 Task: Look for space in São João del Rei, Brazil from 12th  August, 2023 to 15th August, 2023 for 3 adults in price range Rs.12000 to Rs.16000. Place can be entire place with 2 bedrooms having 3 beds and 1 bathroom. Property type can be house, flat, guest house. Amenities needed are: washing machine. Booking option can be shelf check-in. Required host language is Spanish.
Action: Mouse moved to (252, 140)
Screenshot: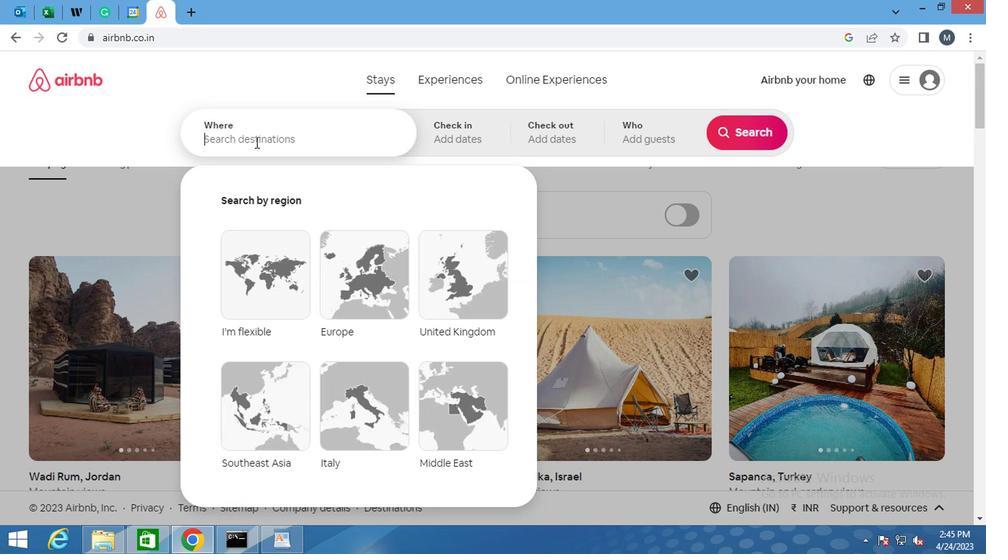 
Action: Mouse pressed left at (252, 140)
Screenshot: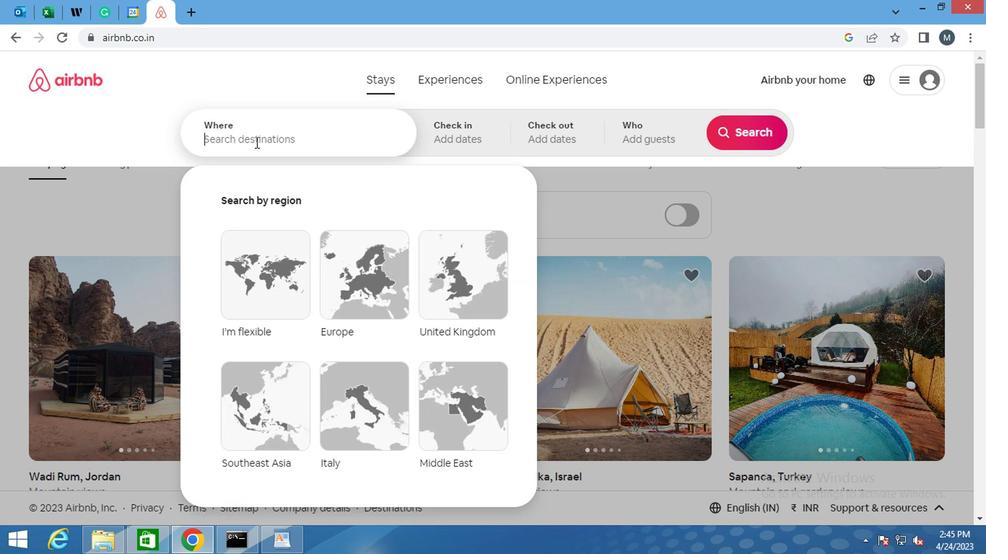 
Action: Mouse moved to (250, 140)
Screenshot: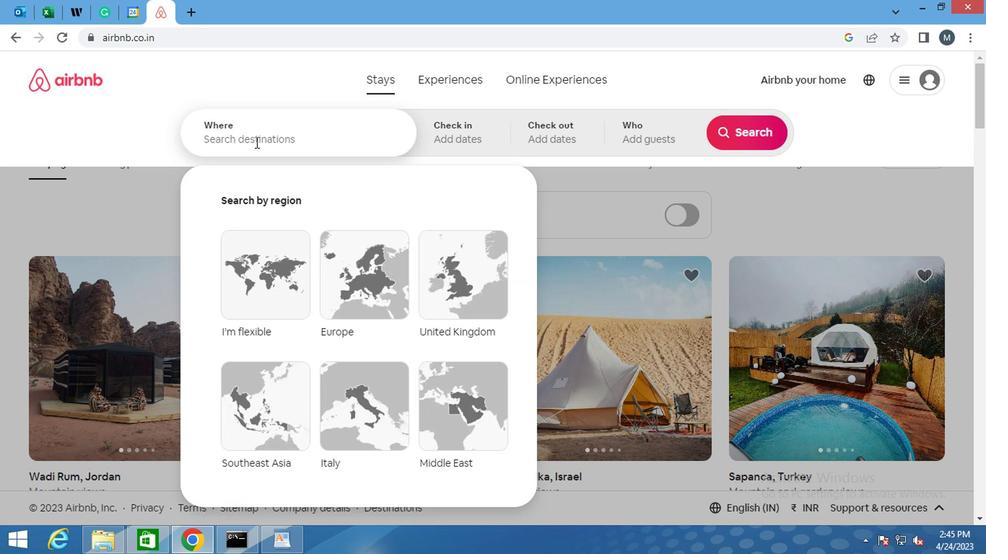 
Action: Key pressed <Key.shift>SAO<Key.space><Key.shift>JOAO<Key.space>DEL<Key.space><Key.shift>REI,<Key.space><Key.shift>BRAZIL<Key.enter>
Screenshot: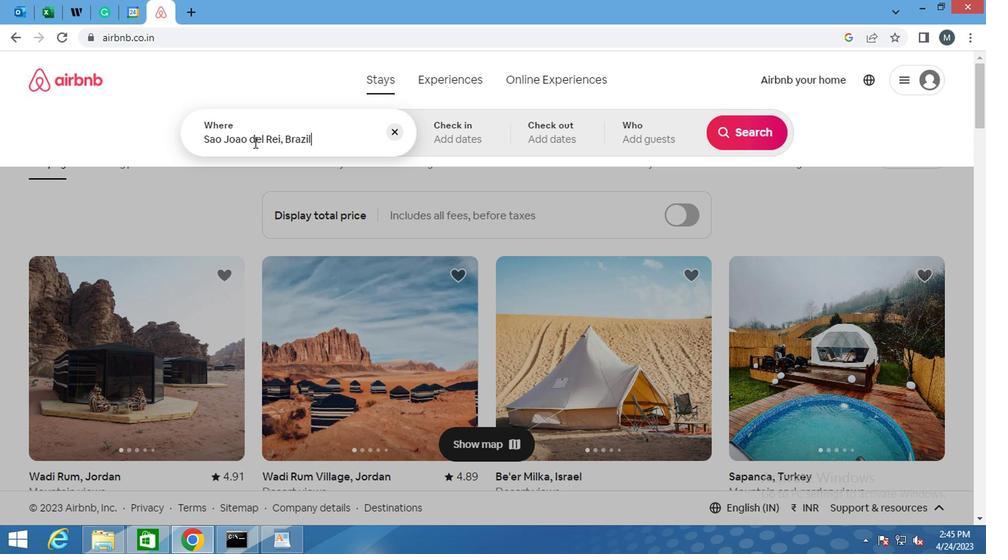 
Action: Mouse moved to (520, 225)
Screenshot: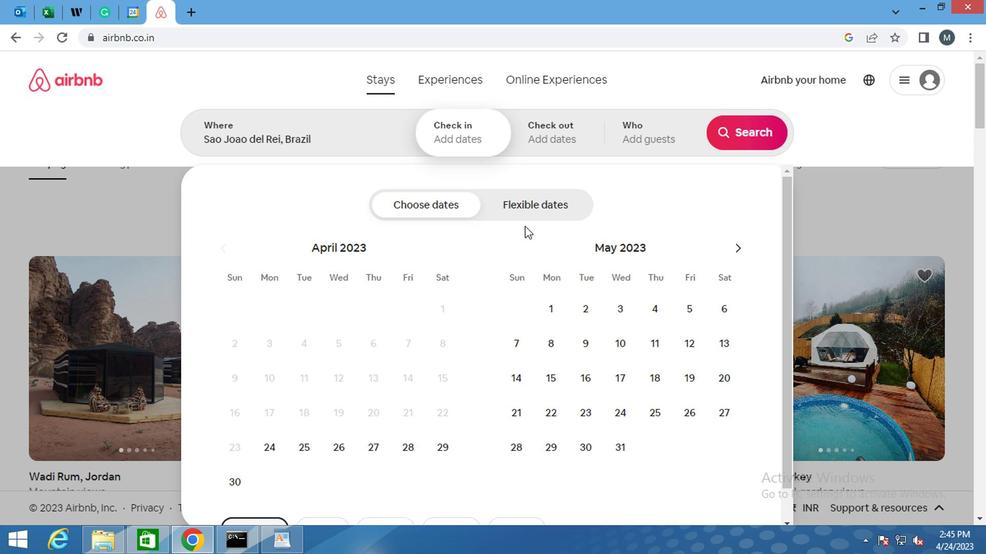 
Action: Mouse scrolled (520, 223) with delta (0, -1)
Screenshot: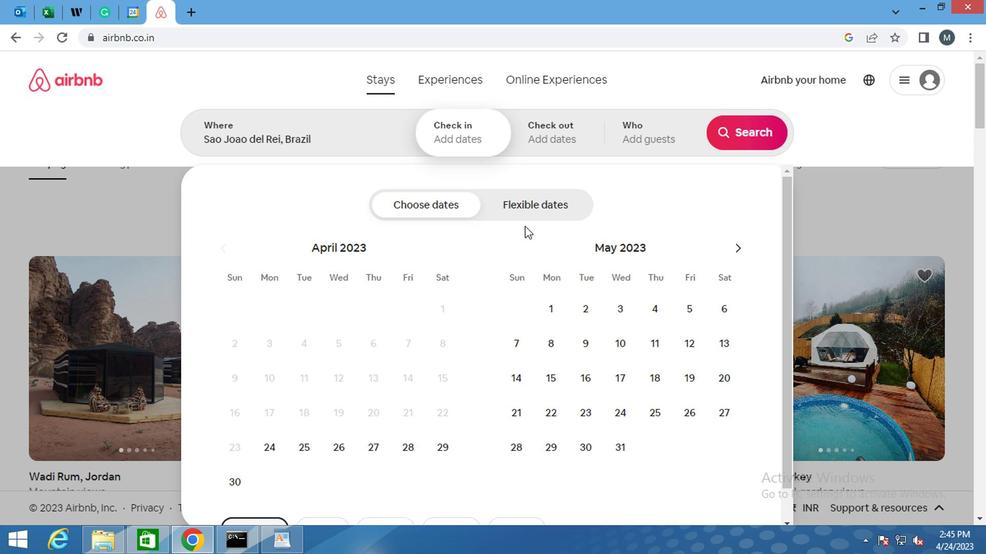 
Action: Mouse moved to (523, 233)
Screenshot: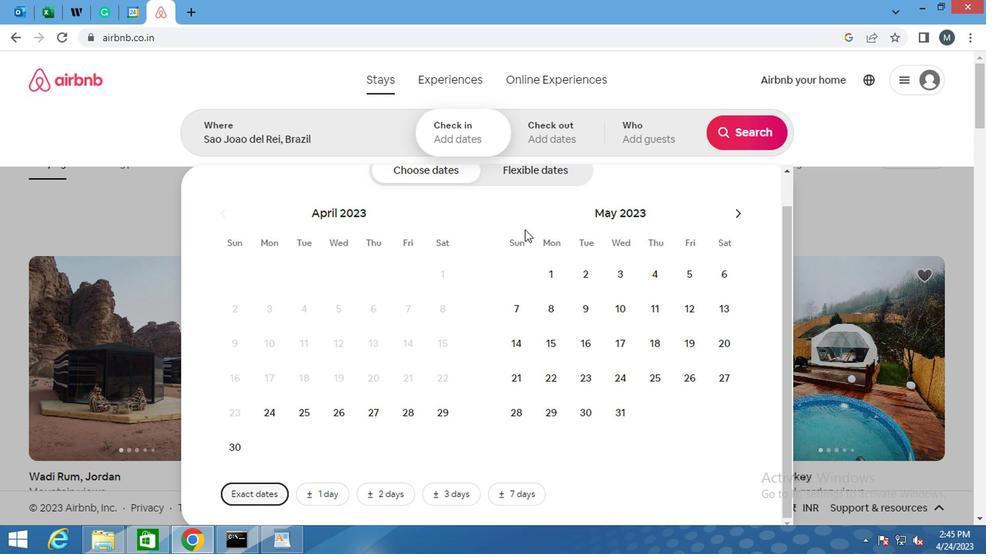 
Action: Mouse scrolled (523, 234) with delta (0, 0)
Screenshot: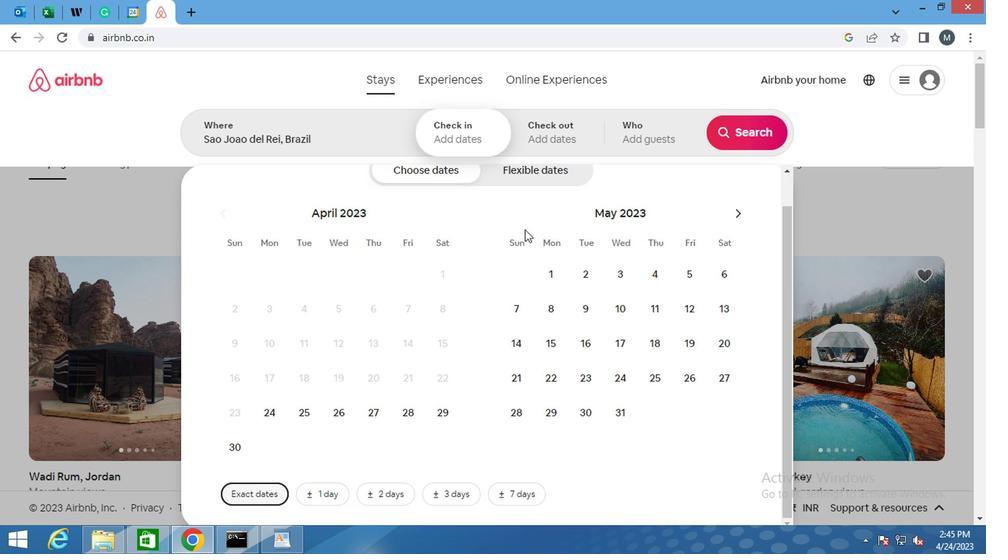 
Action: Mouse moved to (739, 250)
Screenshot: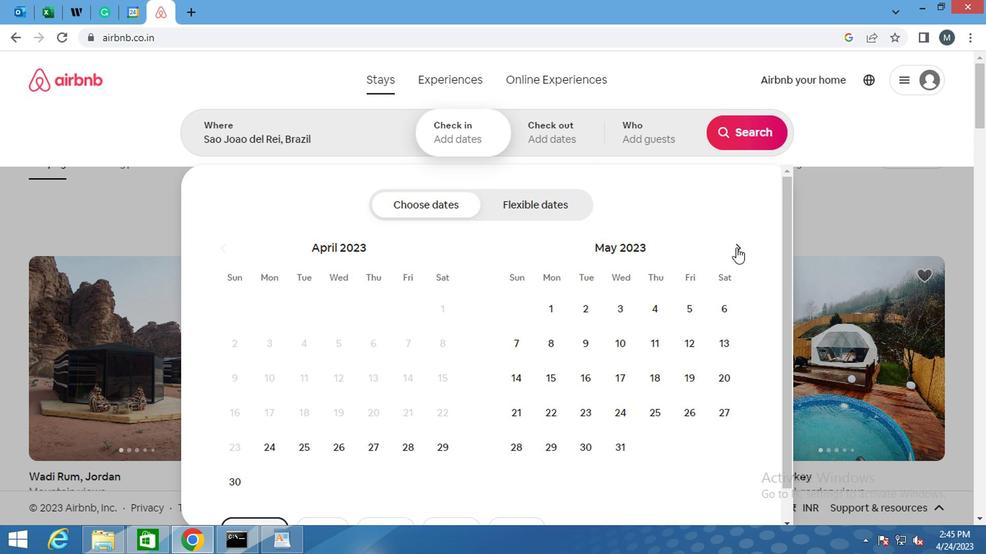 
Action: Mouse pressed left at (739, 250)
Screenshot: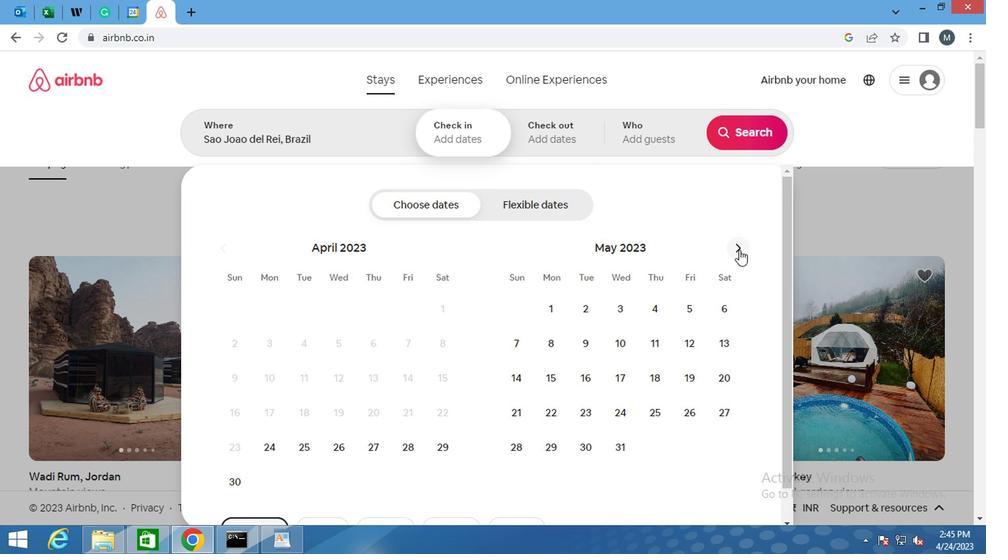 
Action: Mouse pressed left at (739, 250)
Screenshot: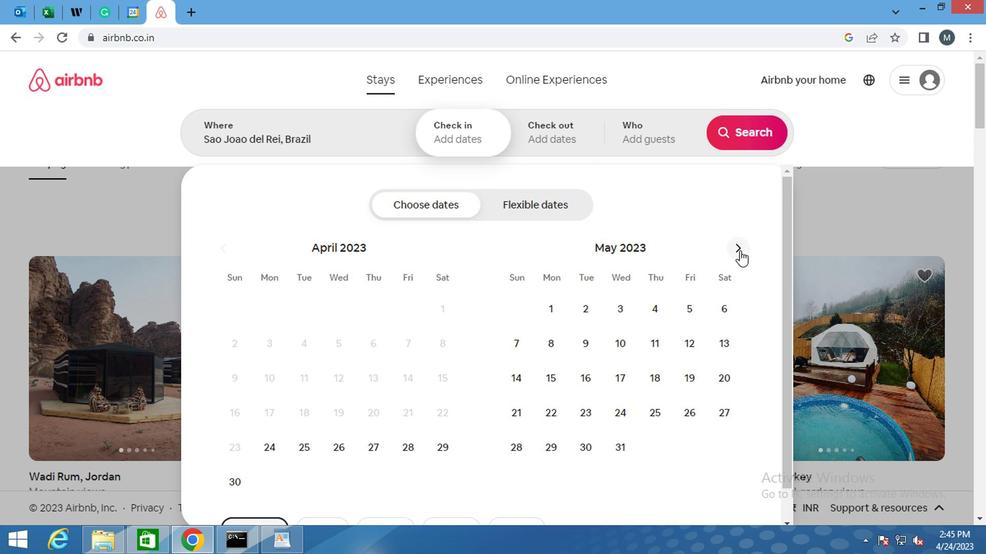 
Action: Mouse pressed left at (739, 250)
Screenshot: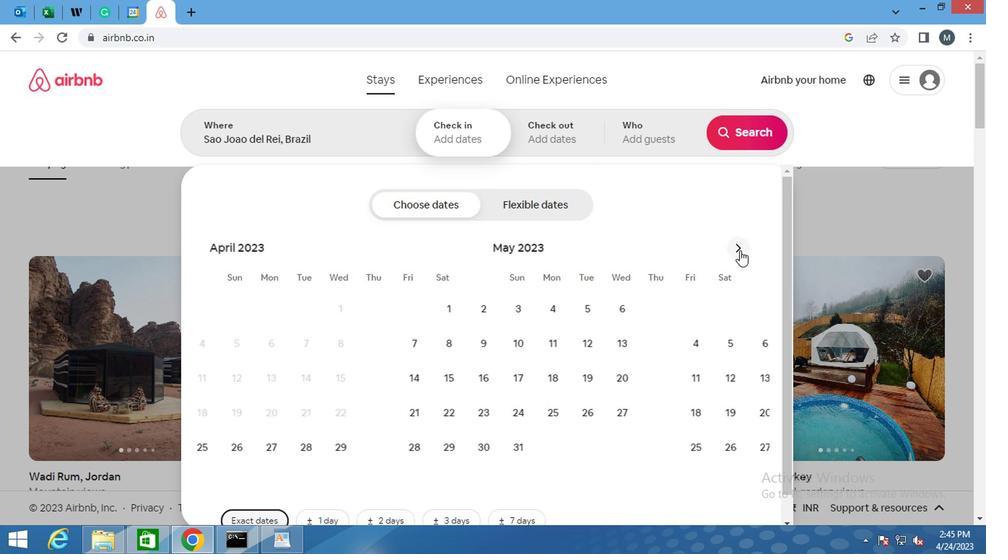 
Action: Mouse moved to (733, 251)
Screenshot: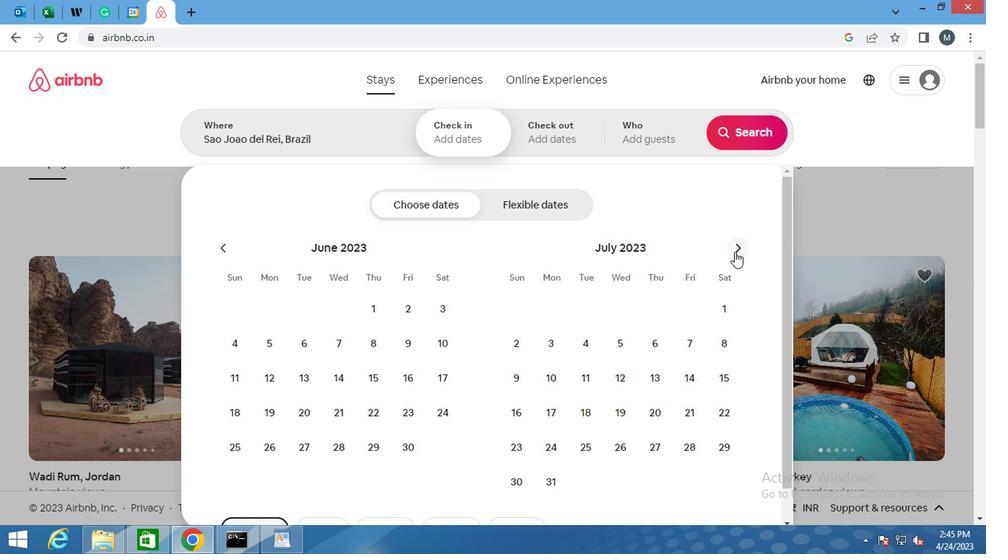 
Action: Mouse pressed left at (733, 251)
Screenshot: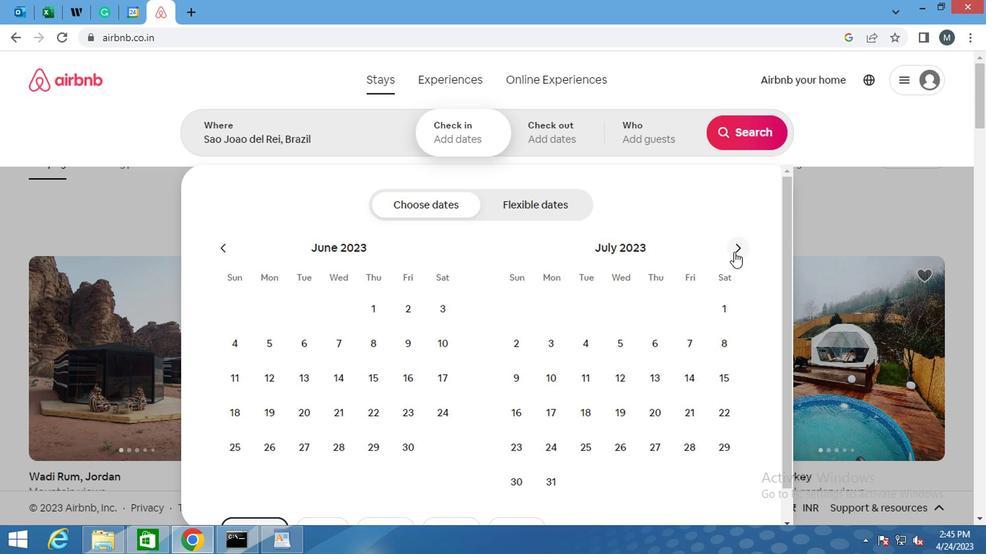 
Action: Mouse moved to (733, 249)
Screenshot: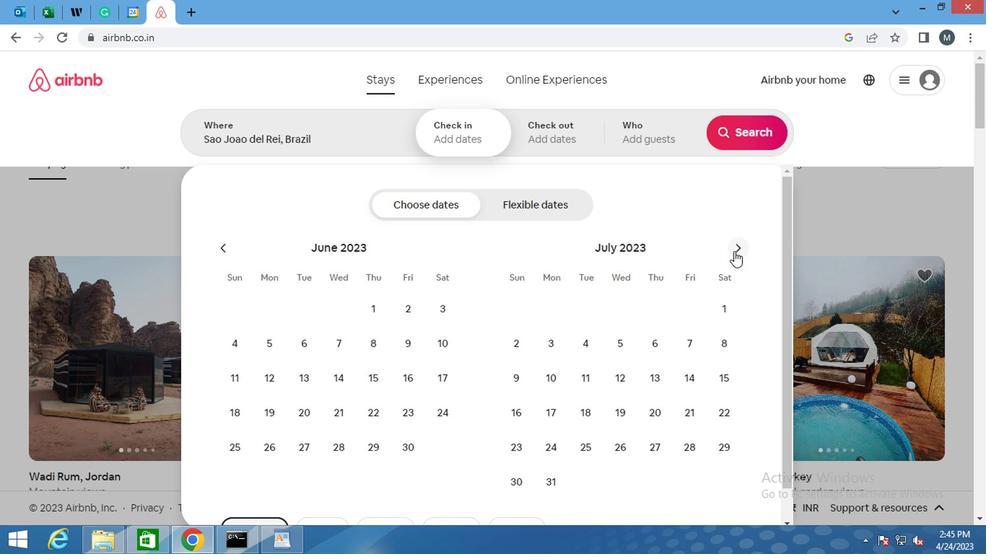 
Action: Mouse pressed left at (733, 249)
Screenshot: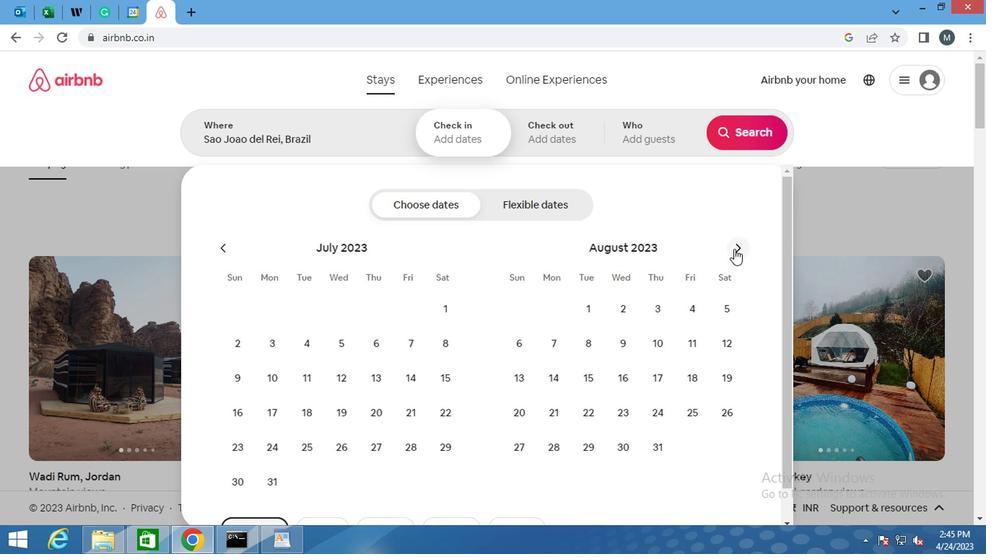 
Action: Mouse moved to (441, 354)
Screenshot: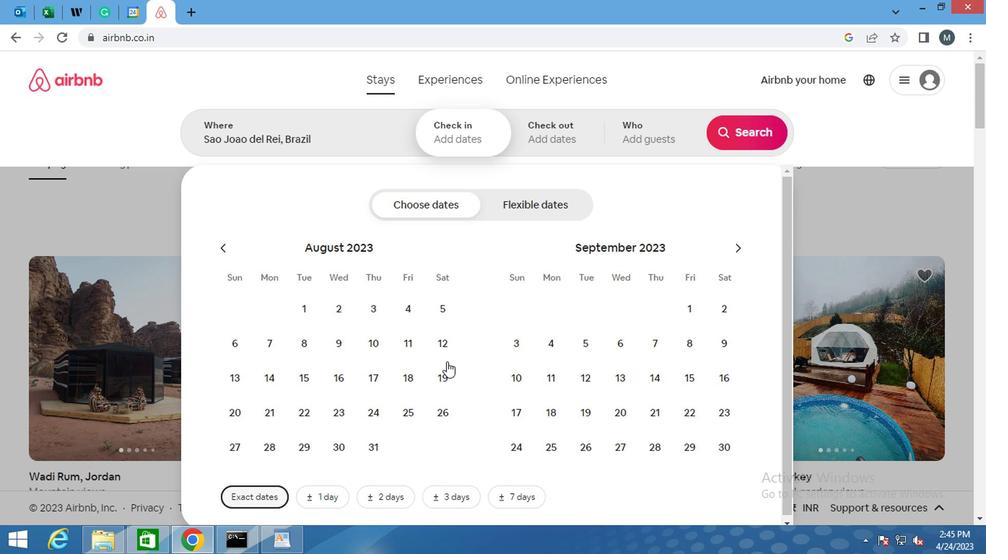 
Action: Mouse pressed left at (441, 354)
Screenshot: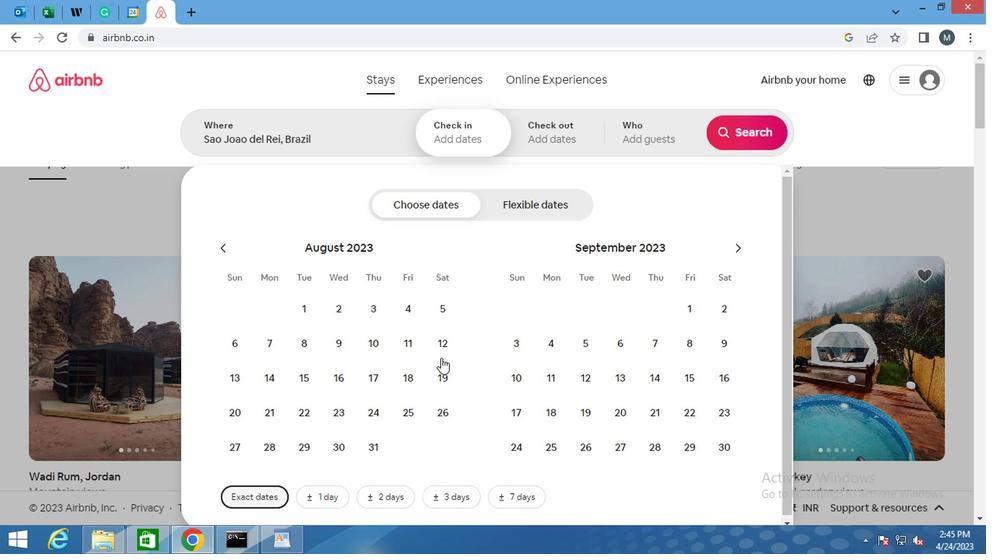 
Action: Mouse moved to (311, 371)
Screenshot: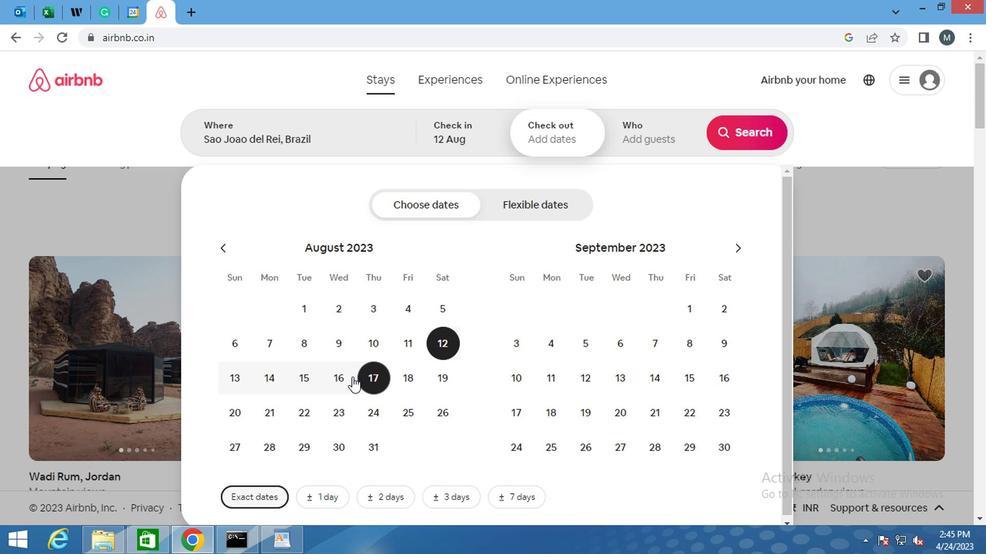 
Action: Mouse pressed left at (311, 371)
Screenshot: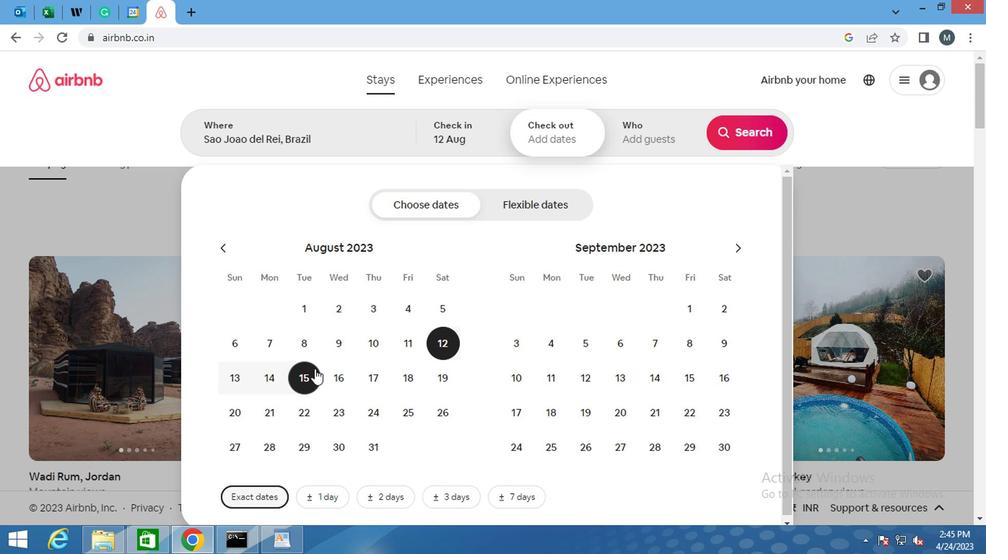 
Action: Mouse moved to (639, 136)
Screenshot: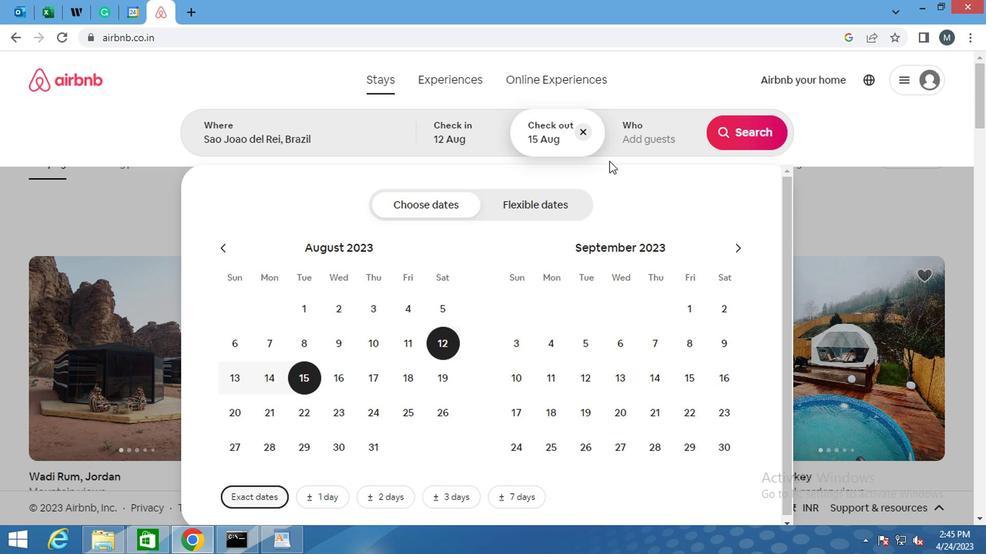 
Action: Mouse pressed left at (639, 136)
Screenshot: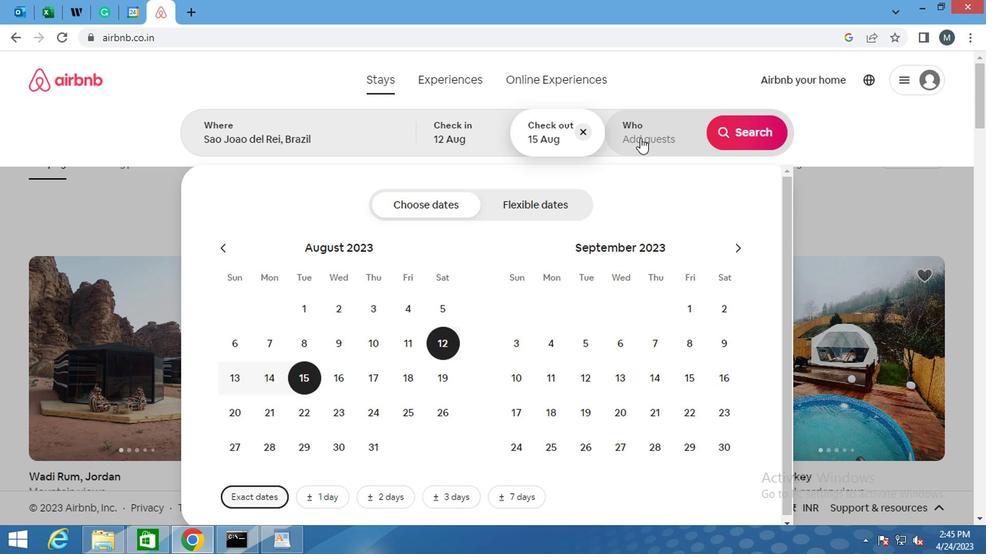 
Action: Mouse moved to (658, 237)
Screenshot: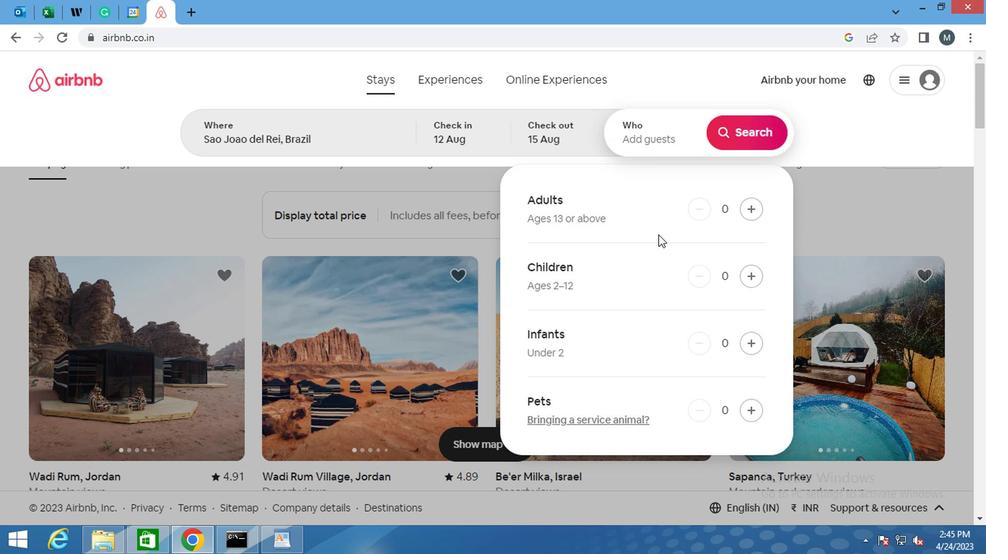 
Action: Mouse scrolled (658, 236) with delta (0, -1)
Screenshot: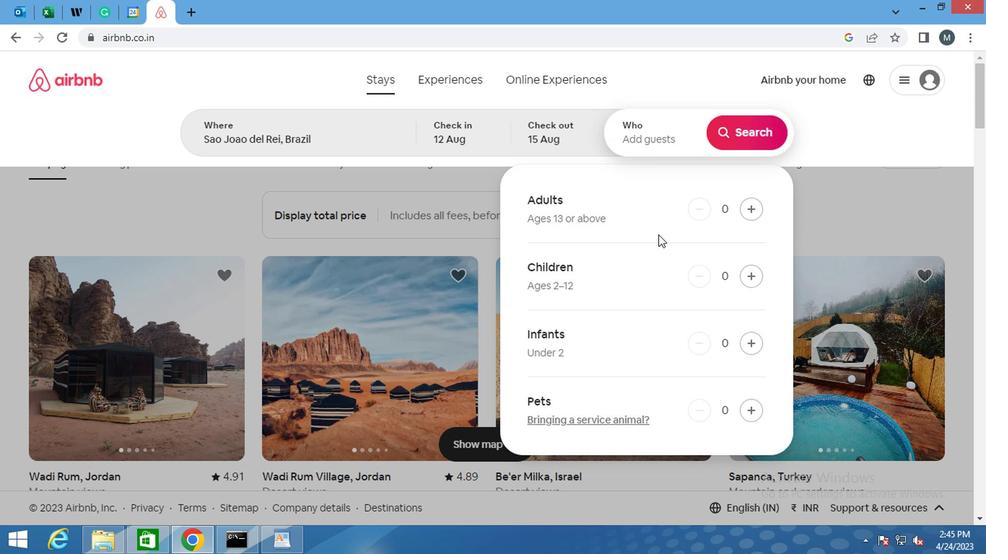
Action: Mouse moved to (586, 192)
Screenshot: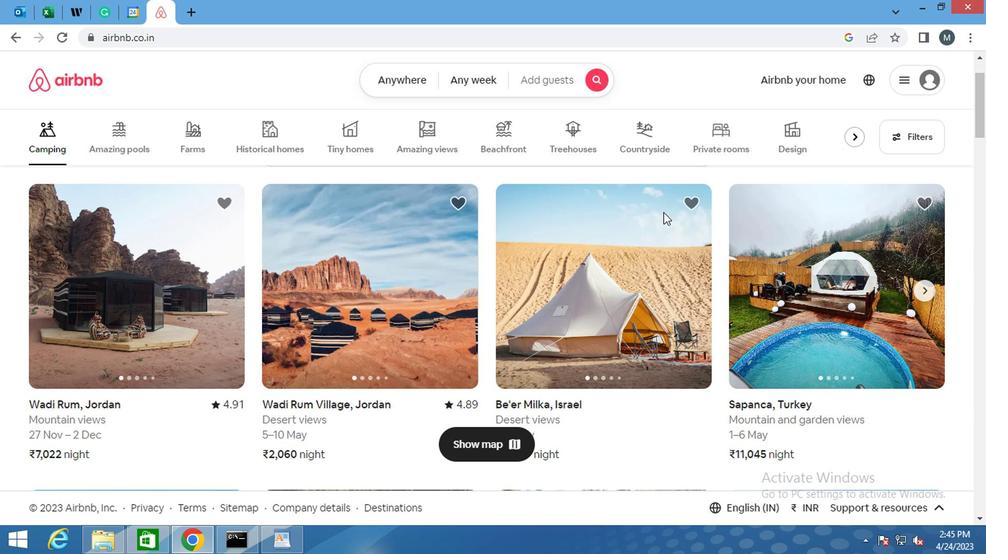 
Action: Mouse scrolled (586, 193) with delta (0, 0)
Screenshot: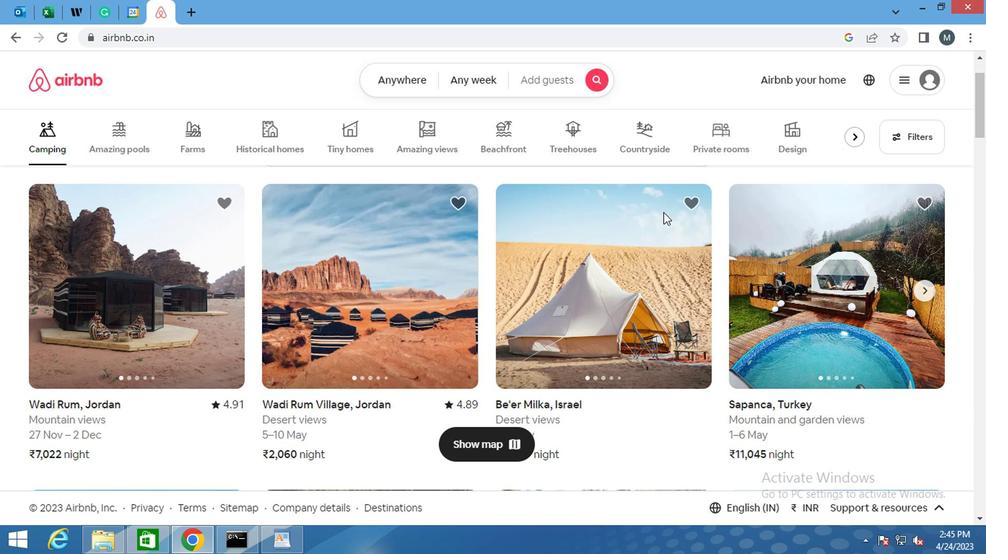 
Action: Mouse moved to (577, 189)
Screenshot: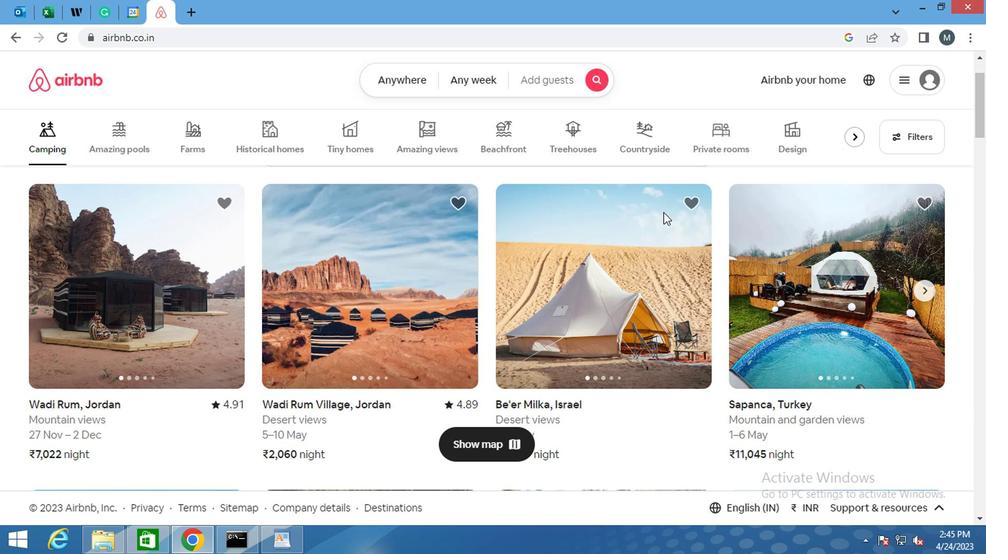 
Action: Mouse scrolled (577, 189) with delta (0, 0)
Screenshot: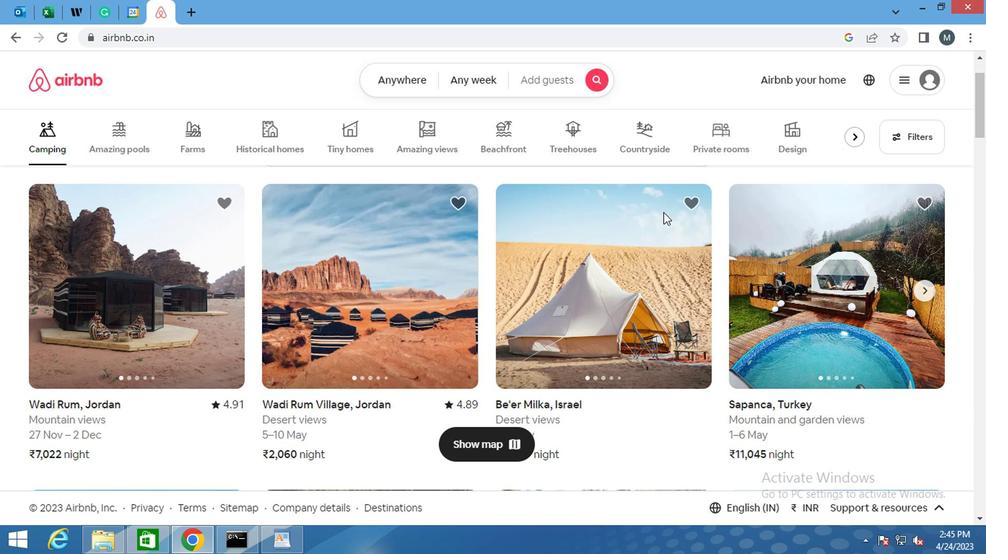 
Action: Mouse moved to (571, 185)
Screenshot: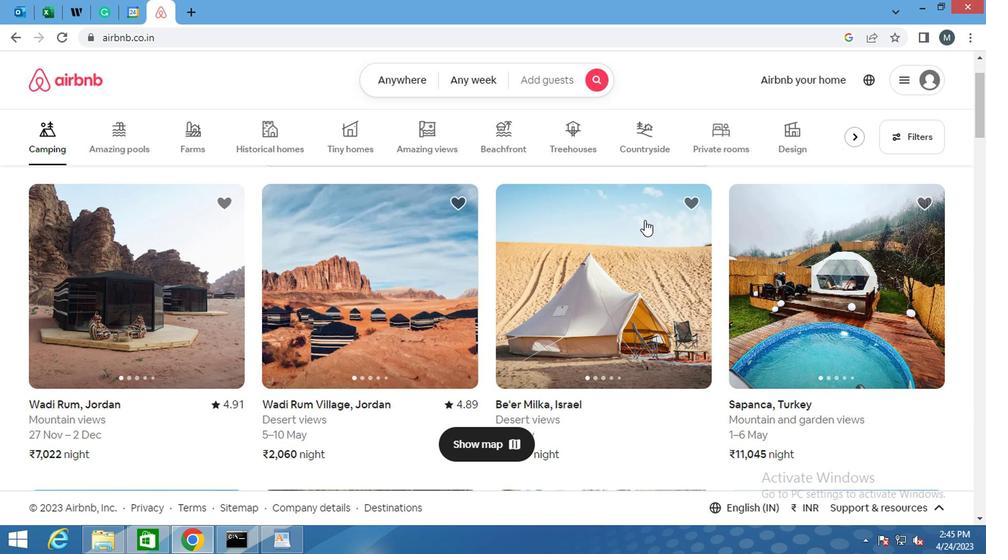
Action: Mouse scrolled (571, 185) with delta (0, 0)
Screenshot: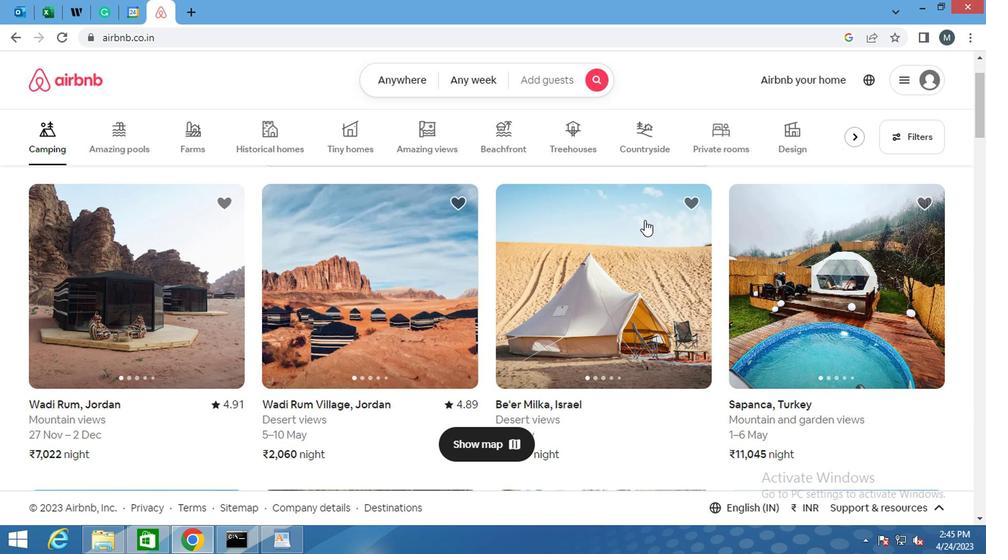 
Action: Mouse moved to (565, 180)
Screenshot: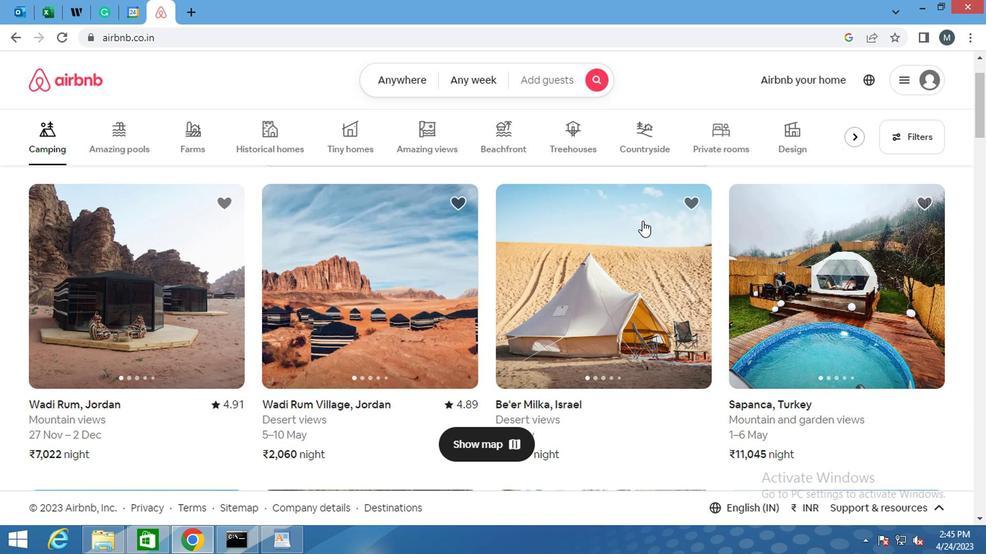 
Action: Mouse scrolled (565, 181) with delta (0, 1)
Screenshot: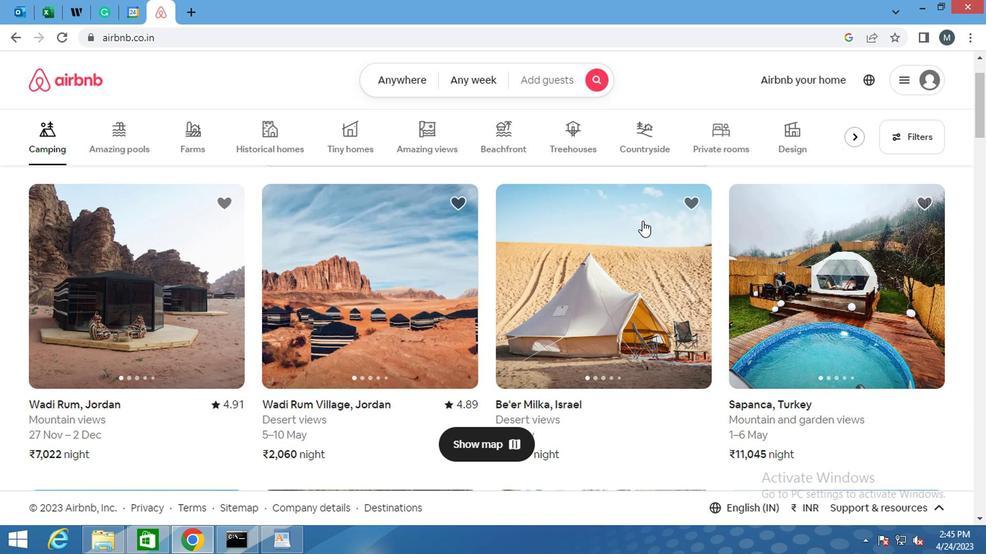 
Action: Mouse moved to (556, 80)
Screenshot: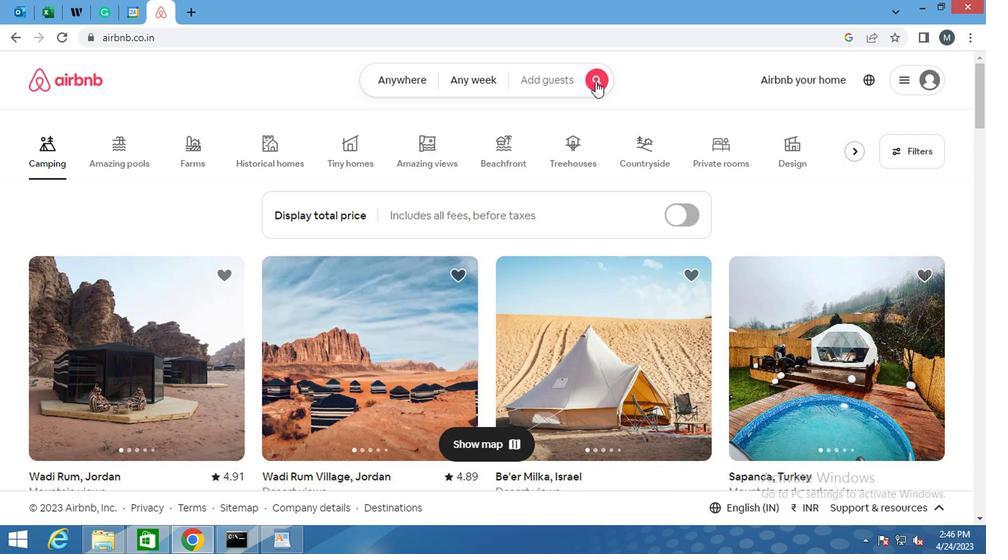 
Action: Mouse pressed left at (556, 80)
Screenshot: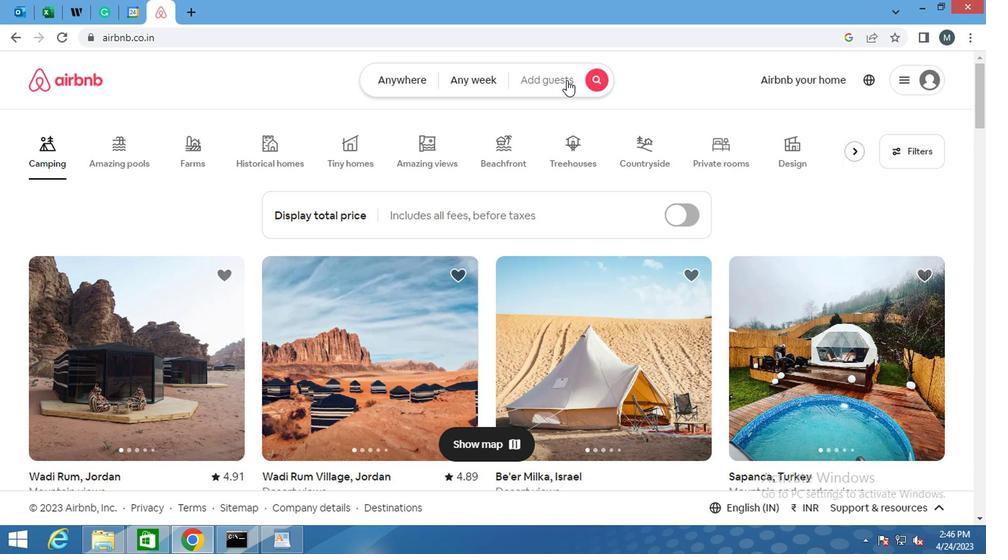 
Action: Mouse moved to (751, 208)
Screenshot: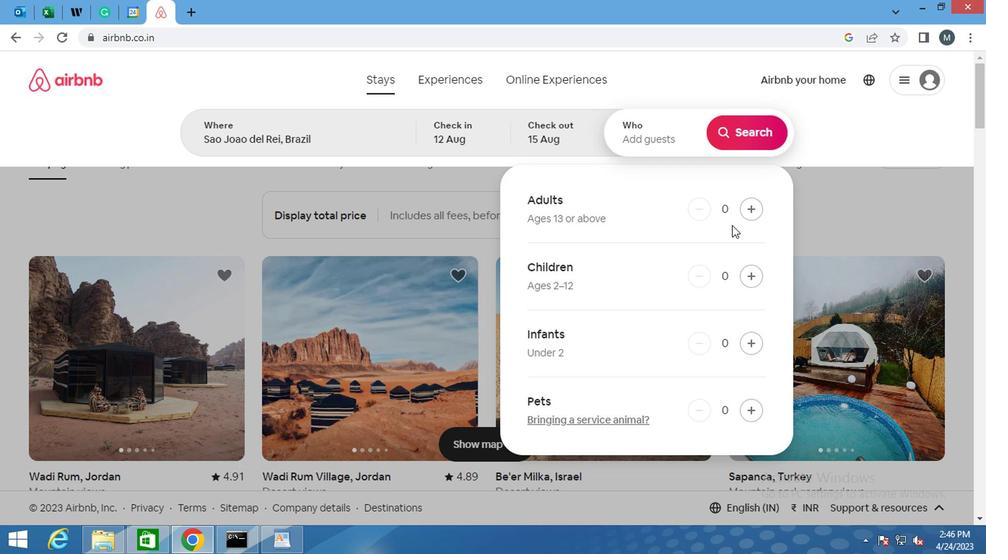 
Action: Mouse pressed left at (751, 208)
Screenshot: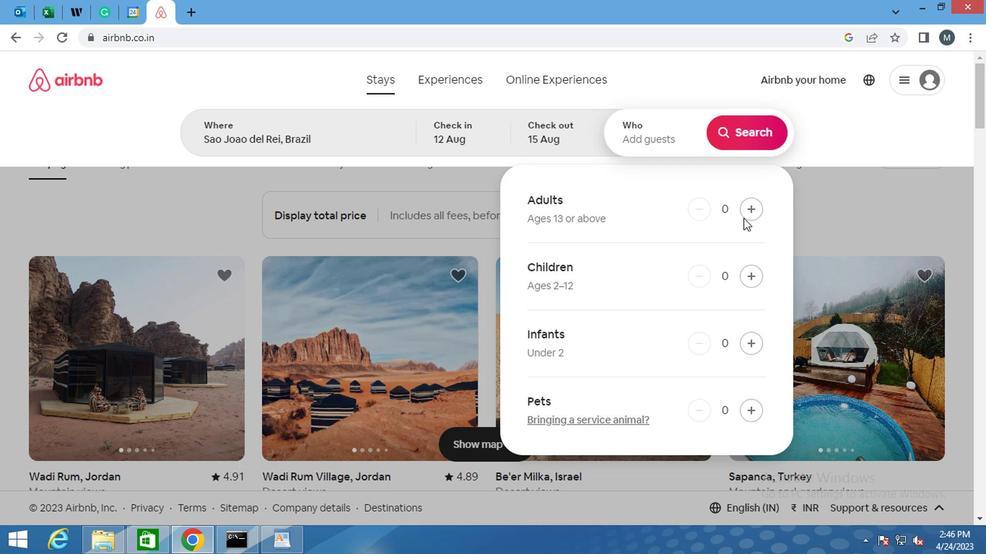 
Action: Mouse moved to (753, 207)
Screenshot: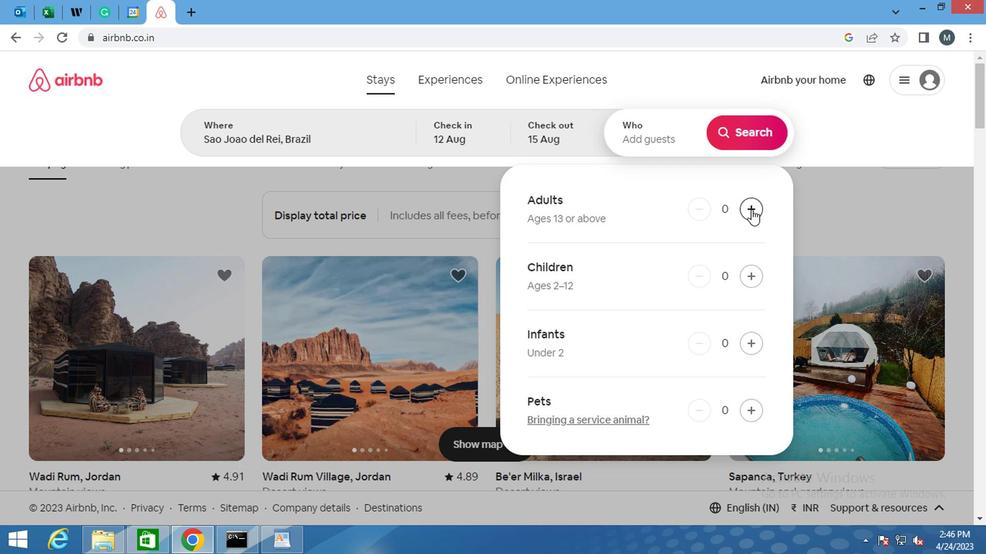
Action: Mouse pressed left at (753, 207)
Screenshot: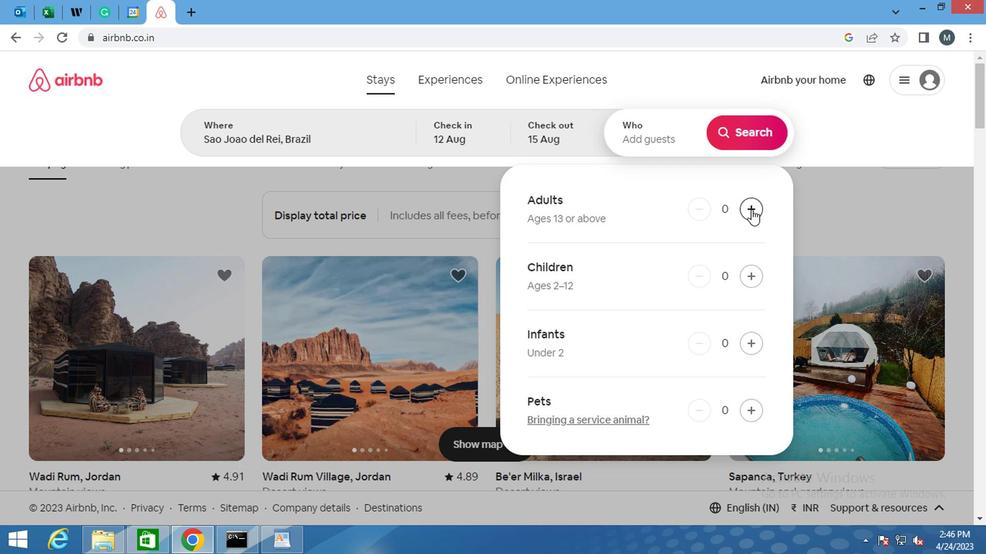 
Action: Mouse pressed left at (753, 207)
Screenshot: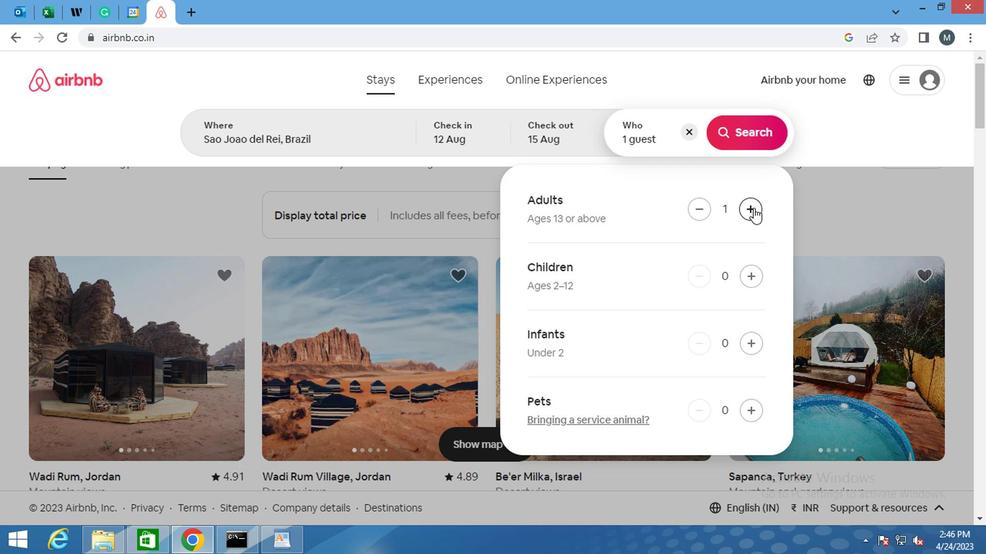 
Action: Mouse moved to (830, 140)
Screenshot: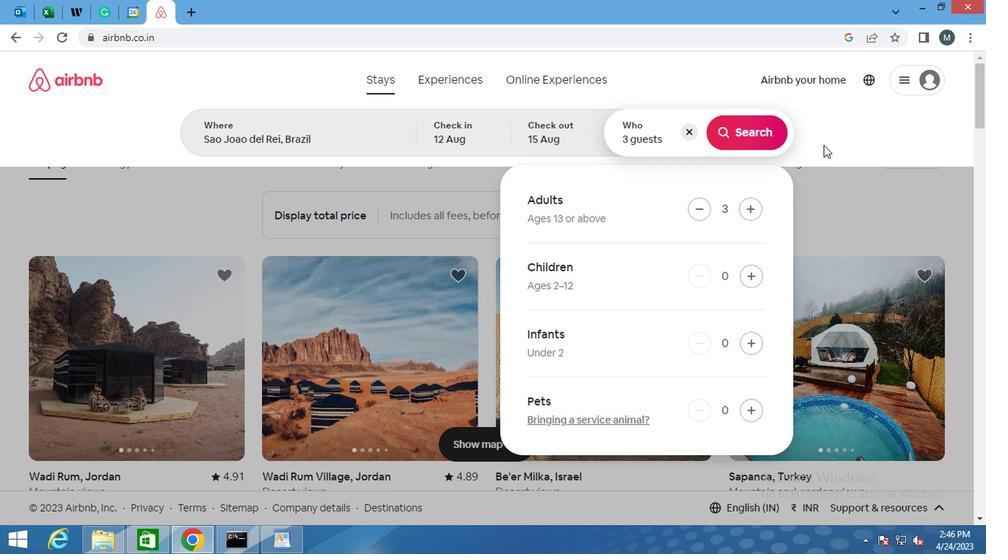 
Action: Mouse scrolled (830, 141) with delta (0, 0)
Screenshot: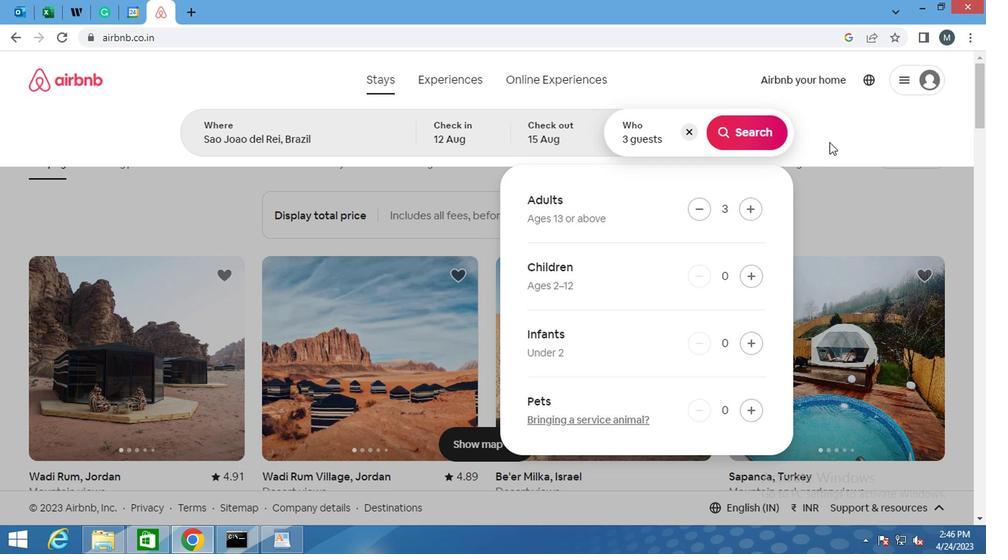 
Action: Mouse scrolled (830, 141) with delta (0, 0)
Screenshot: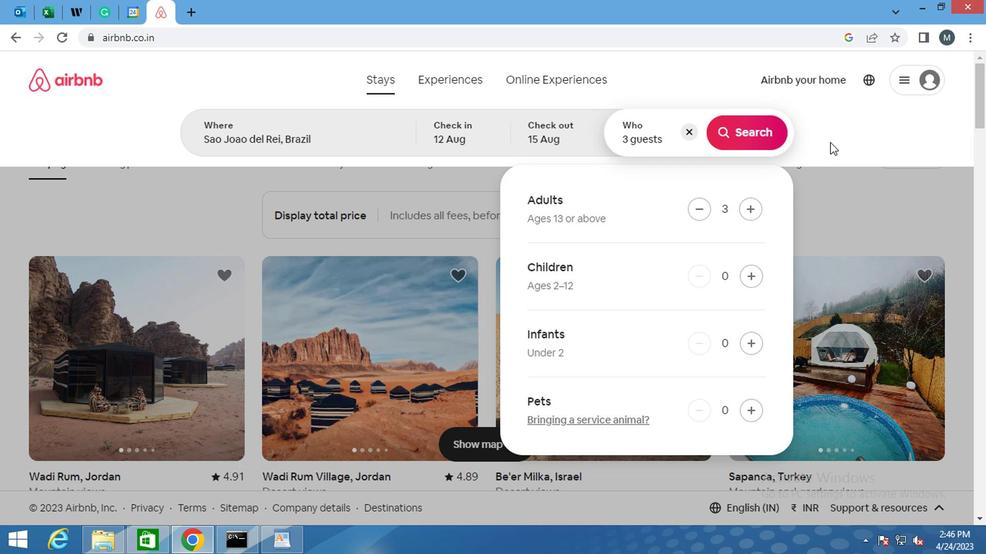 
Action: Mouse moved to (831, 139)
Screenshot: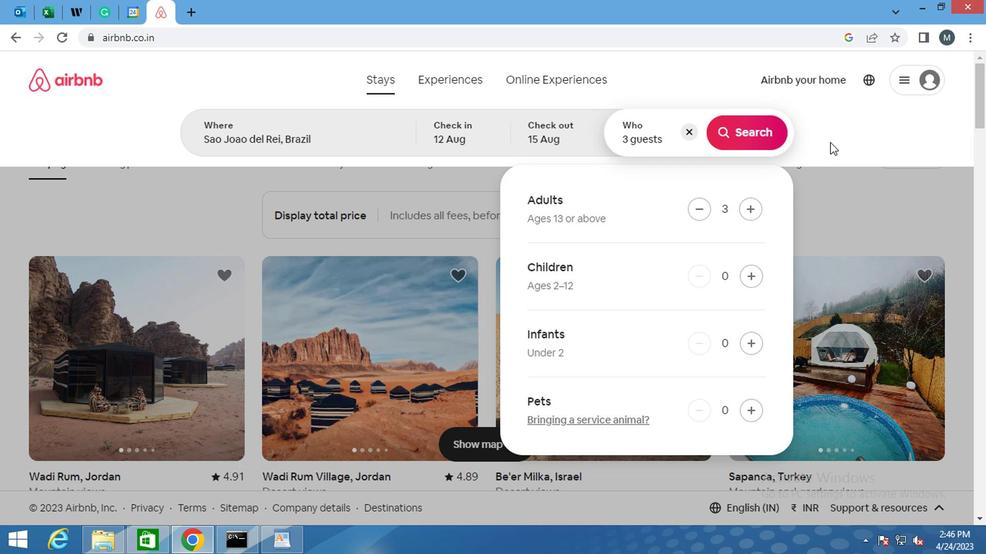 
Action: Mouse scrolled (831, 140) with delta (0, 1)
Screenshot: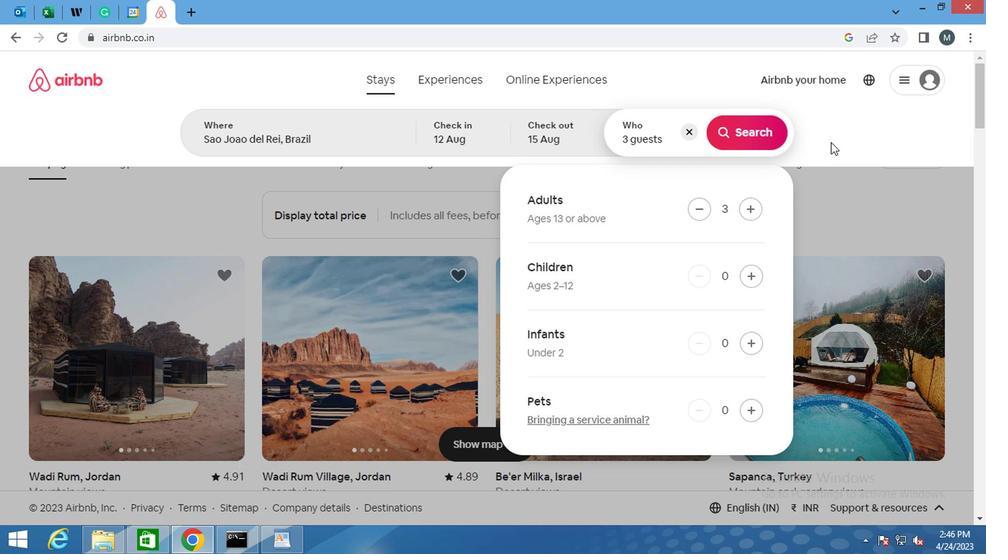 
Action: Mouse moved to (831, 139)
Screenshot: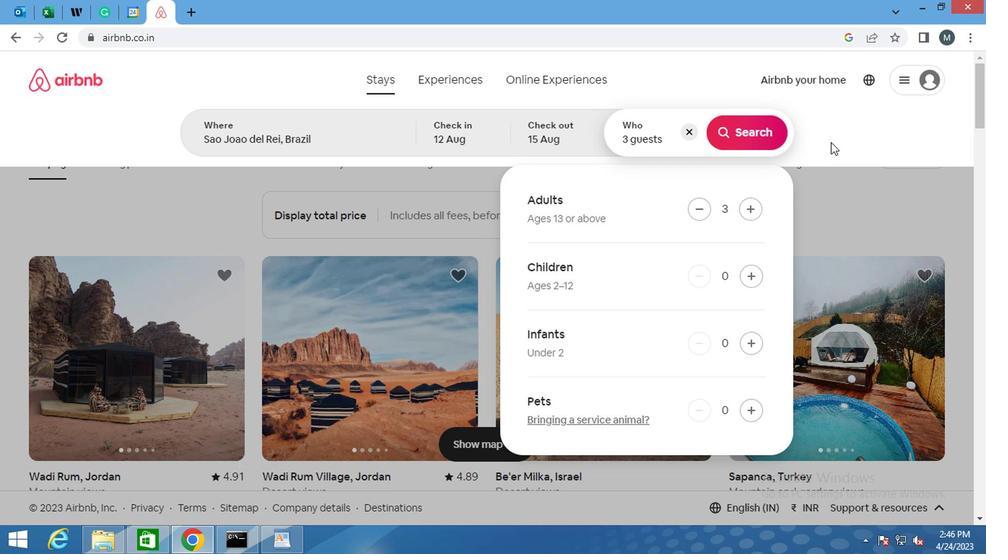 
Action: Mouse scrolled (831, 139) with delta (0, 0)
Screenshot: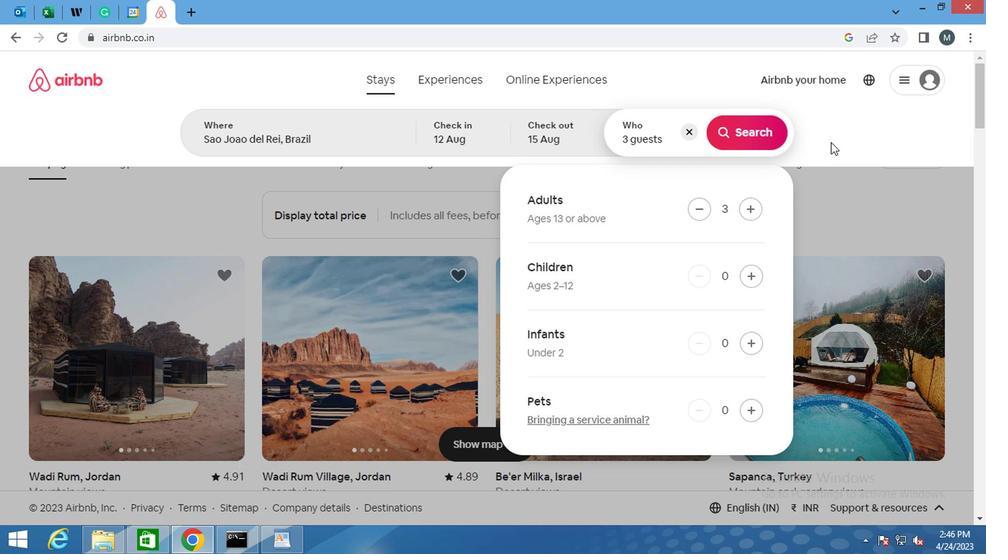 
Action: Mouse moved to (831, 144)
Screenshot: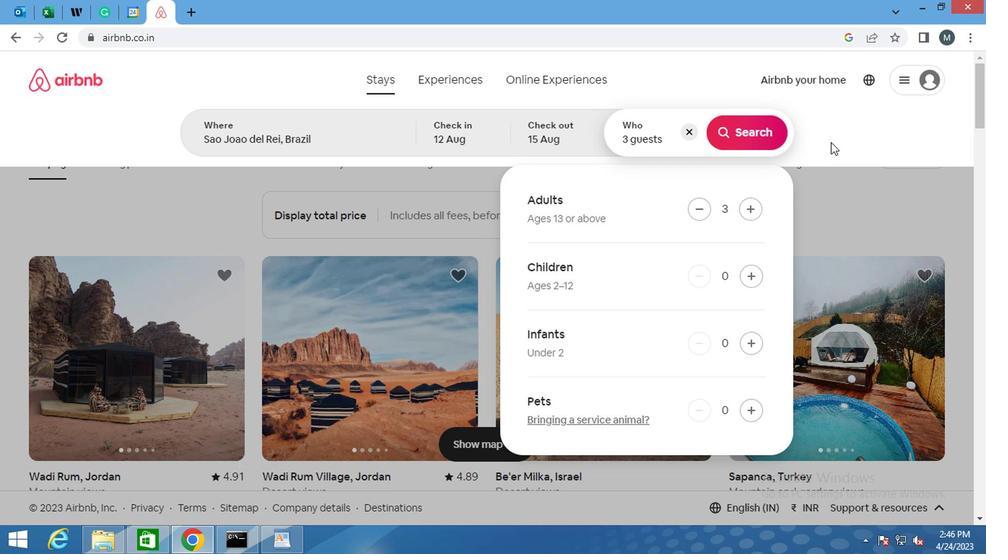 
Action: Mouse scrolled (831, 144) with delta (0, 0)
Screenshot: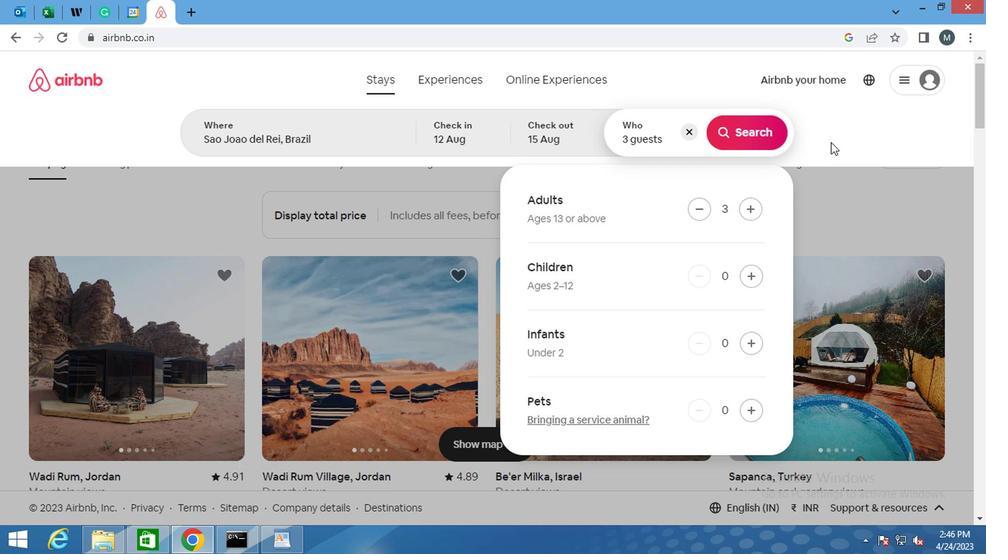 
Action: Mouse moved to (834, 152)
Screenshot: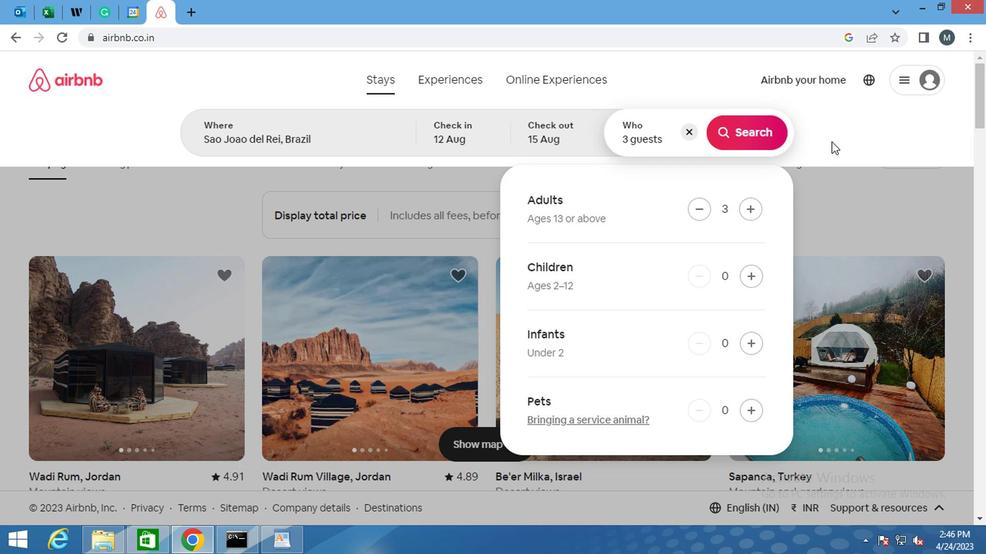 
Action: Mouse scrolled (834, 153) with delta (0, 0)
Screenshot: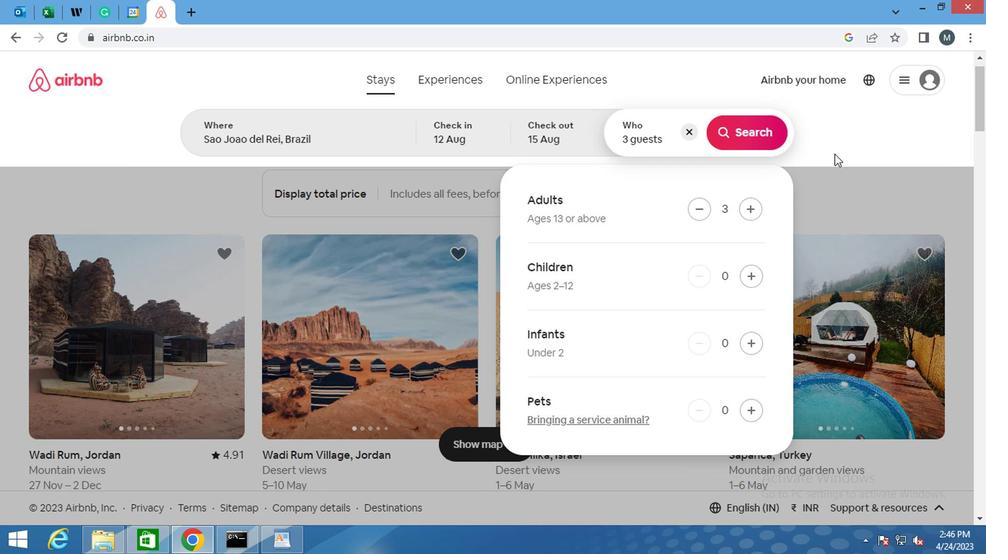 
Action: Mouse moved to (914, 141)
Screenshot: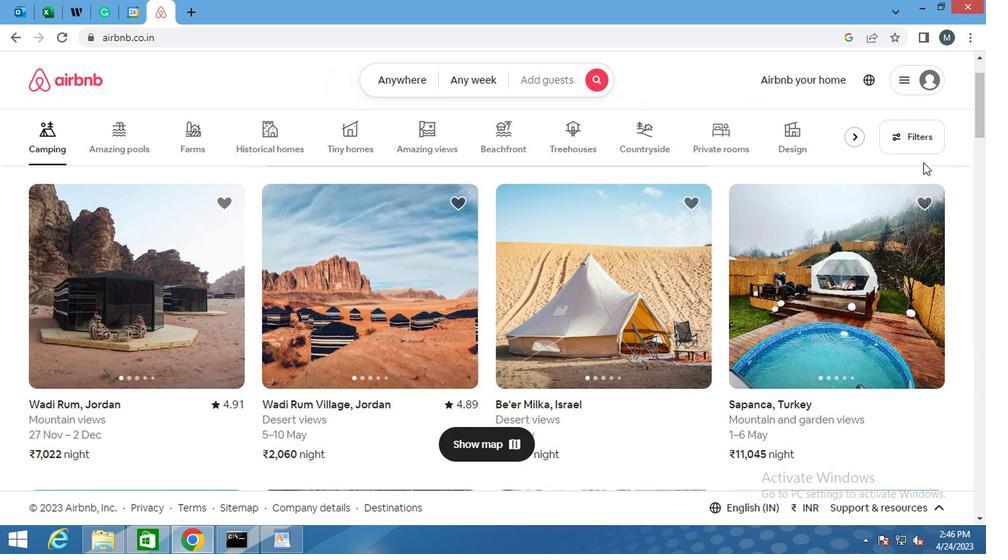 
Action: Mouse pressed left at (914, 141)
Screenshot: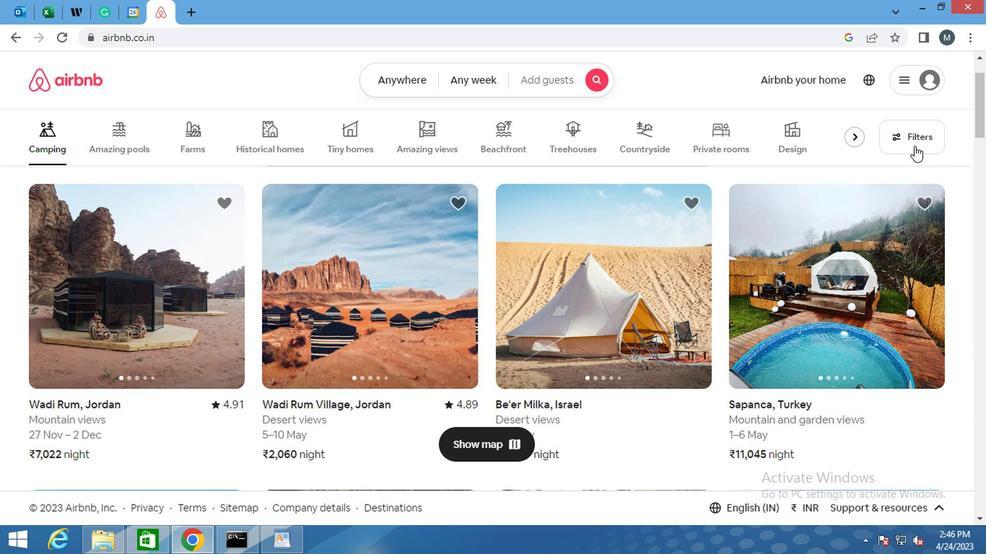 
Action: Mouse moved to (735, 162)
Screenshot: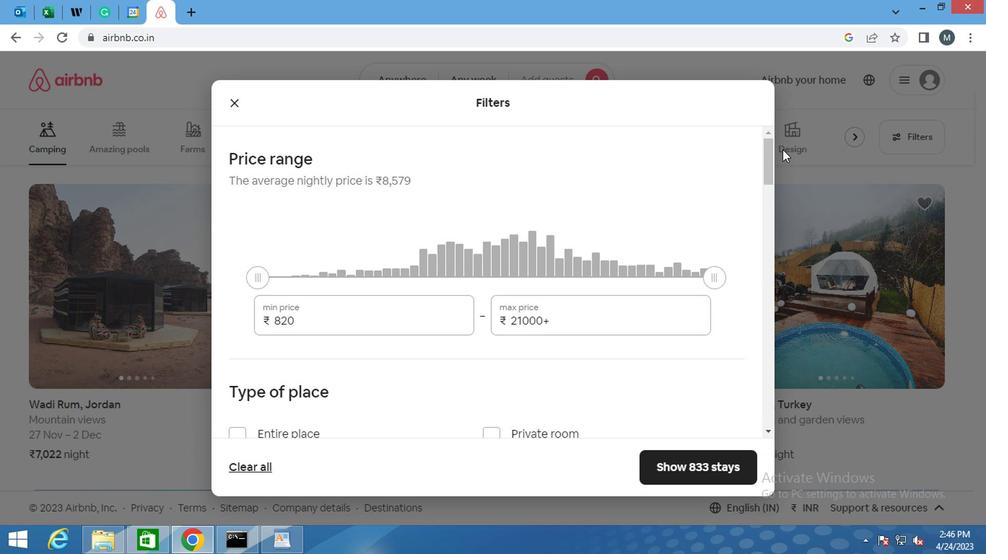 
Action: Mouse scrolled (735, 161) with delta (0, -1)
Screenshot: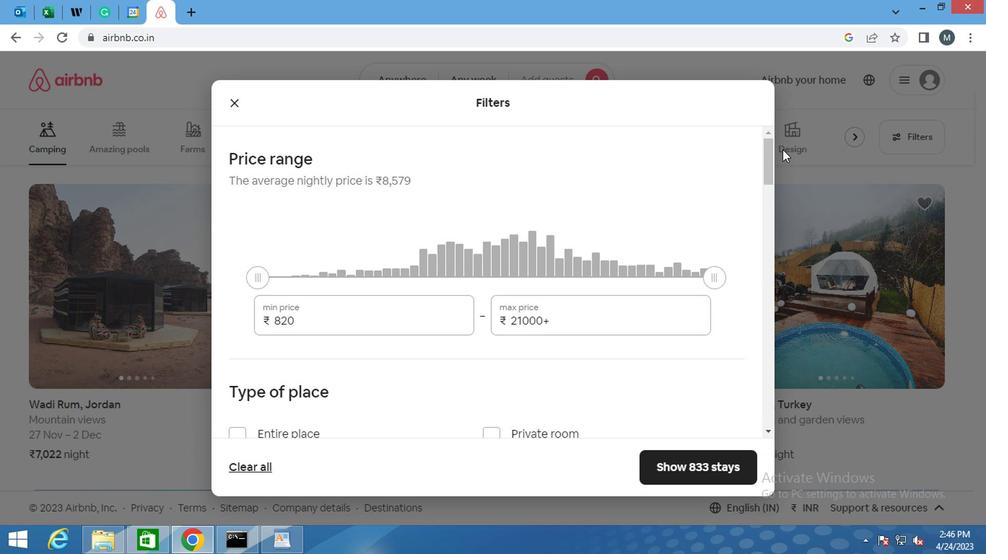 
Action: Mouse moved to (734, 165)
Screenshot: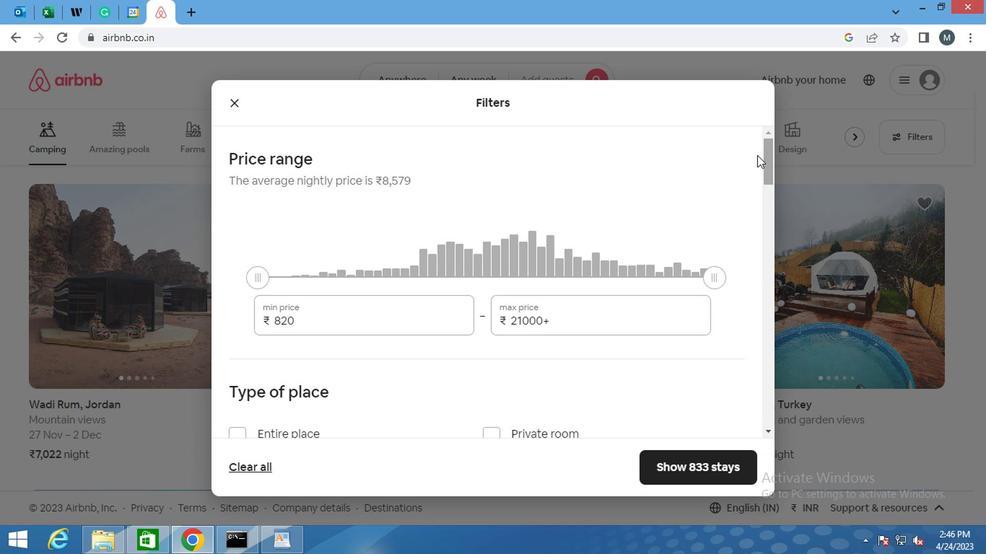 
Action: Mouse scrolled (734, 164) with delta (0, 0)
Screenshot: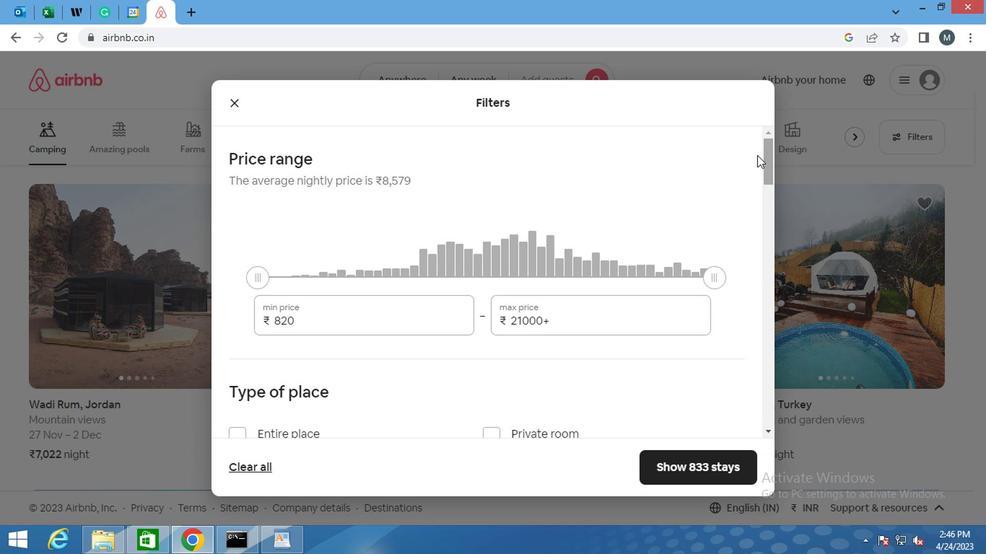 
Action: Mouse moved to (366, 180)
Screenshot: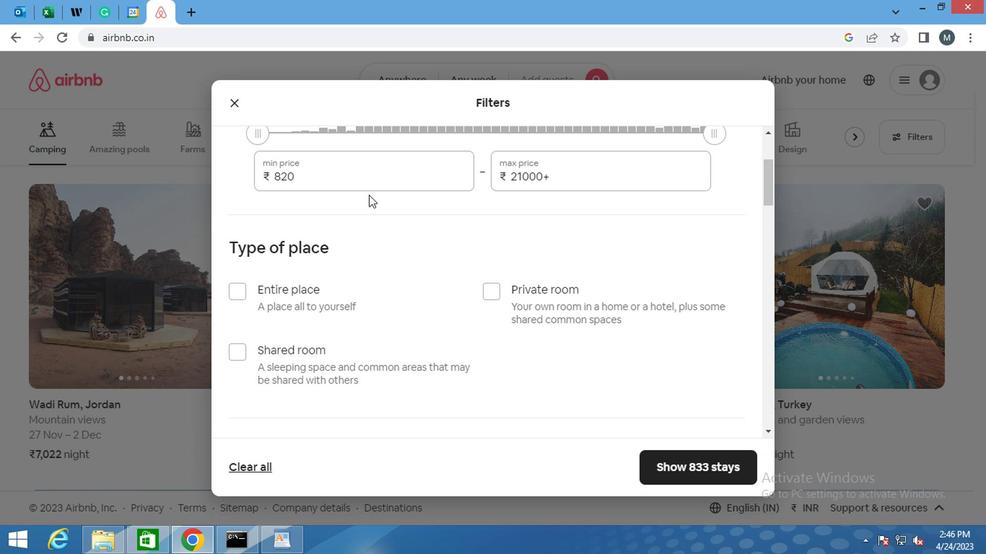 
Action: Mouse pressed left at (366, 180)
Screenshot: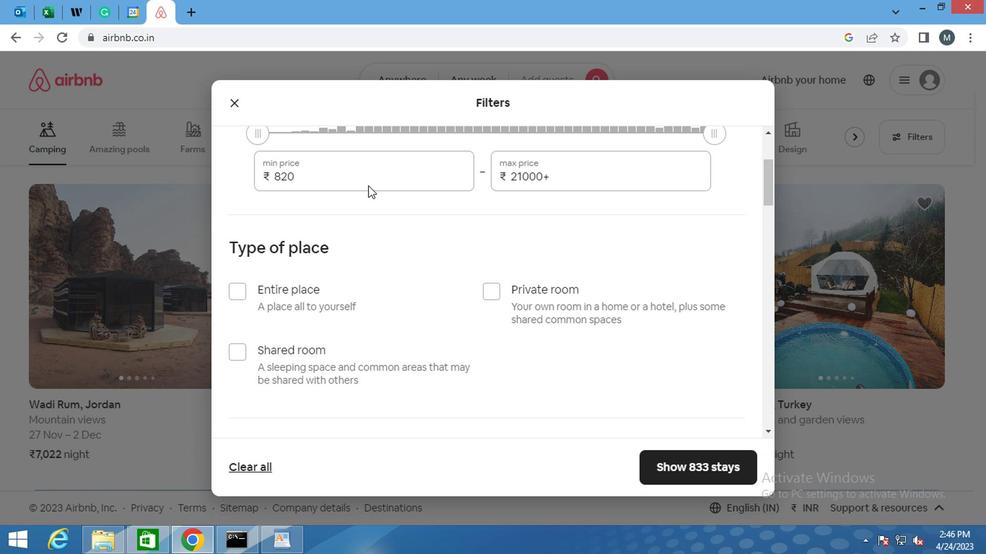 
Action: Mouse pressed left at (366, 180)
Screenshot: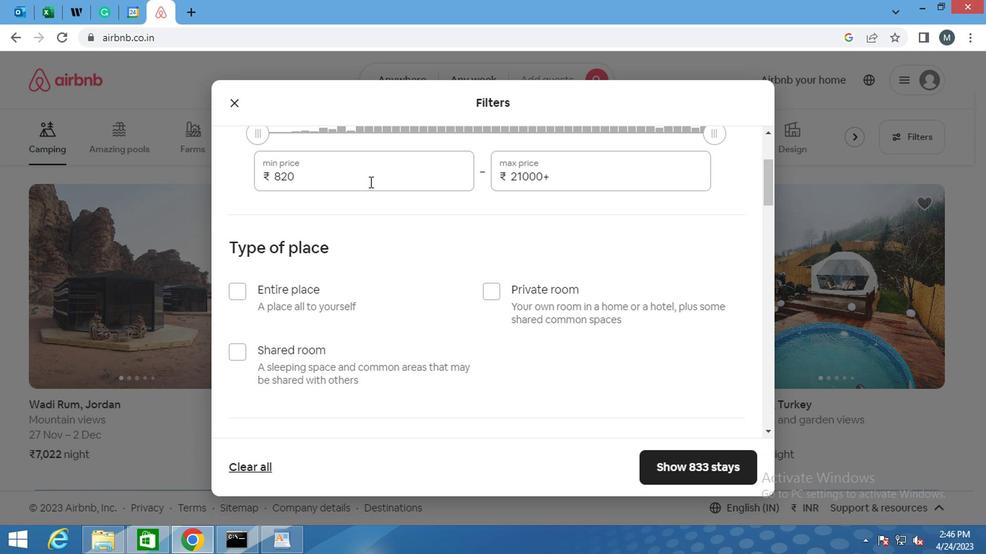 
Action: Mouse moved to (366, 182)
Screenshot: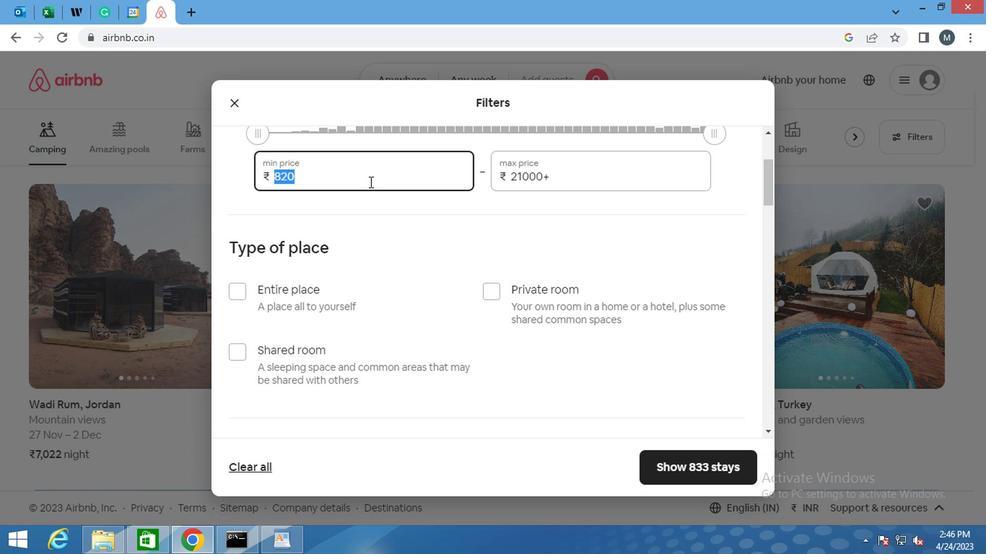 
Action: Key pressed 12000
Screenshot: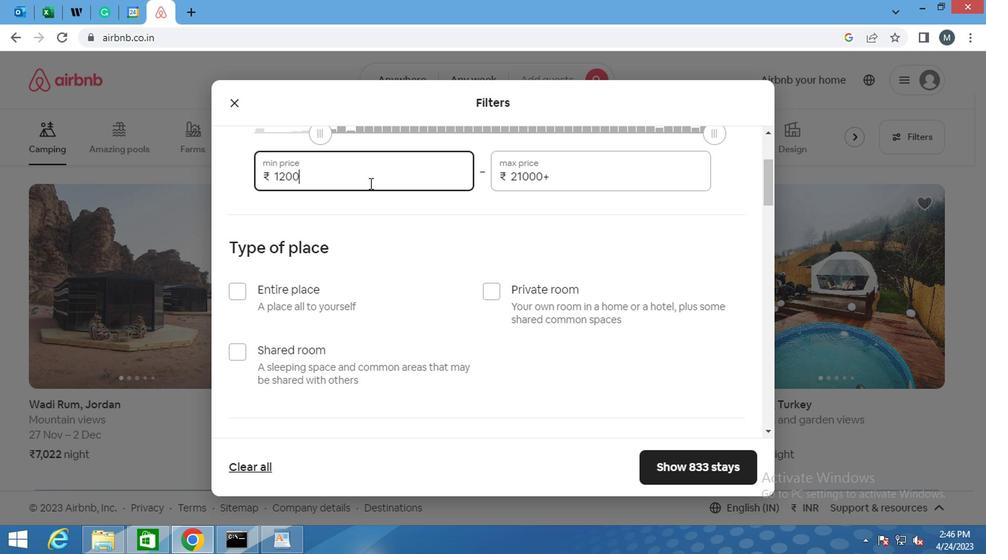 
Action: Mouse moved to (567, 173)
Screenshot: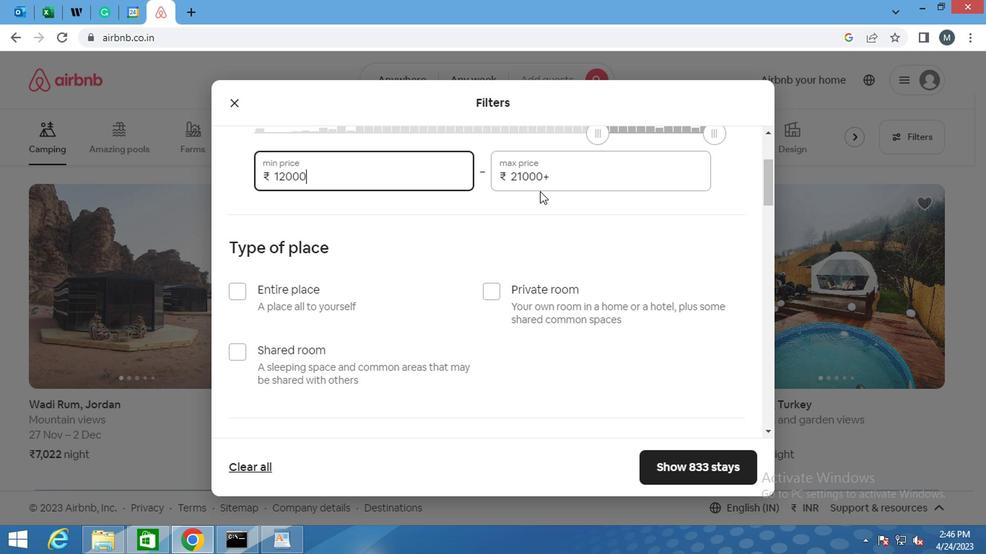 
Action: Mouse pressed left at (567, 173)
Screenshot: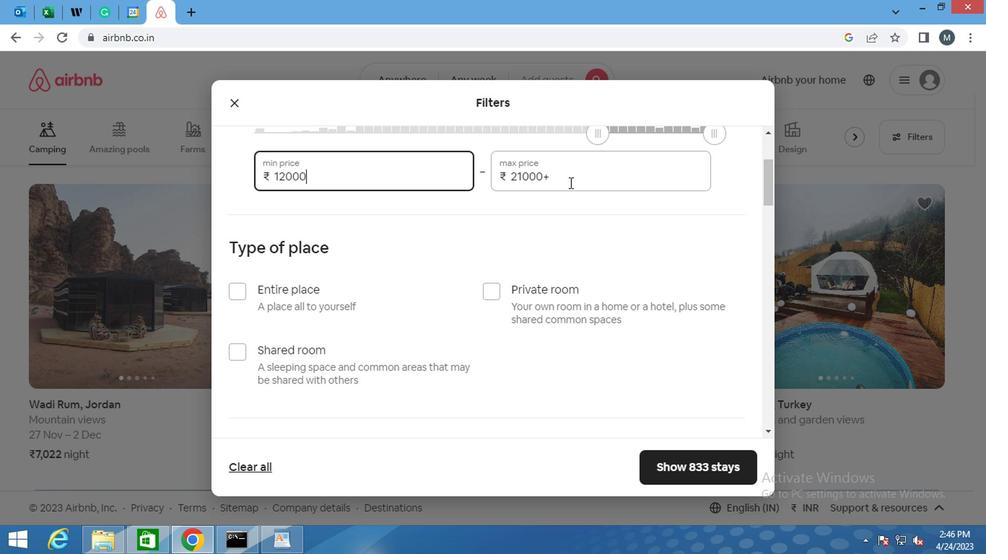 
Action: Mouse pressed left at (567, 173)
Screenshot: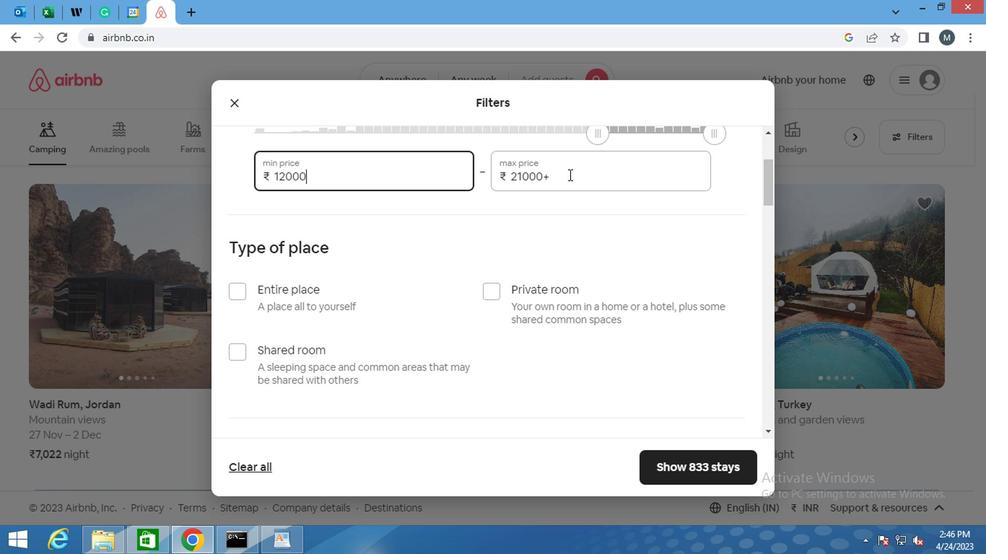 
Action: Mouse moved to (567, 174)
Screenshot: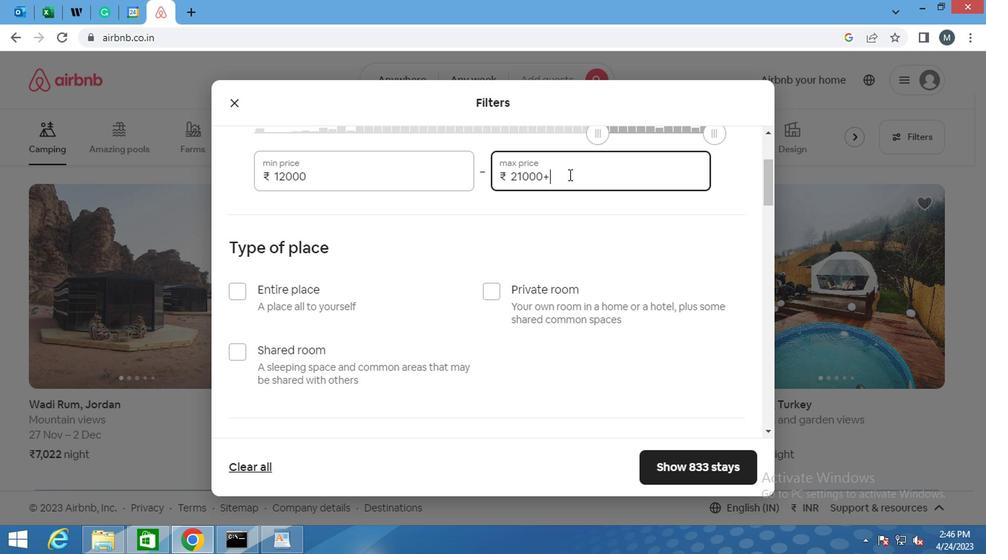 
Action: Mouse pressed left at (567, 174)
Screenshot: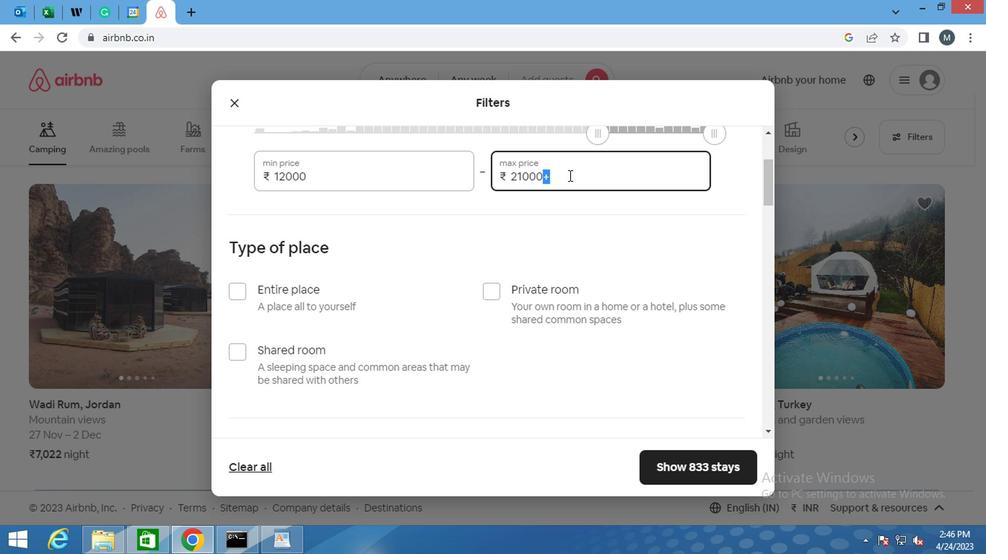 
Action: Mouse moved to (563, 175)
Screenshot: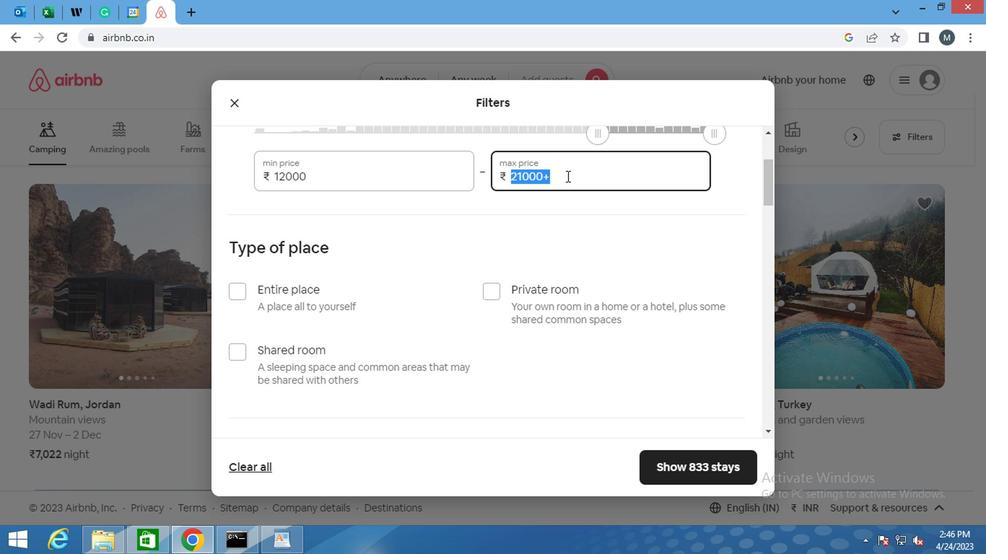 
Action: Key pressed 16
Screenshot: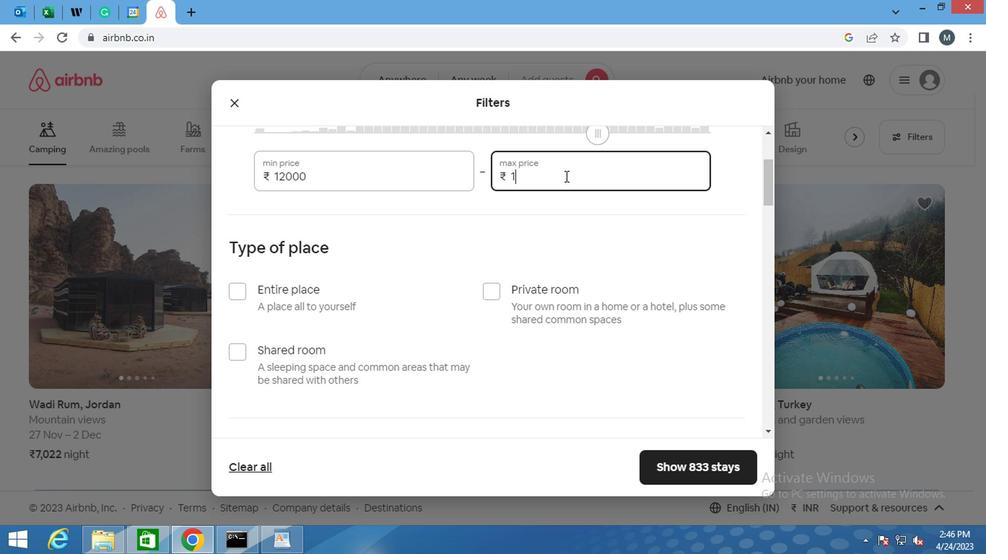 
Action: Mouse moved to (562, 175)
Screenshot: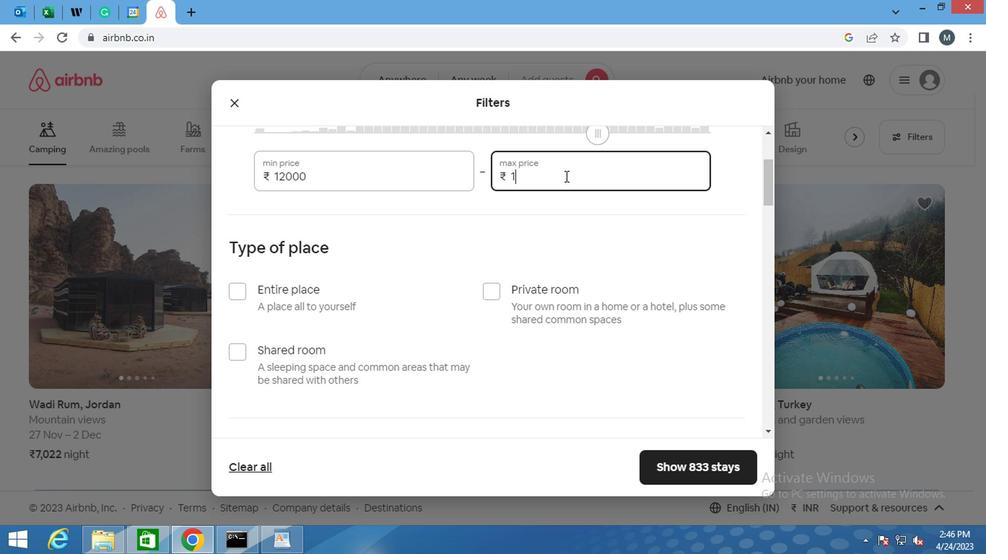 
Action: Key pressed 0
Screenshot: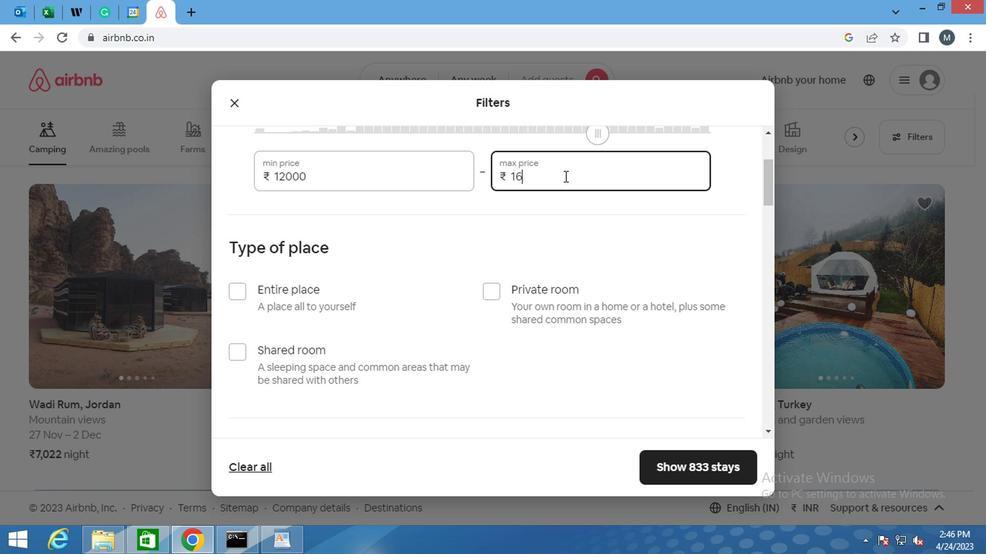 
Action: Mouse moved to (560, 176)
Screenshot: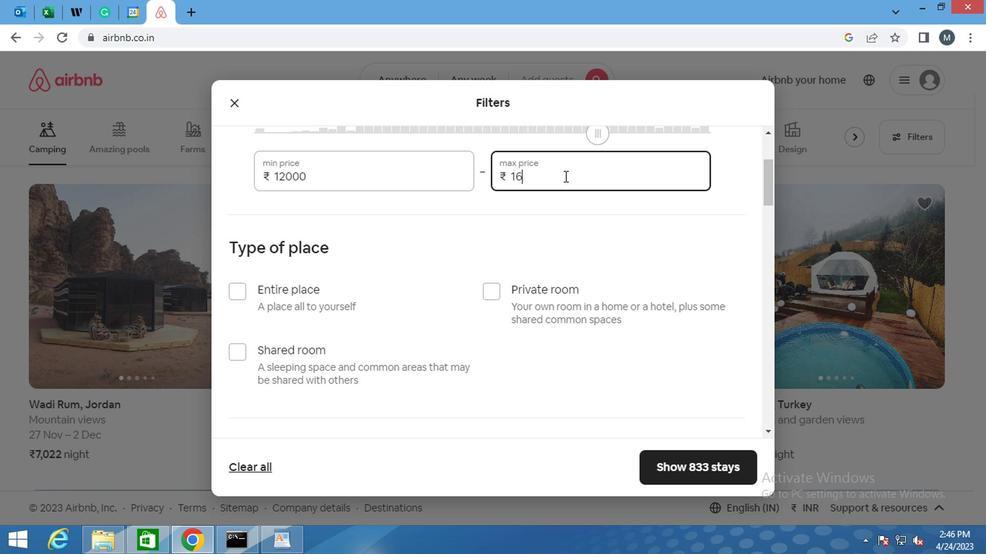 
Action: Key pressed 0
Screenshot: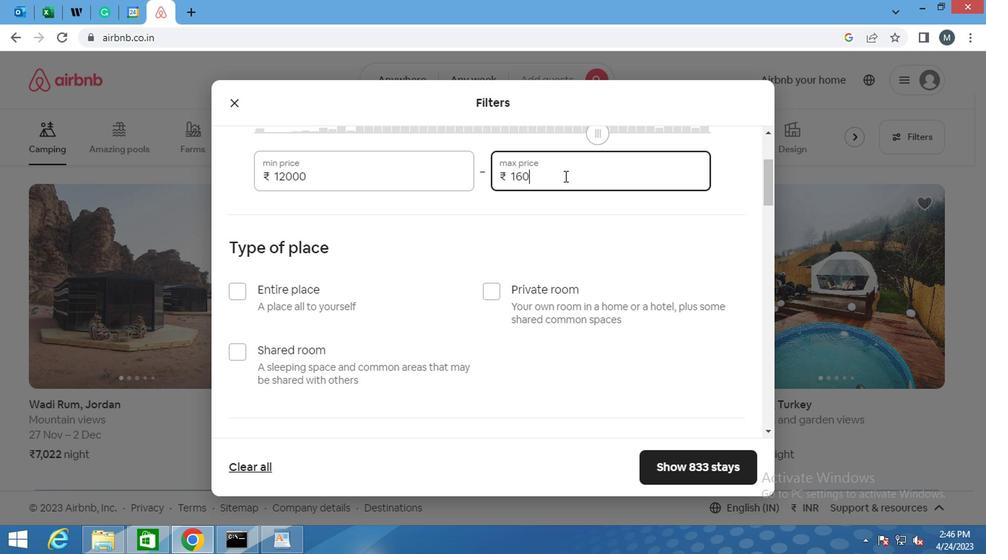 
Action: Mouse moved to (559, 177)
Screenshot: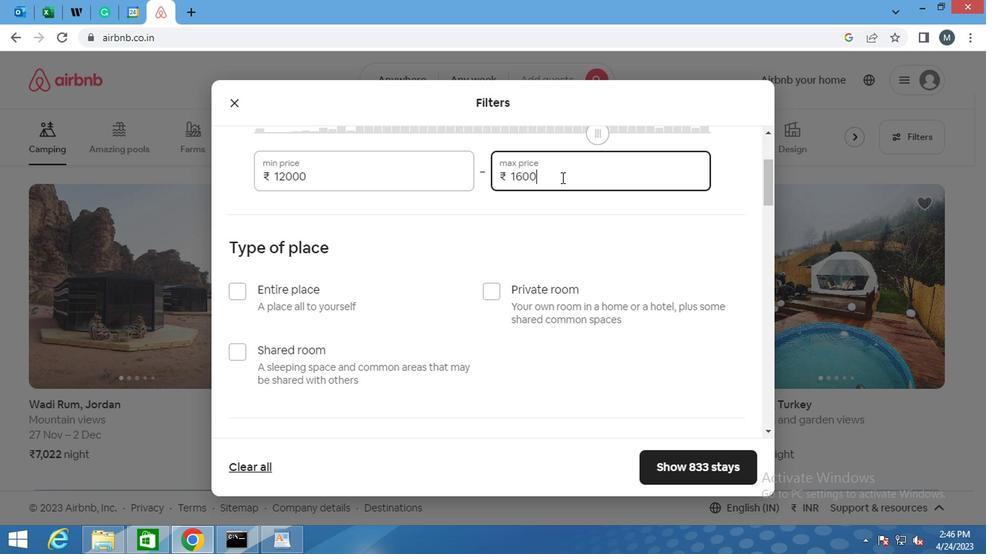 
Action: Key pressed 0
Screenshot: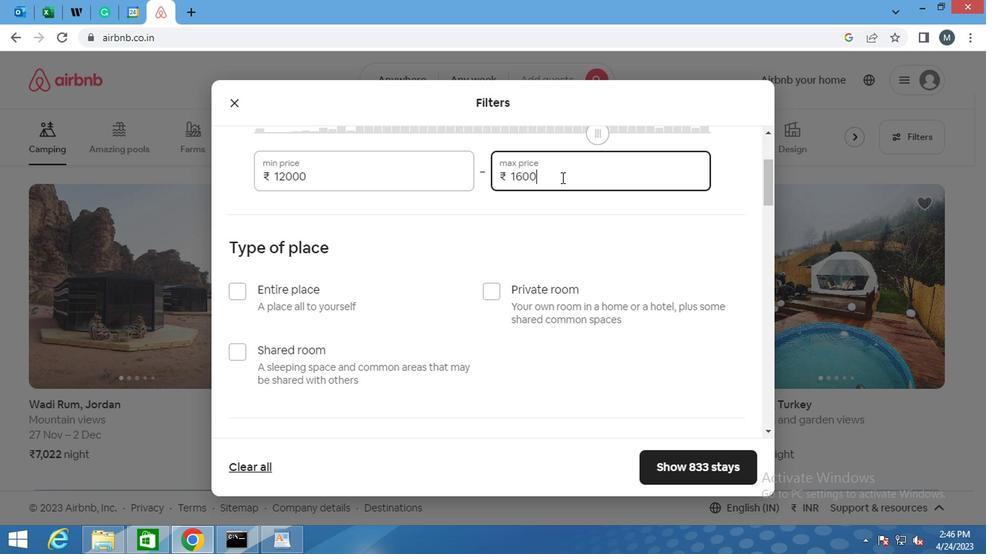 
Action: Mouse moved to (542, 260)
Screenshot: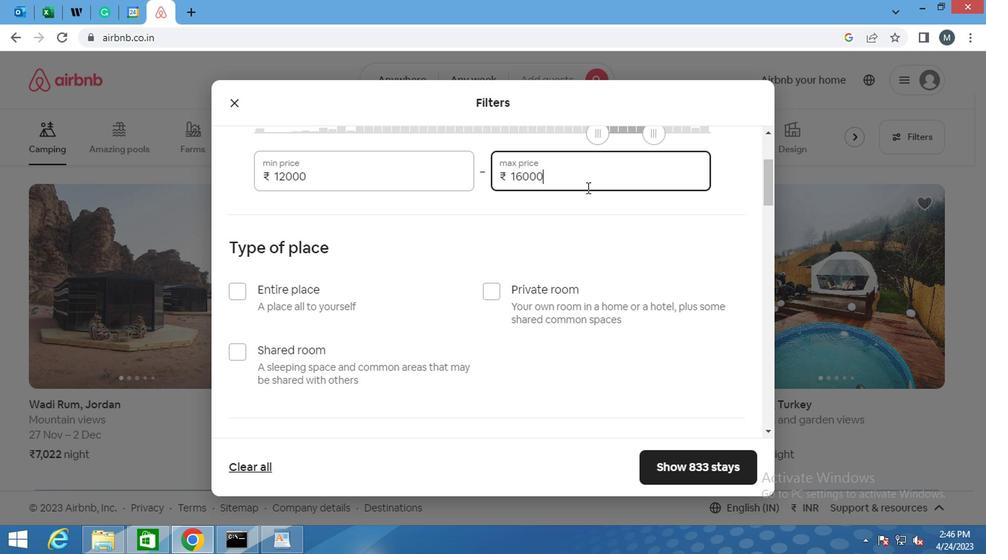 
Action: Mouse scrolled (542, 259) with delta (0, 0)
Screenshot: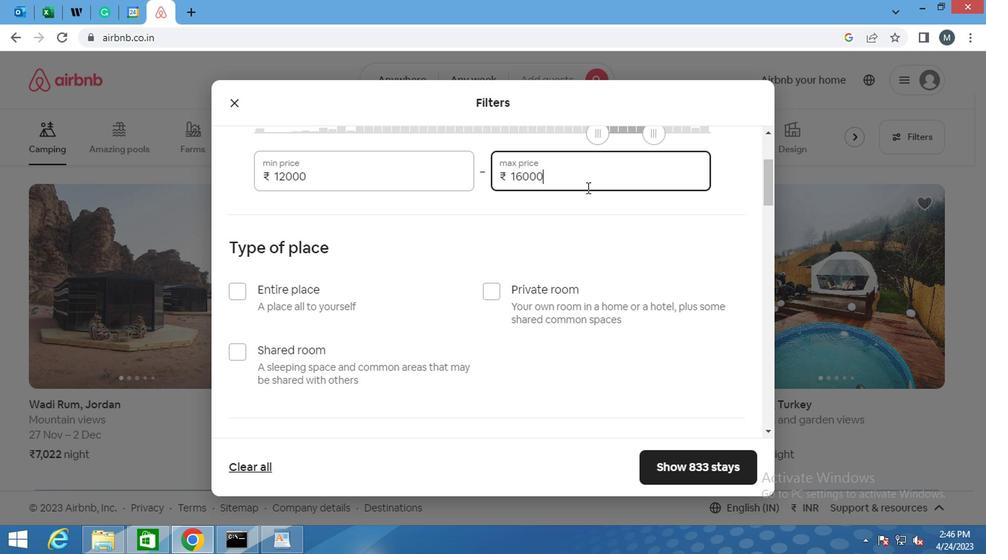 
Action: Mouse moved to (477, 277)
Screenshot: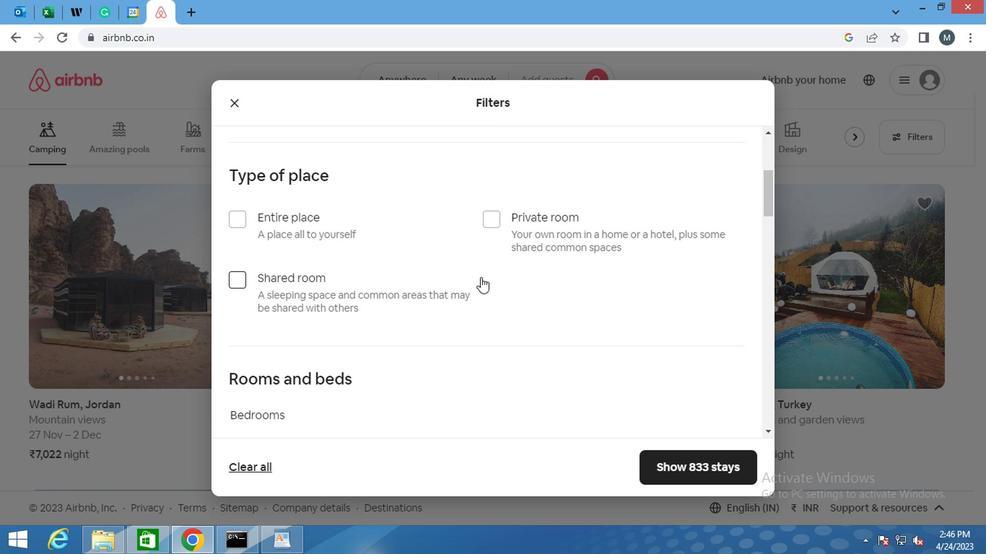 
Action: Mouse scrolled (477, 276) with delta (0, 0)
Screenshot: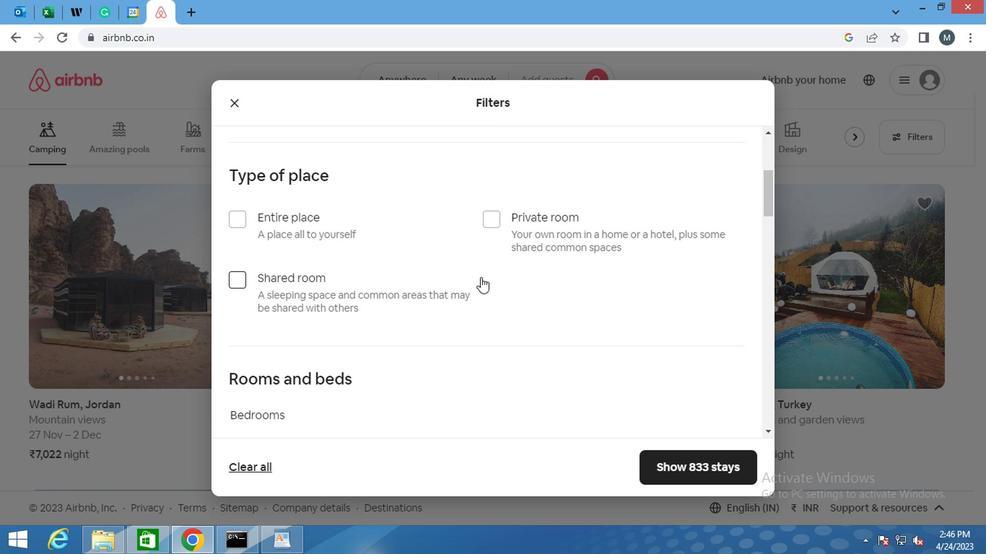 
Action: Mouse moved to (228, 143)
Screenshot: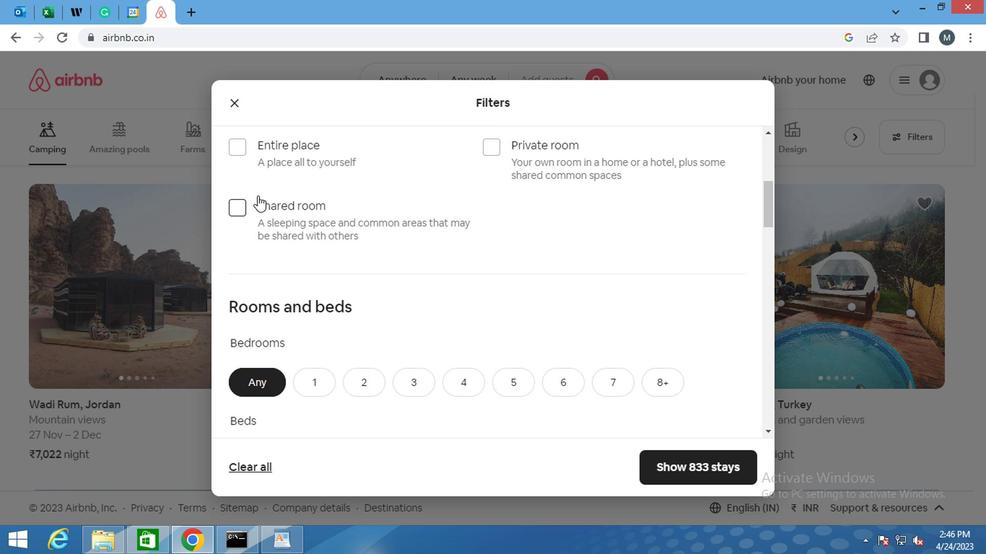 
Action: Mouse pressed left at (228, 143)
Screenshot: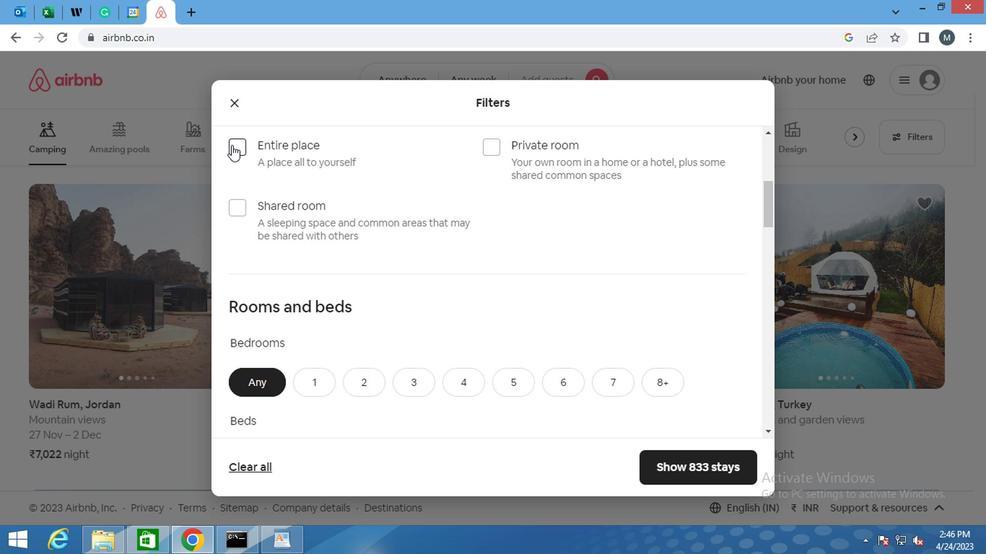 
Action: Mouse moved to (290, 199)
Screenshot: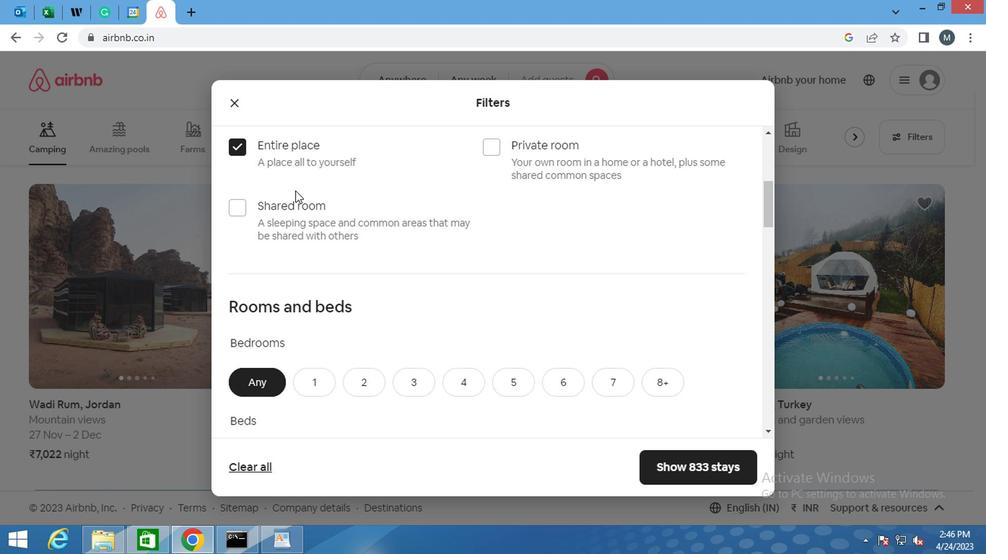 
Action: Mouse scrolled (290, 199) with delta (0, 0)
Screenshot: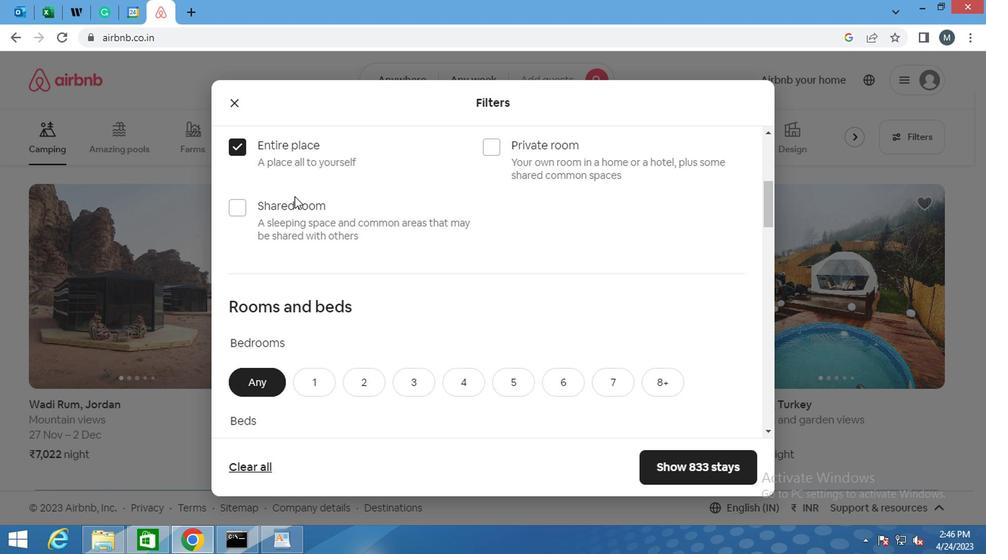 
Action: Mouse moved to (289, 200)
Screenshot: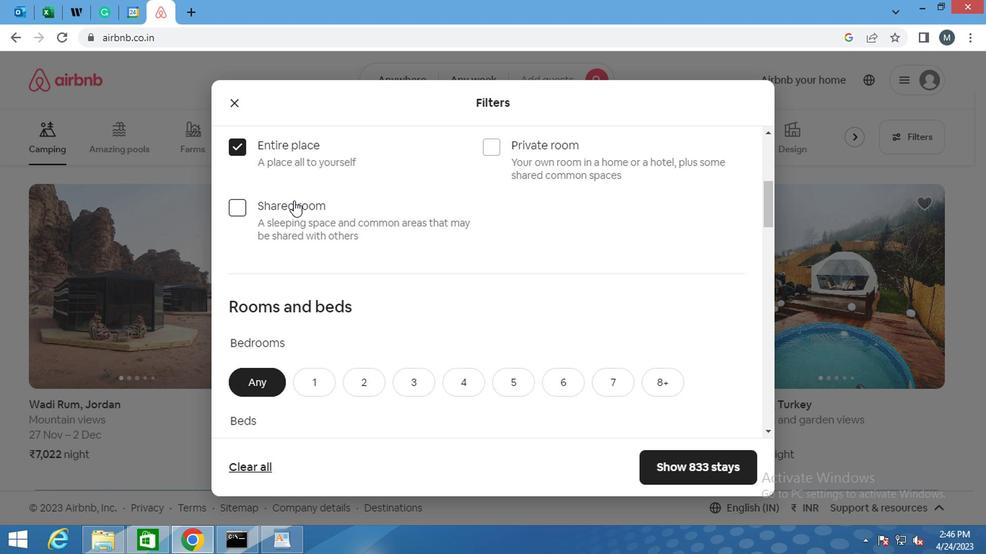 
Action: Mouse scrolled (289, 199) with delta (0, -1)
Screenshot: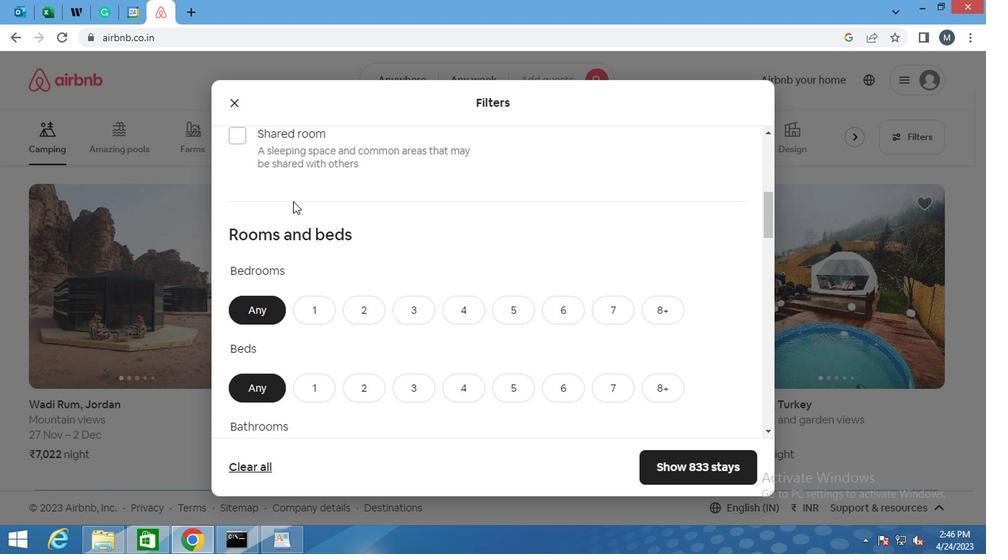 
Action: Mouse moved to (351, 232)
Screenshot: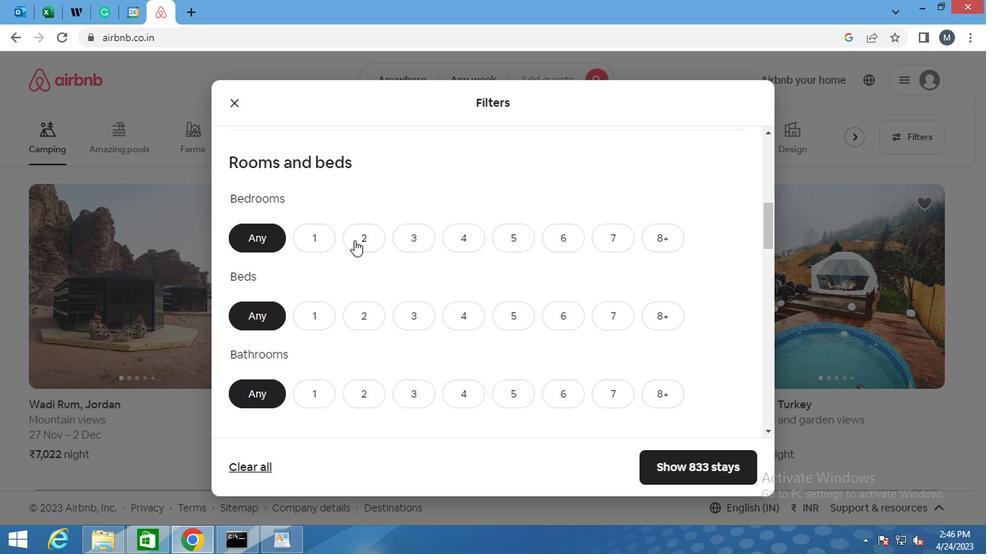 
Action: Mouse pressed left at (351, 232)
Screenshot: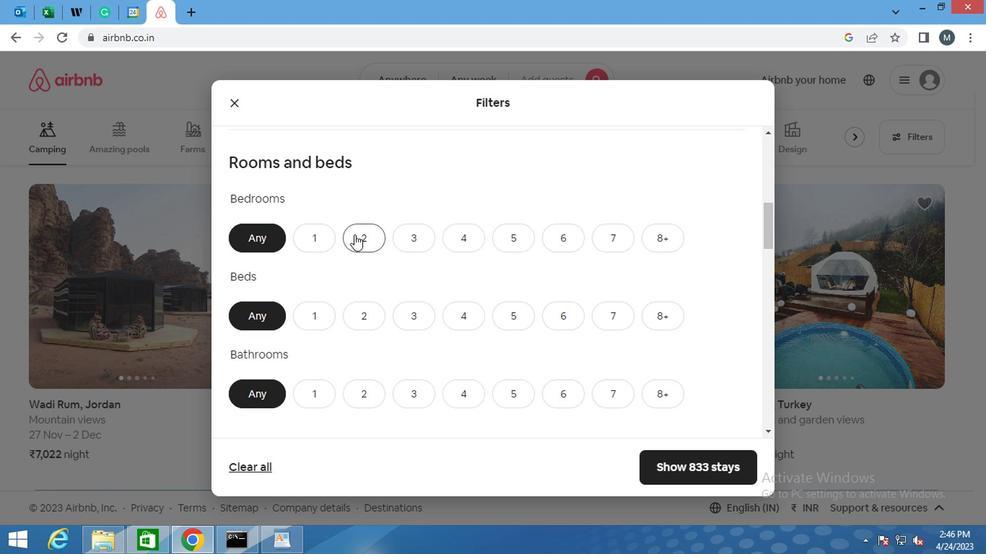 
Action: Mouse moved to (409, 316)
Screenshot: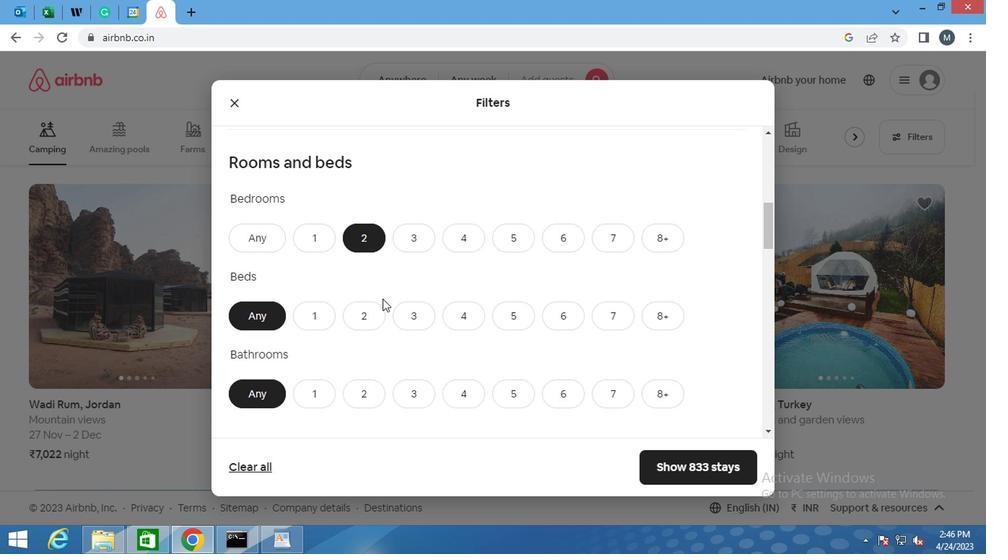 
Action: Mouse pressed left at (409, 316)
Screenshot: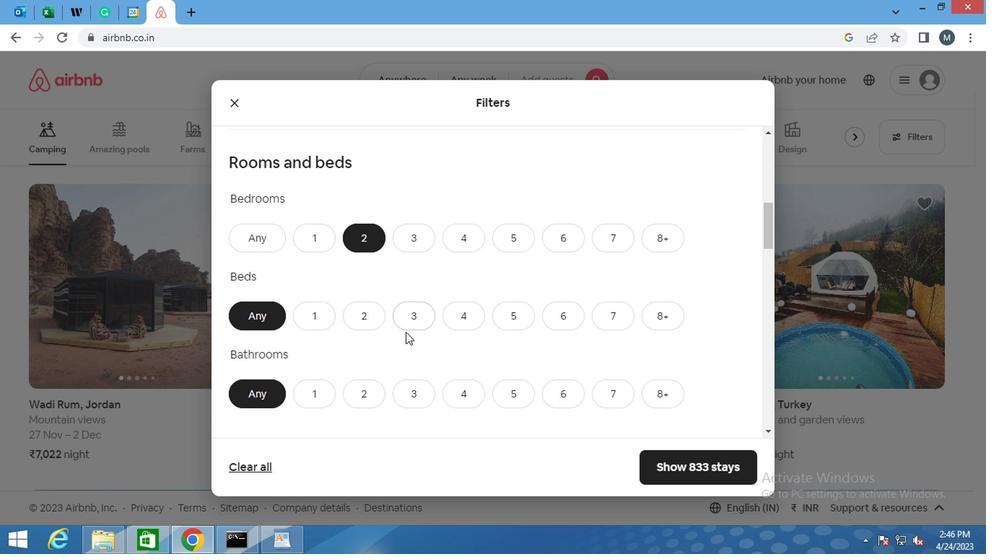 
Action: Mouse moved to (321, 392)
Screenshot: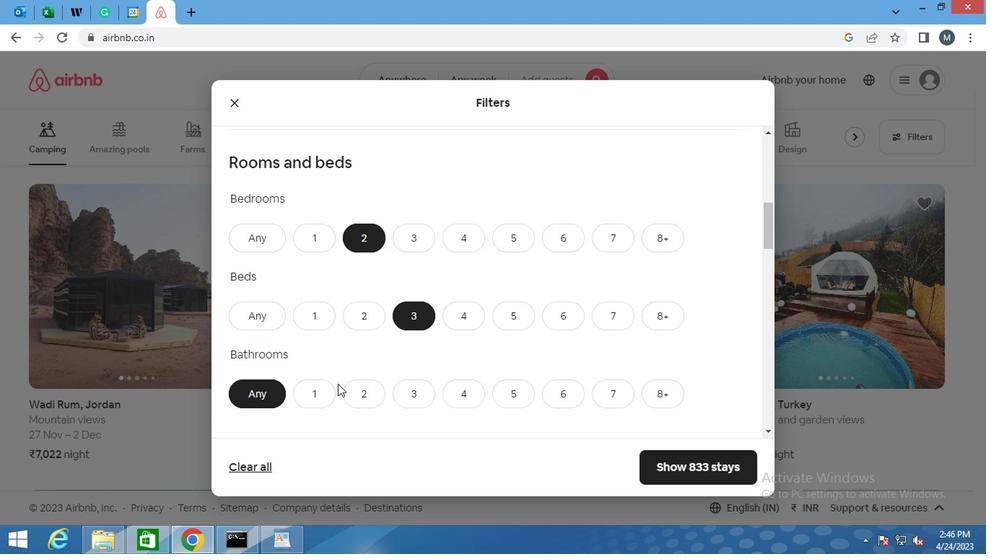
Action: Mouse pressed left at (321, 392)
Screenshot: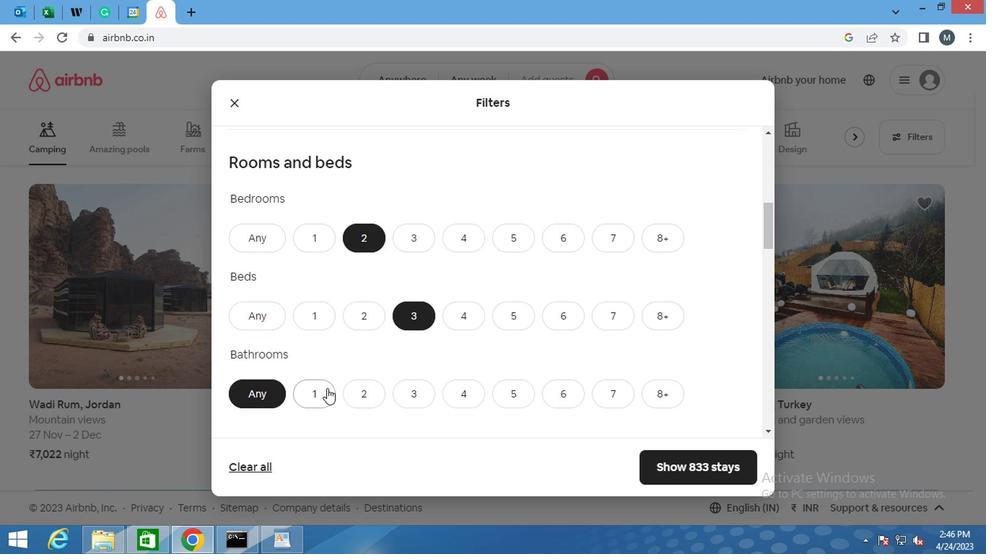 
Action: Mouse moved to (362, 342)
Screenshot: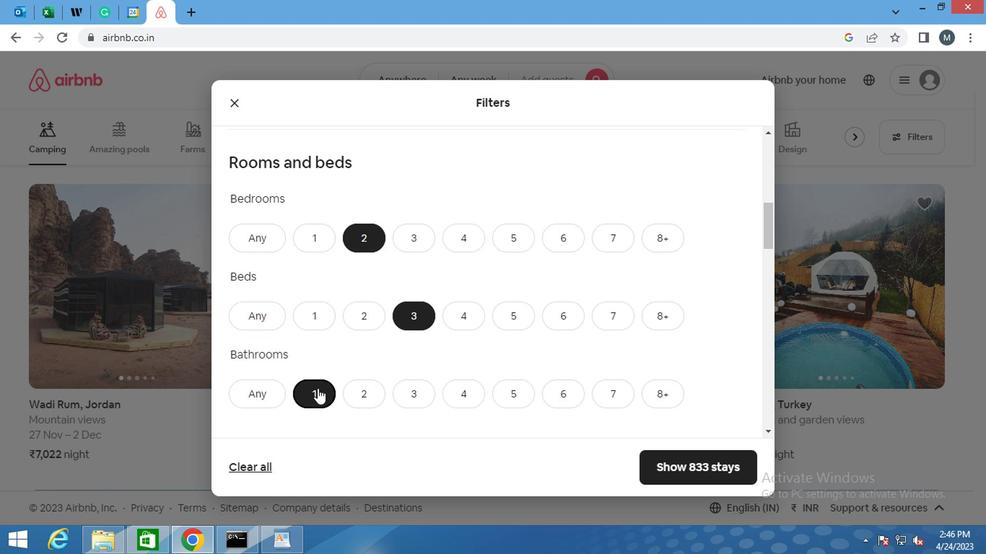 
Action: Mouse scrolled (362, 342) with delta (0, 0)
Screenshot: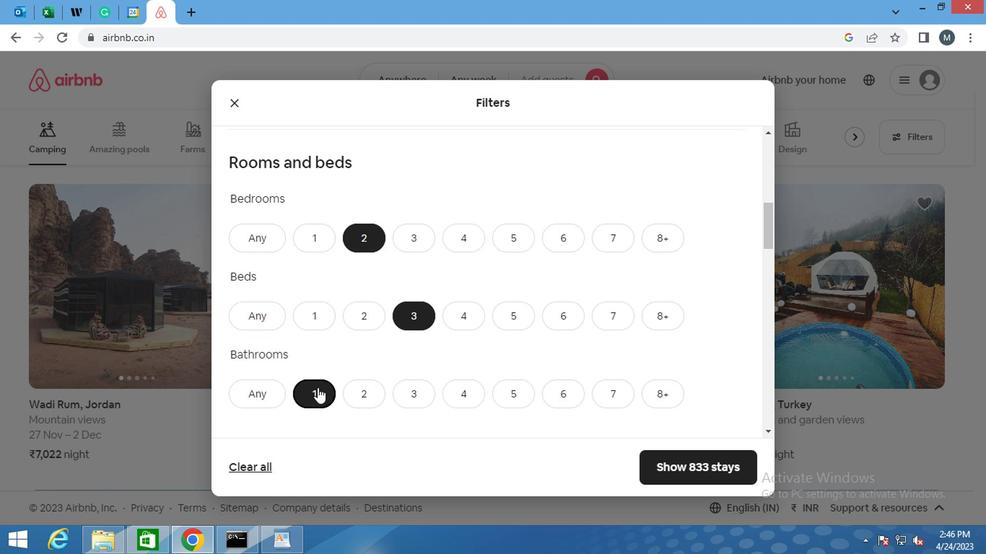 
Action: Mouse scrolled (362, 342) with delta (0, 0)
Screenshot: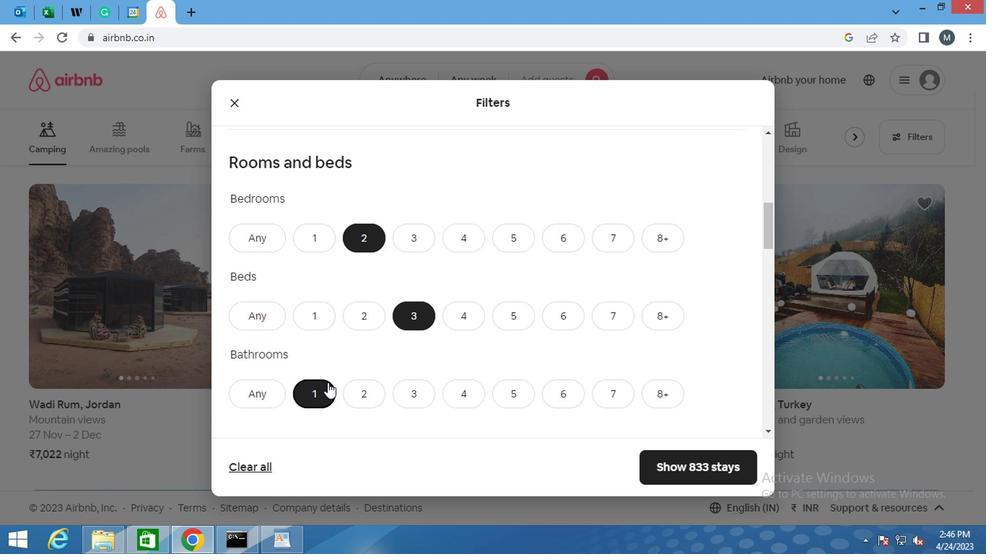 
Action: Mouse moved to (416, 342)
Screenshot: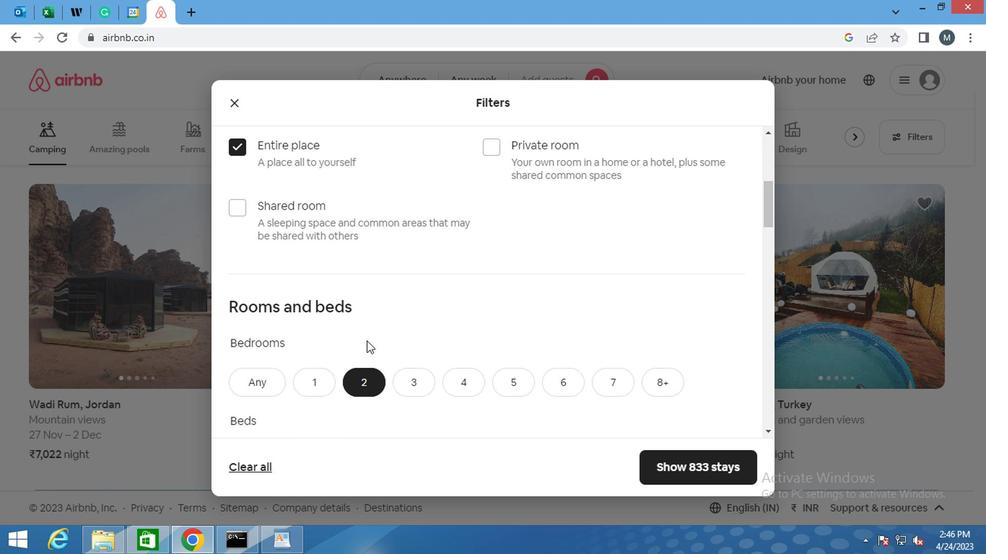 
Action: Mouse scrolled (416, 342) with delta (0, 0)
Screenshot: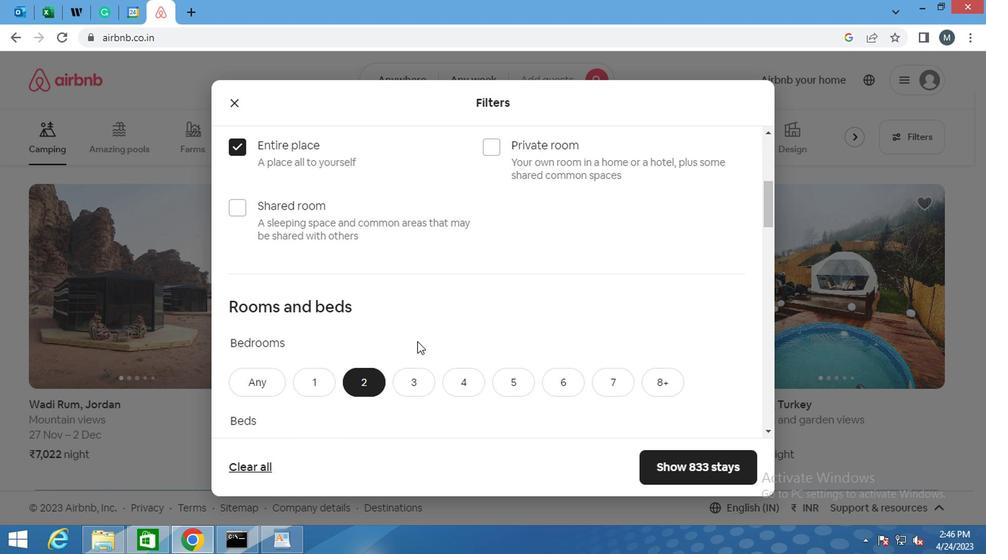 
Action: Mouse scrolled (416, 342) with delta (0, 0)
Screenshot: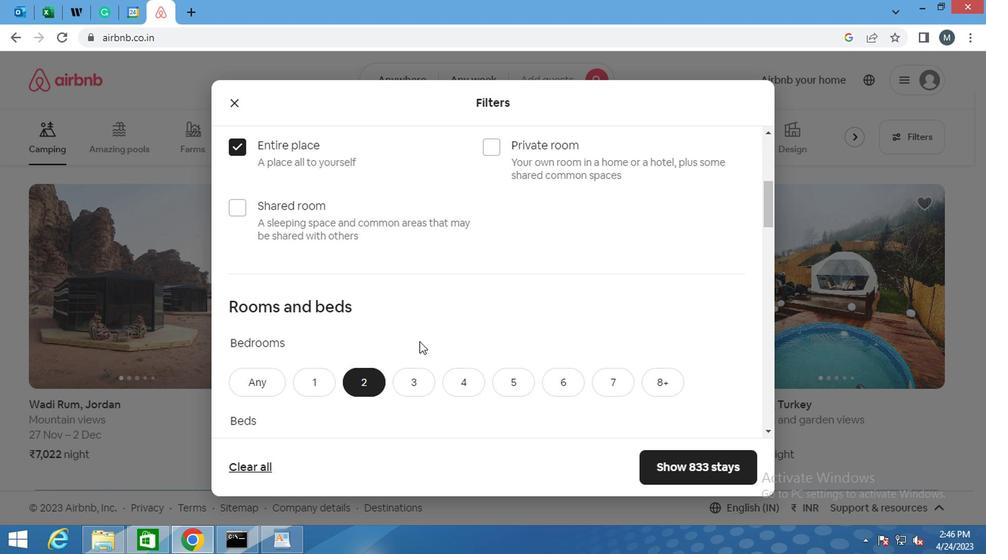 
Action: Mouse moved to (417, 342)
Screenshot: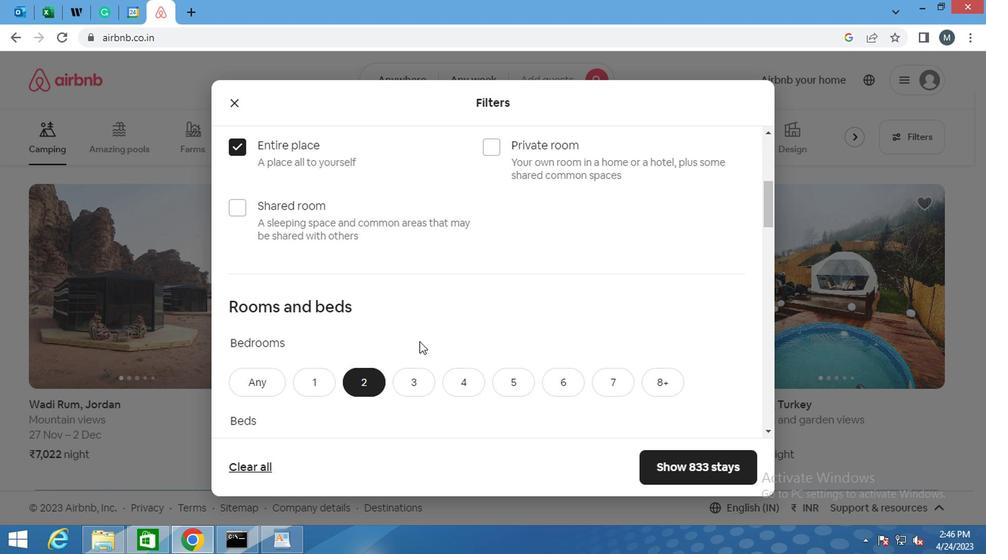
Action: Mouse scrolled (417, 341) with delta (0, -1)
Screenshot: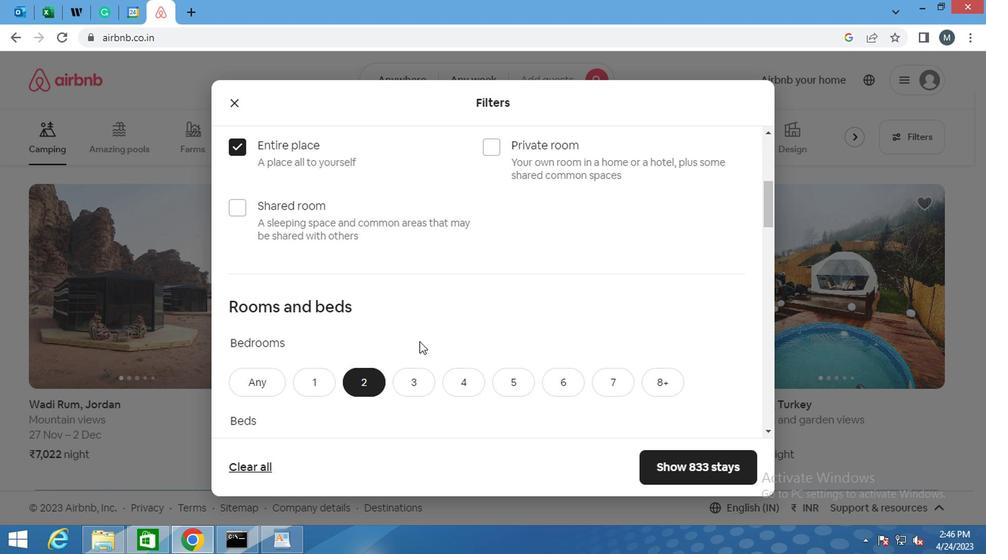 
Action: Mouse moved to (350, 356)
Screenshot: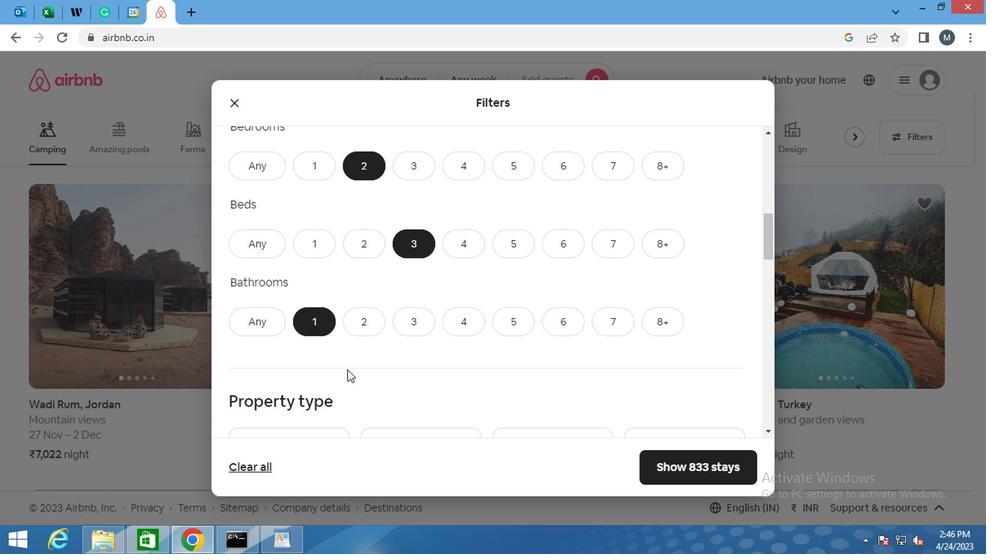 
Action: Mouse scrolled (350, 354) with delta (0, -1)
Screenshot: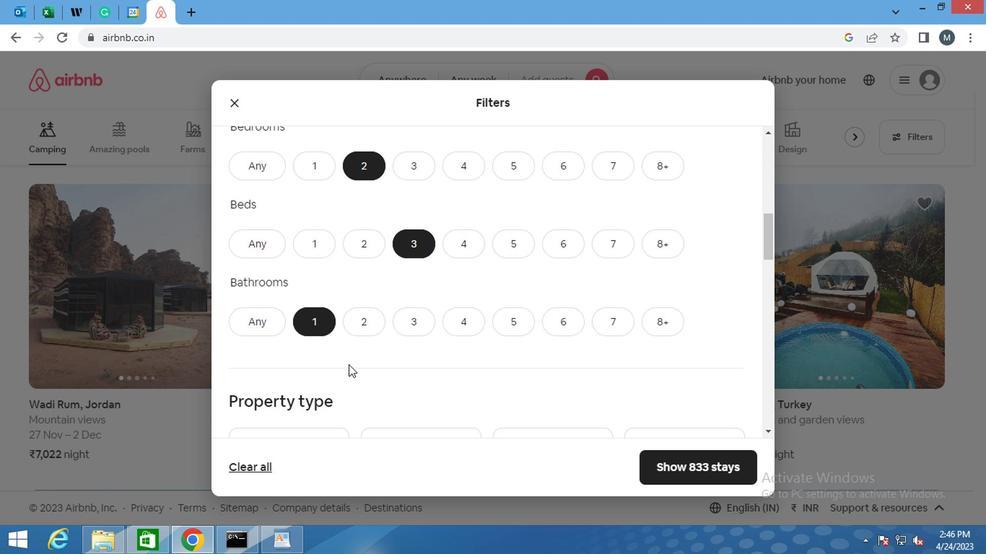 
Action: Mouse moved to (351, 354)
Screenshot: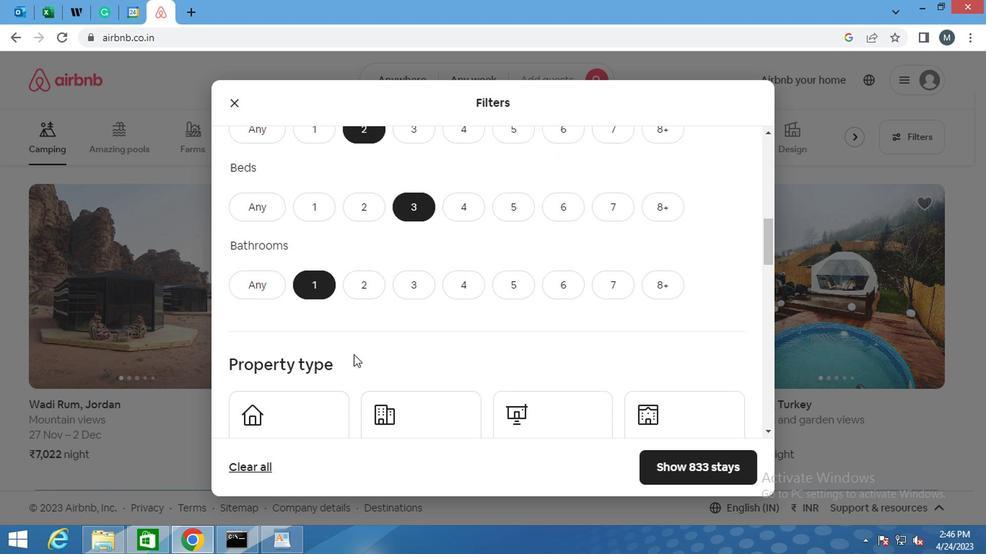 
Action: Mouse scrolled (351, 354) with delta (0, 0)
Screenshot: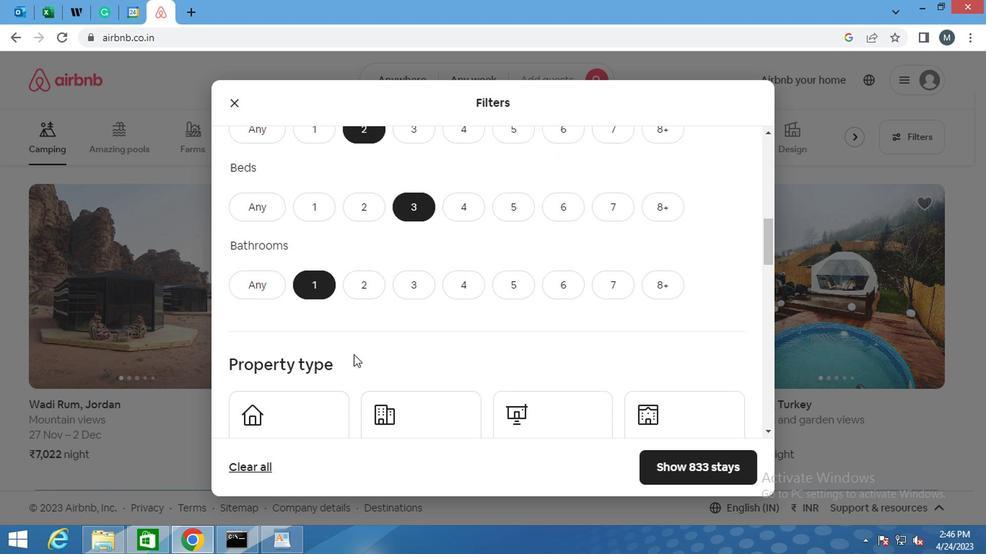 
Action: Mouse moved to (351, 363)
Screenshot: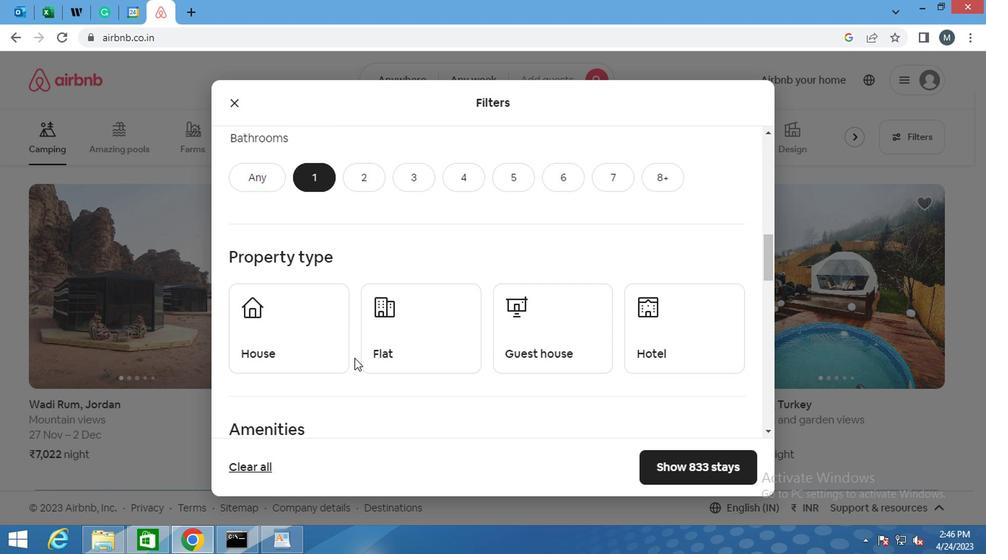 
Action: Mouse scrolled (351, 363) with delta (0, 0)
Screenshot: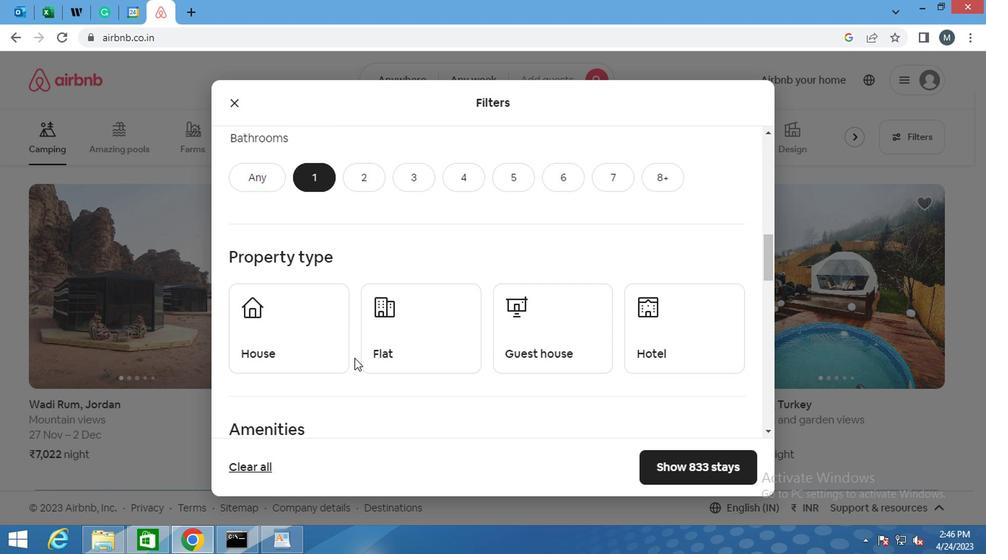 
Action: Mouse moved to (305, 283)
Screenshot: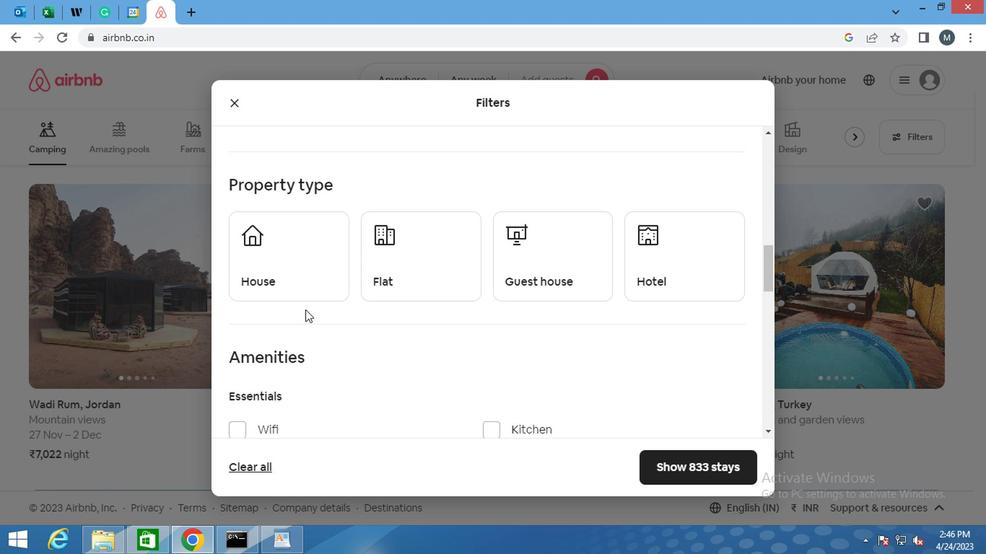 
Action: Mouse pressed left at (305, 283)
Screenshot: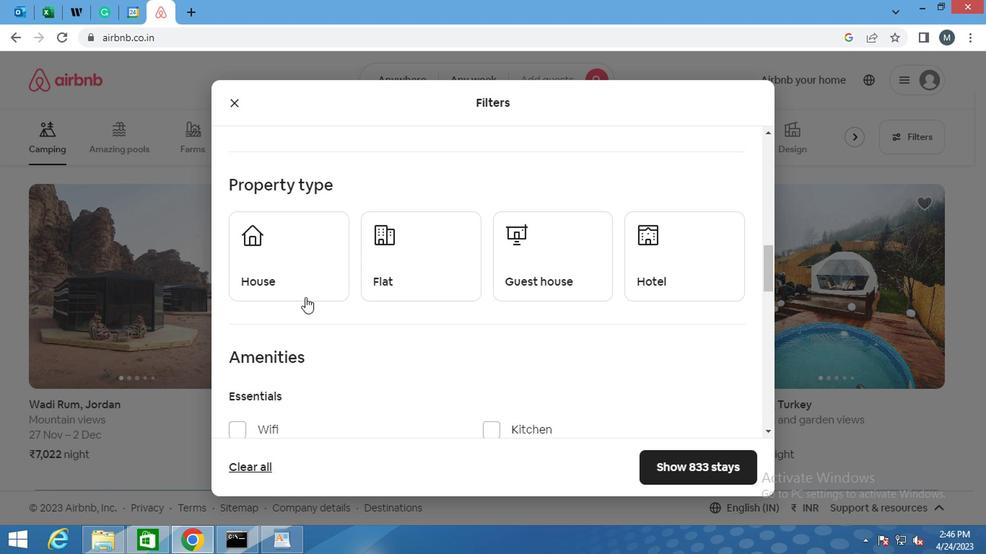 
Action: Mouse moved to (434, 277)
Screenshot: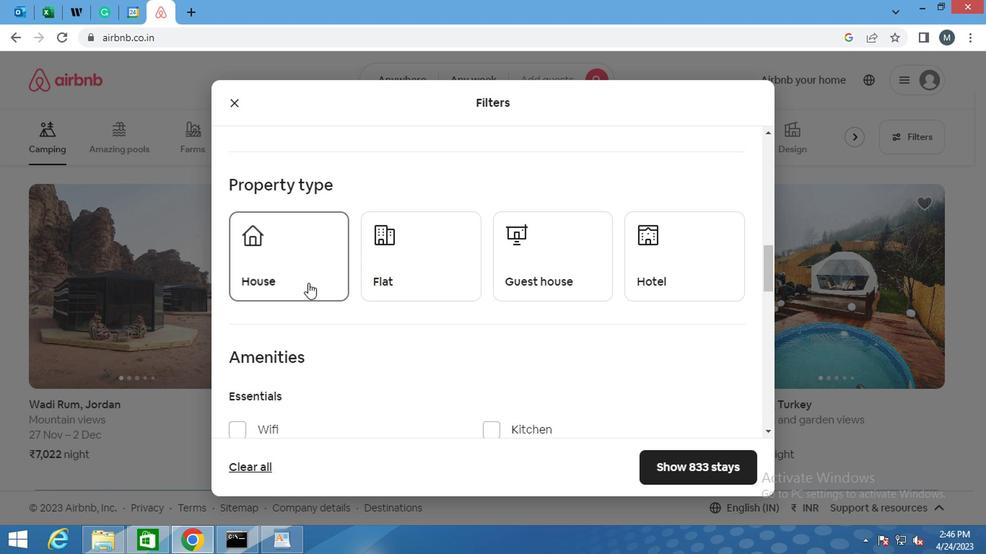 
Action: Mouse pressed left at (434, 277)
Screenshot: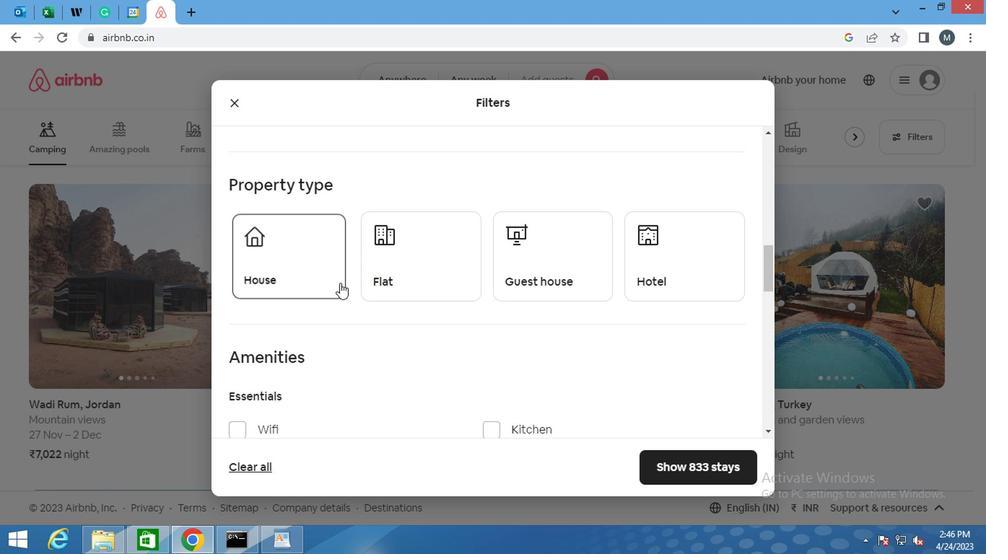 
Action: Mouse moved to (532, 271)
Screenshot: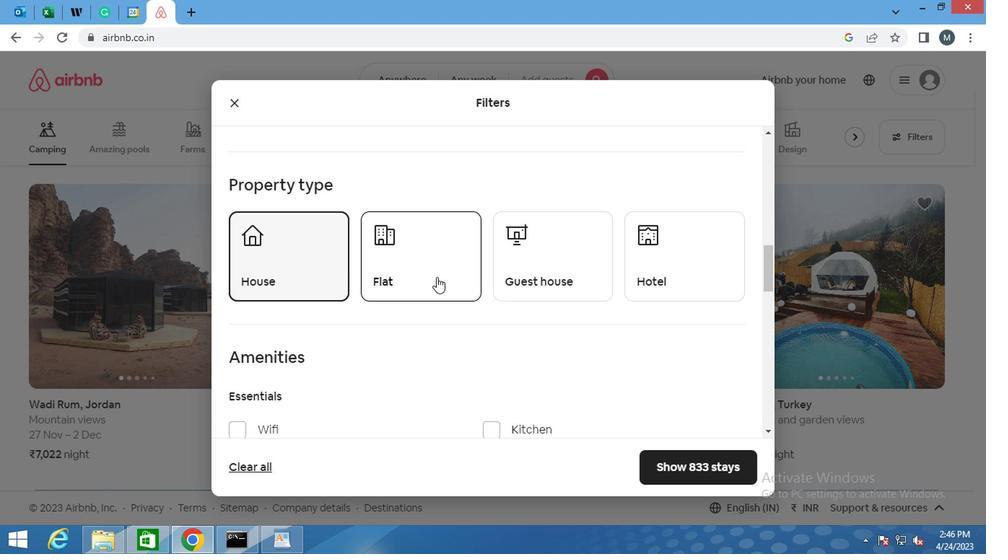 
Action: Mouse pressed left at (532, 271)
Screenshot: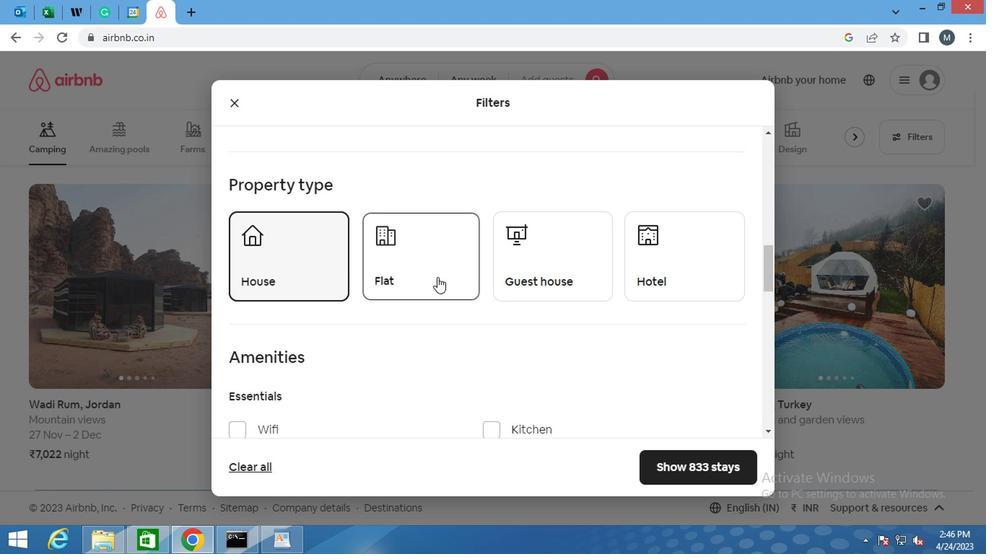 
Action: Mouse moved to (505, 284)
Screenshot: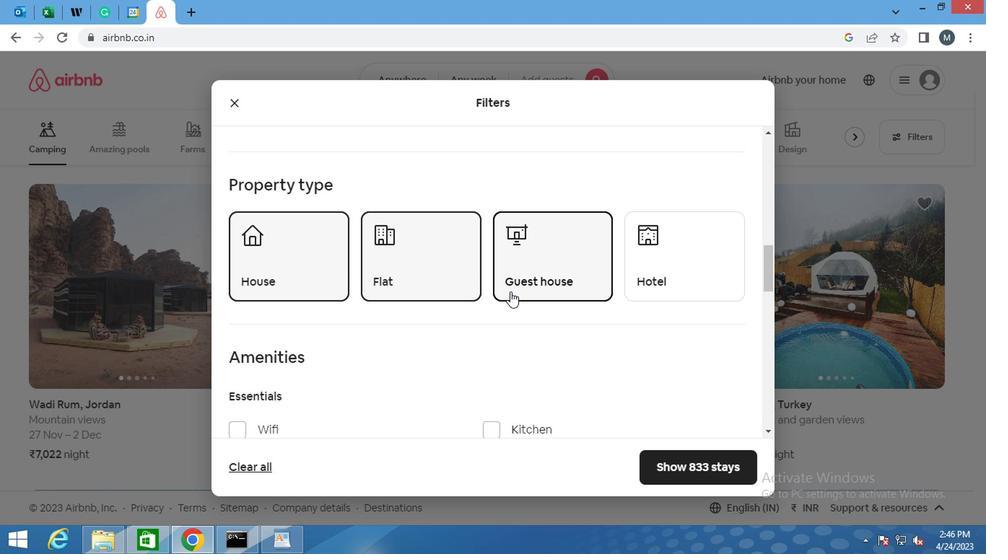 
Action: Mouse scrolled (505, 284) with delta (0, 0)
Screenshot: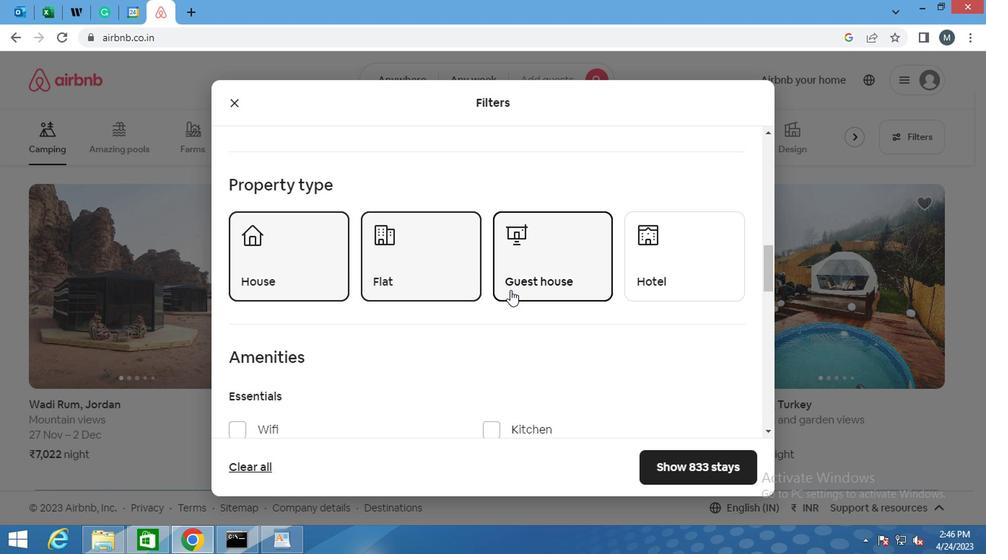 
Action: Mouse scrolled (505, 284) with delta (0, 0)
Screenshot: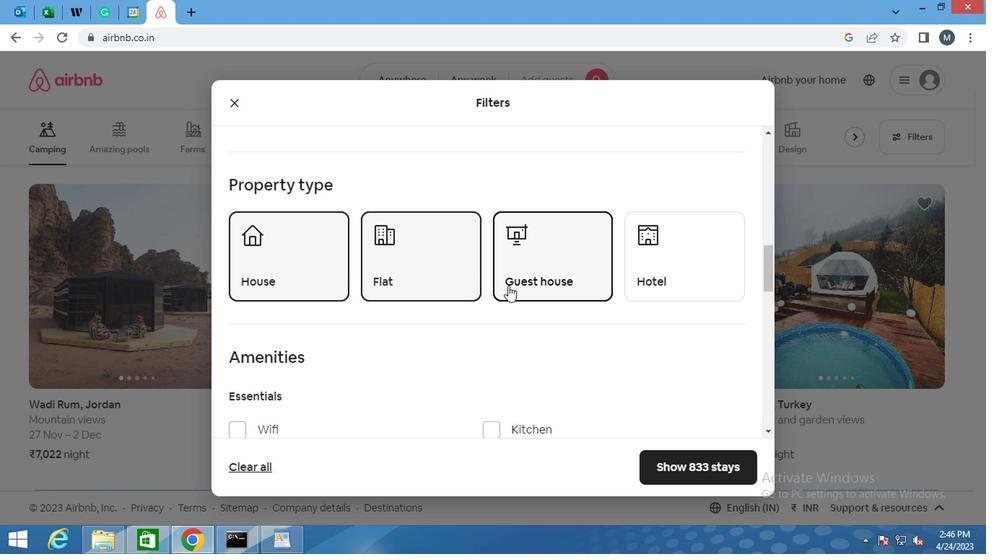 
Action: Mouse moved to (414, 292)
Screenshot: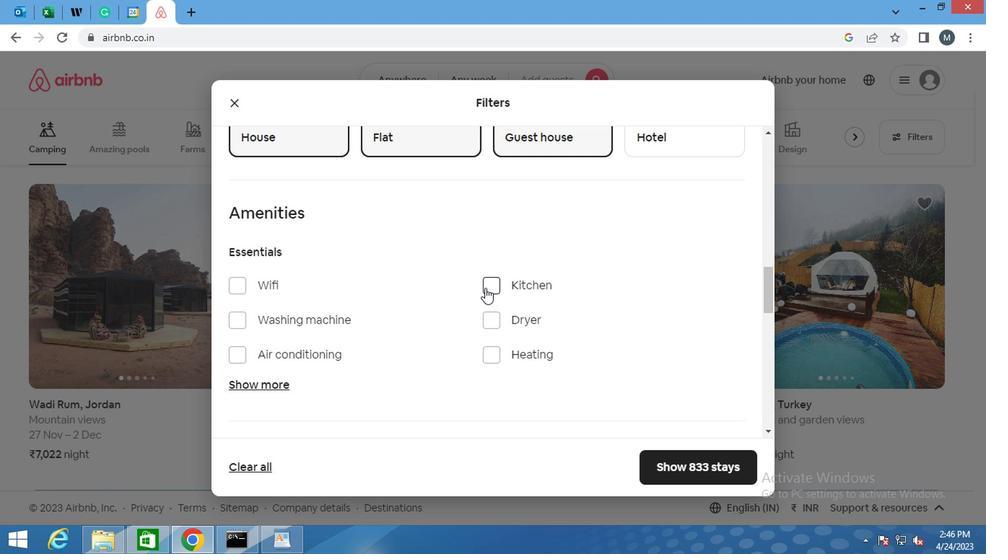 
Action: Mouse scrolled (414, 291) with delta (0, -1)
Screenshot: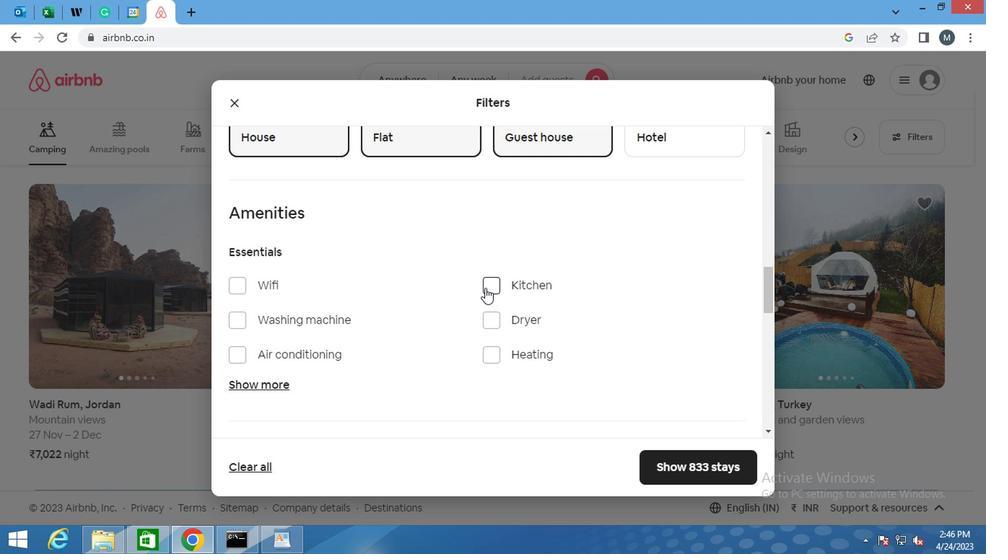 
Action: Mouse moved to (373, 294)
Screenshot: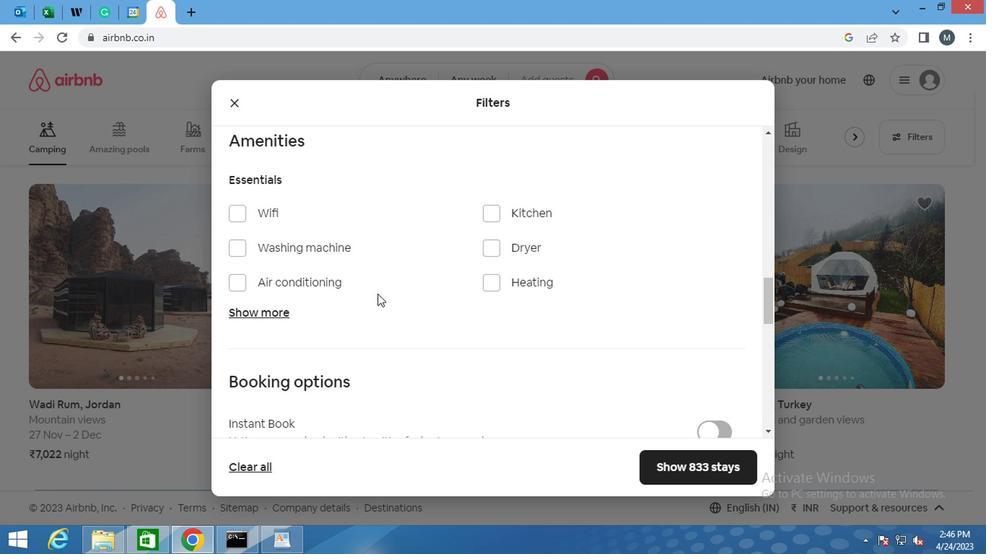 
Action: Mouse scrolled (373, 293) with delta (0, 0)
Screenshot: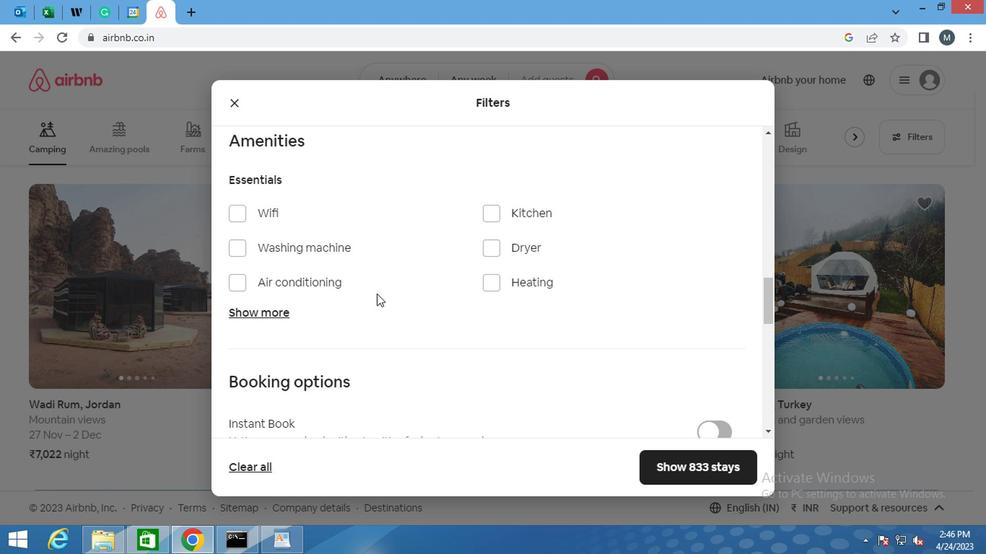 
Action: Mouse moved to (238, 174)
Screenshot: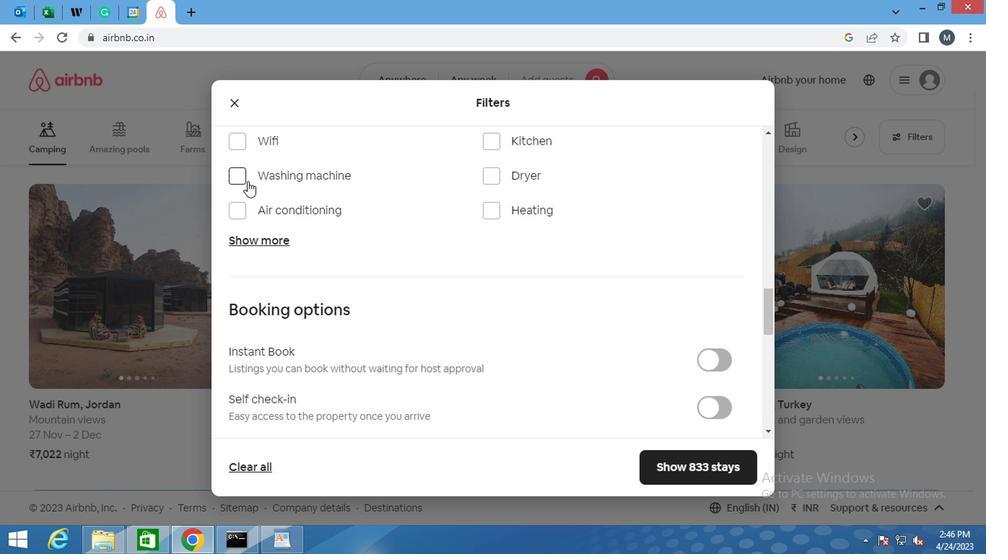 
Action: Mouse pressed left at (238, 174)
Screenshot: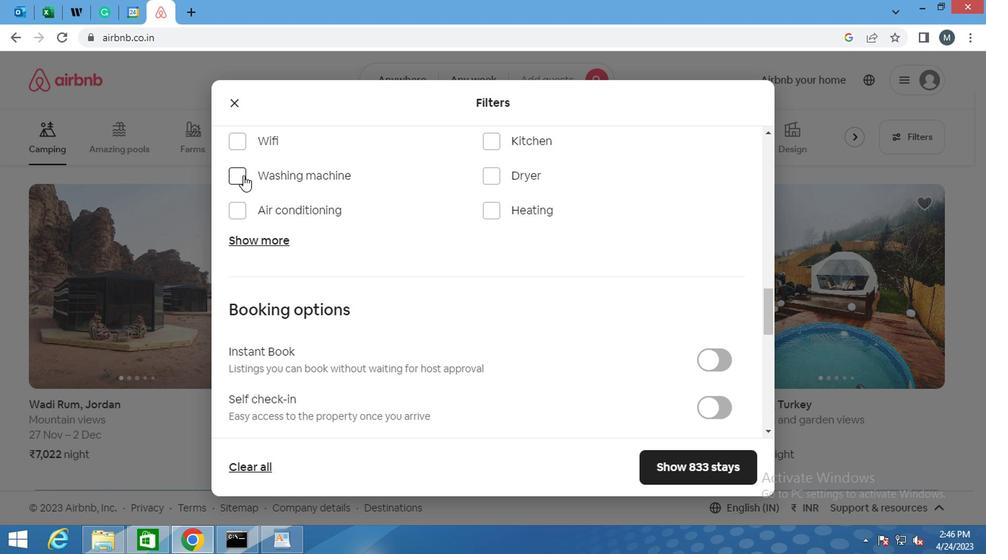 
Action: Mouse moved to (435, 227)
Screenshot: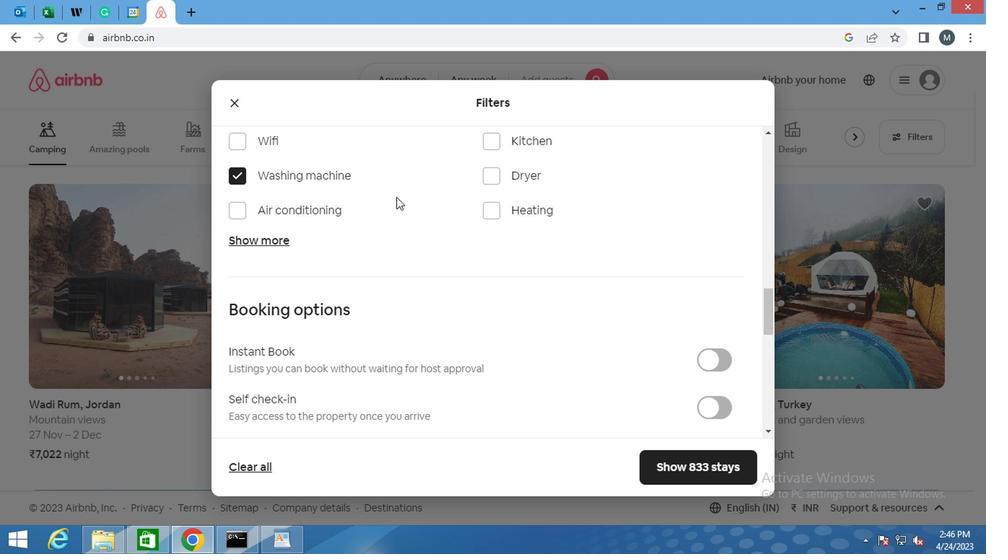
Action: Mouse scrolled (435, 227) with delta (0, 0)
Screenshot: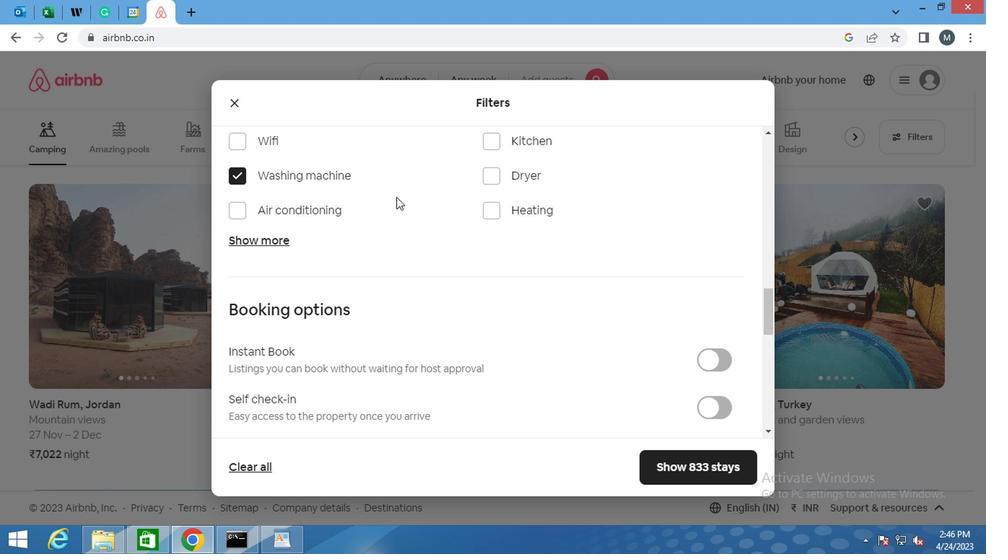 
Action: Mouse moved to (433, 234)
Screenshot: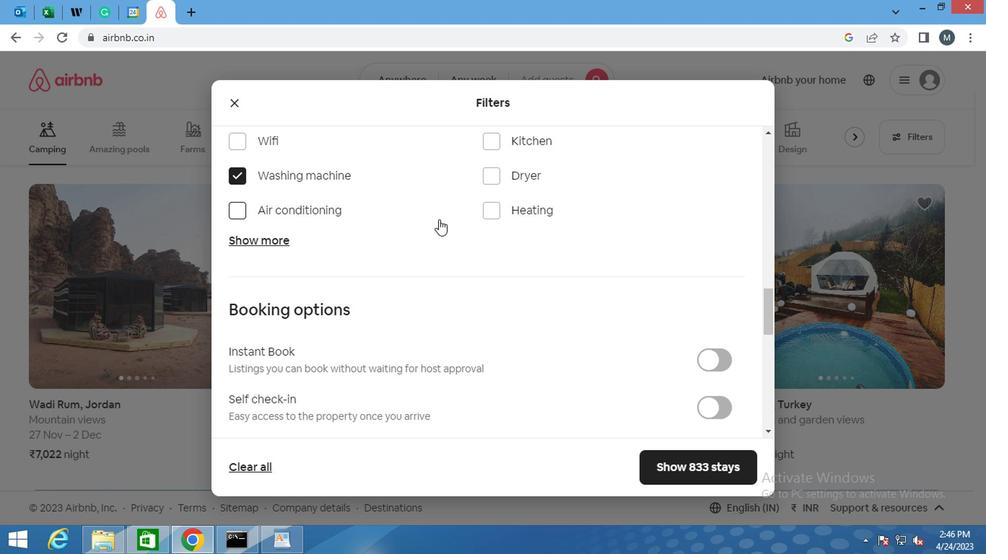
Action: Mouse scrolled (433, 233) with delta (0, 0)
Screenshot: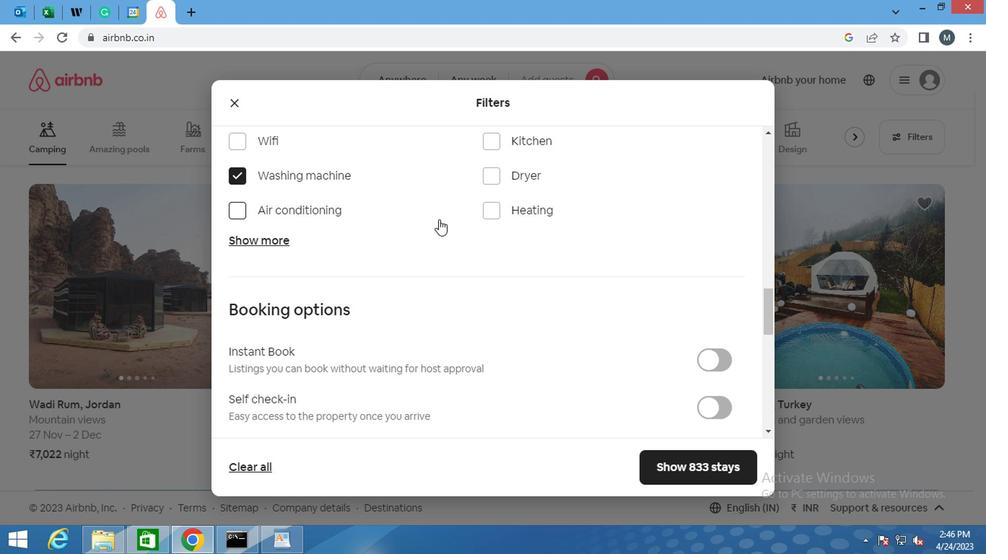 
Action: Mouse moved to (430, 237)
Screenshot: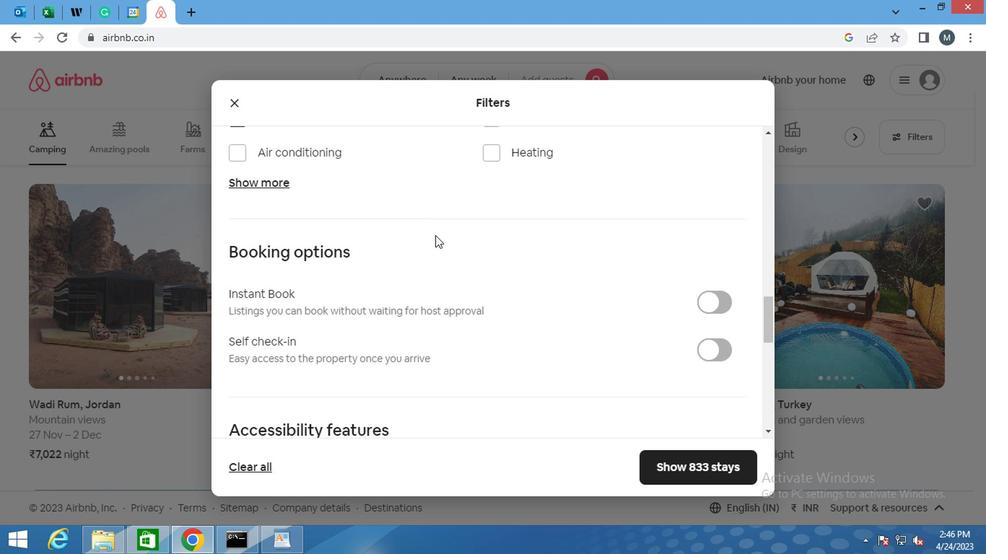 
Action: Mouse scrolled (430, 236) with delta (0, -1)
Screenshot: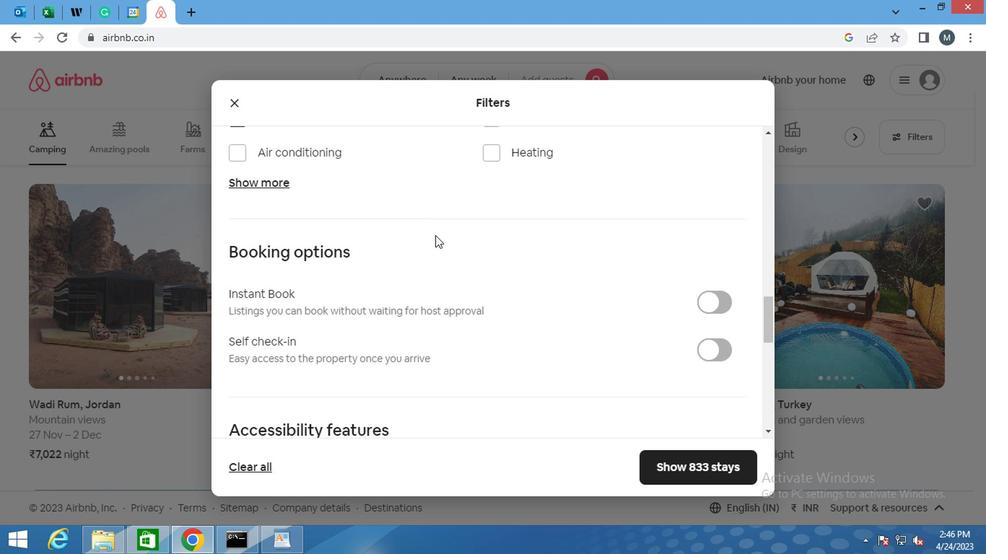 
Action: Mouse moved to (717, 189)
Screenshot: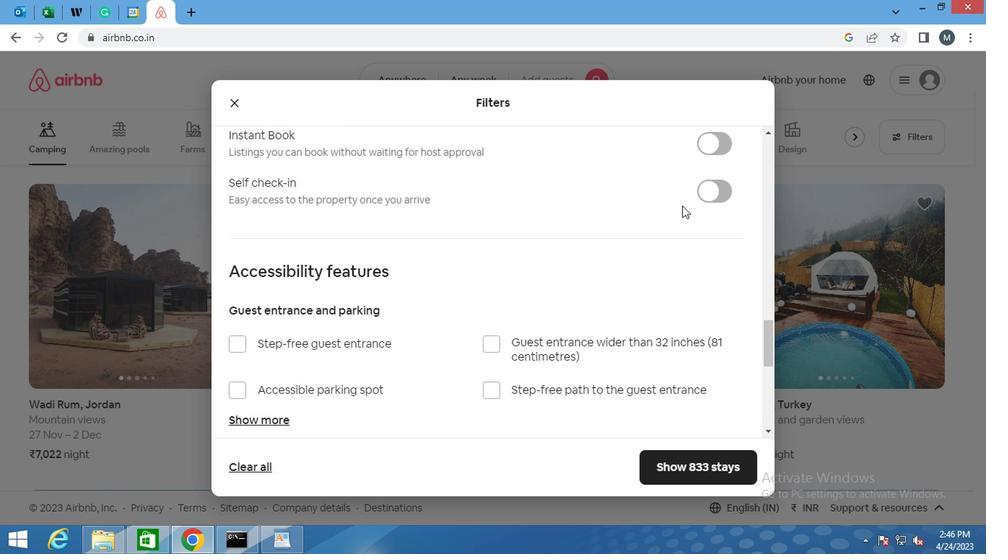 
Action: Mouse pressed left at (717, 189)
Screenshot: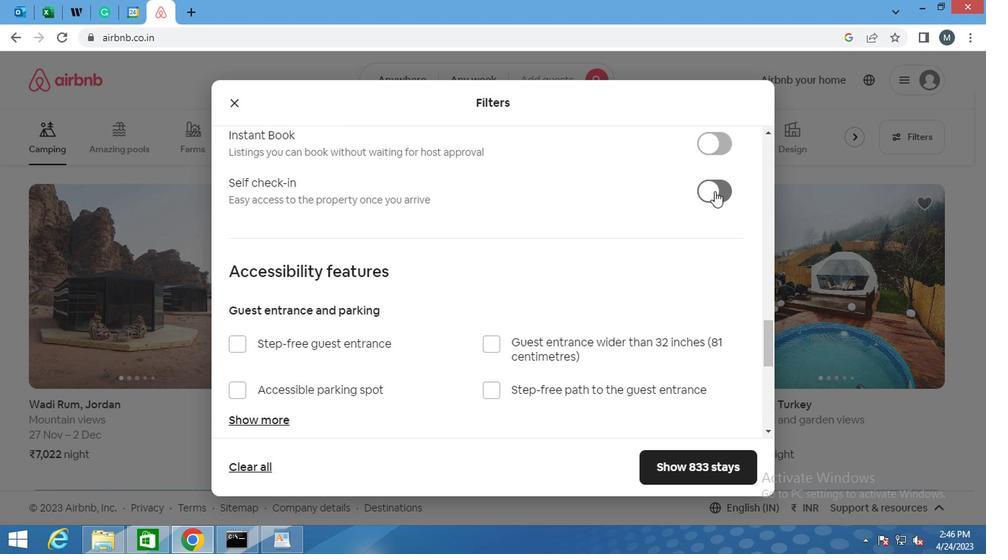 
Action: Mouse moved to (488, 288)
Screenshot: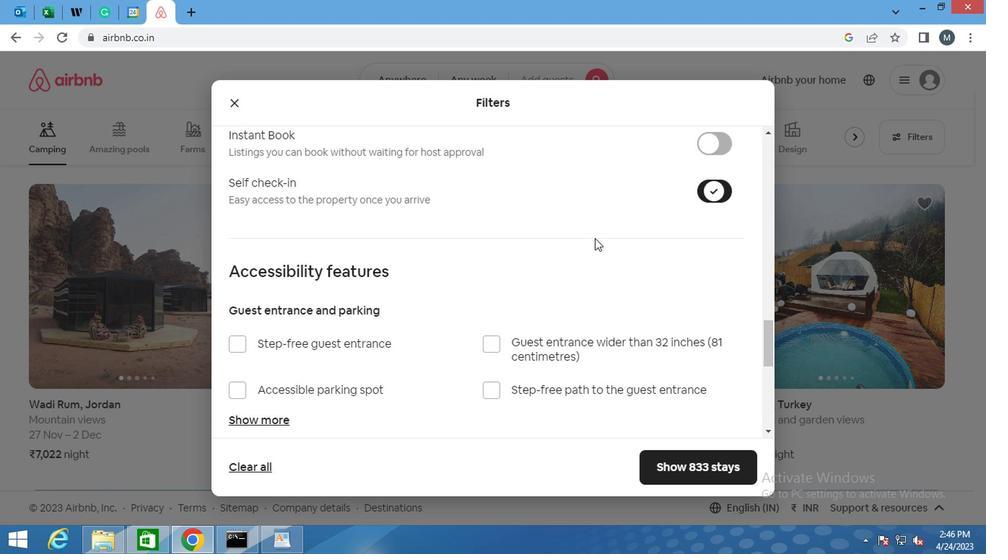 
Action: Mouse scrolled (488, 287) with delta (0, -1)
Screenshot: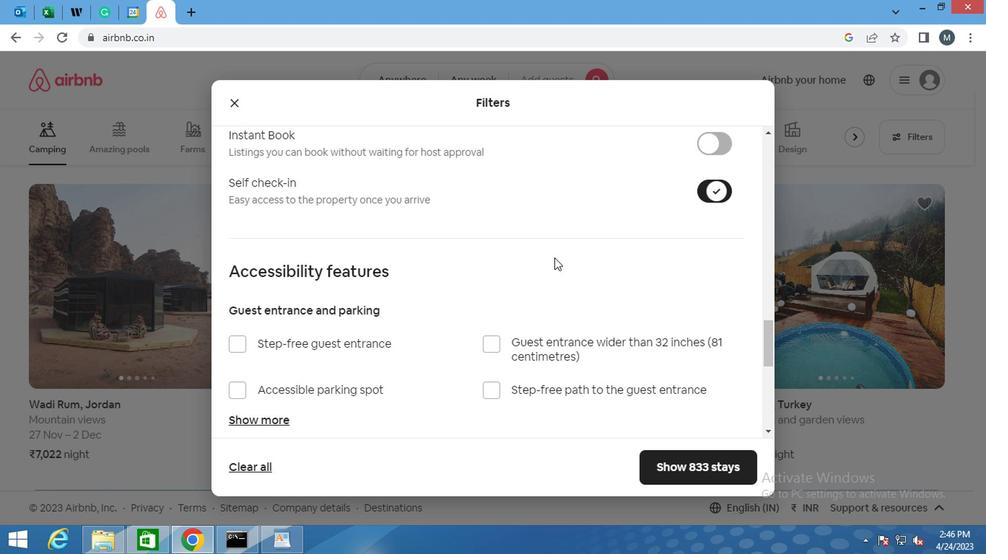
Action: Mouse moved to (466, 305)
Screenshot: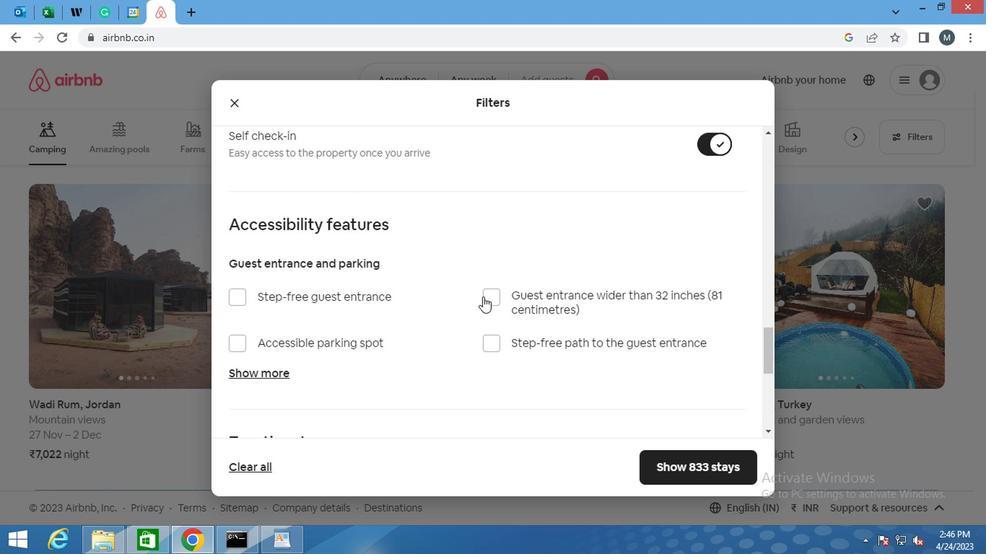 
Action: Mouse scrolled (466, 304) with delta (0, 0)
Screenshot: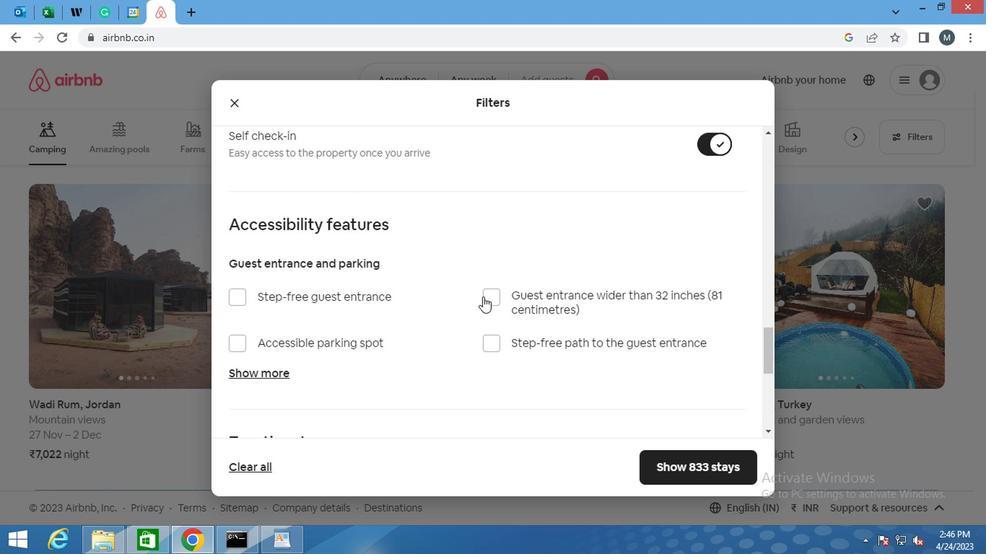 
Action: Mouse moved to (464, 308)
Screenshot: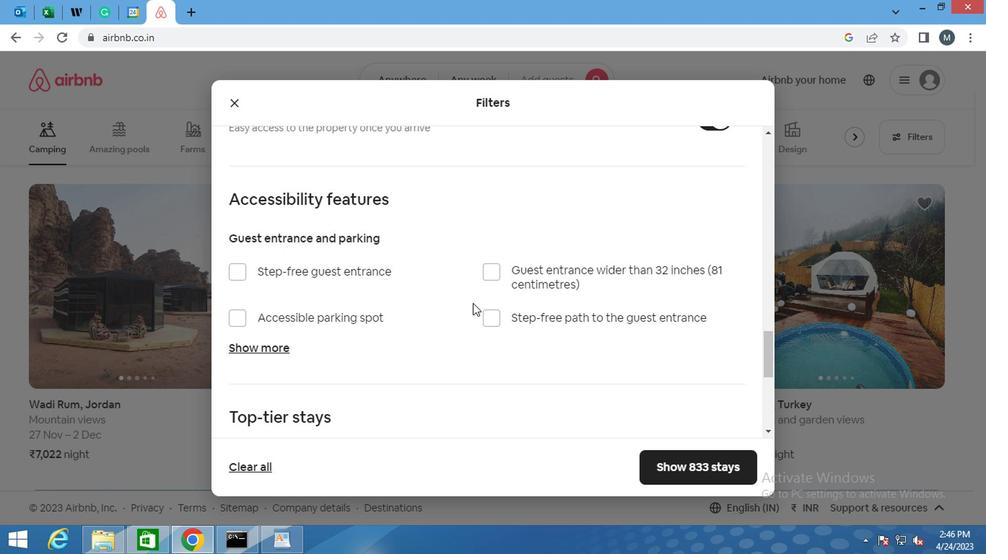 
Action: Mouse scrolled (464, 307) with delta (0, 0)
Screenshot: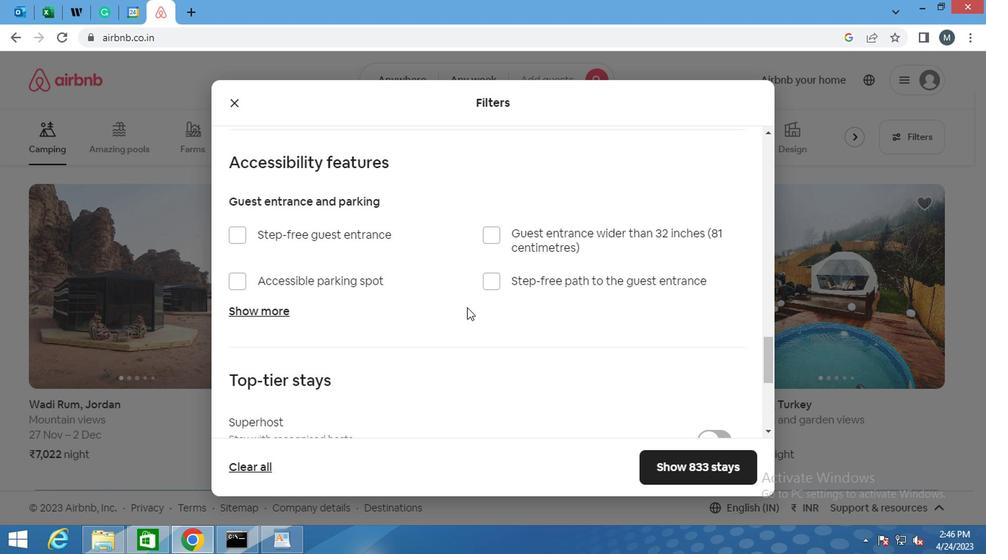 
Action: Mouse moved to (463, 309)
Screenshot: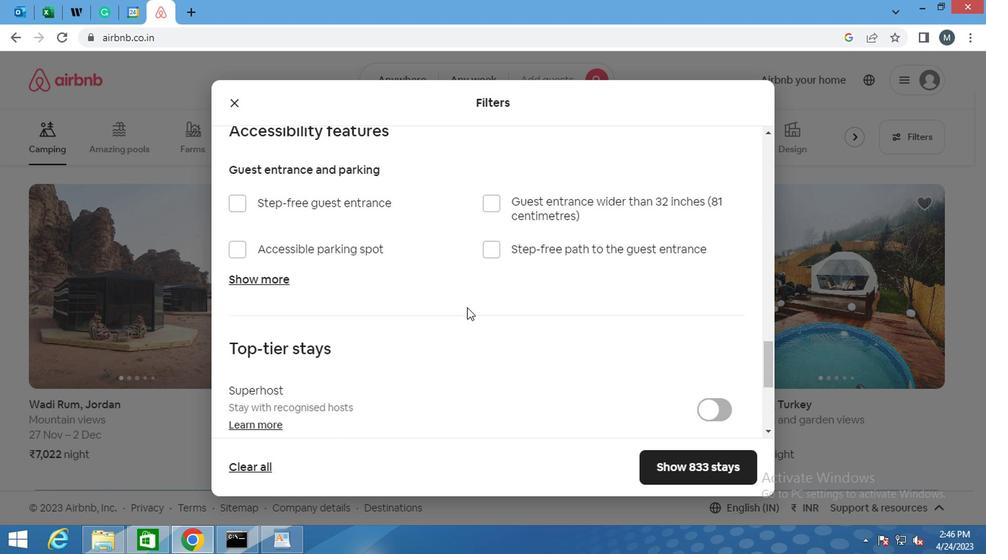 
Action: Mouse scrolled (463, 308) with delta (0, -1)
Screenshot: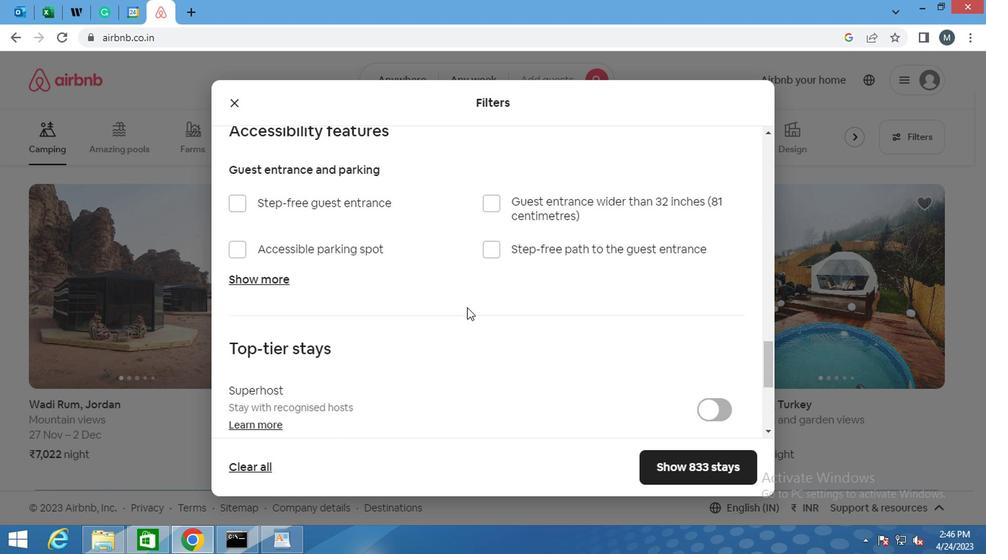 
Action: Mouse moved to (455, 312)
Screenshot: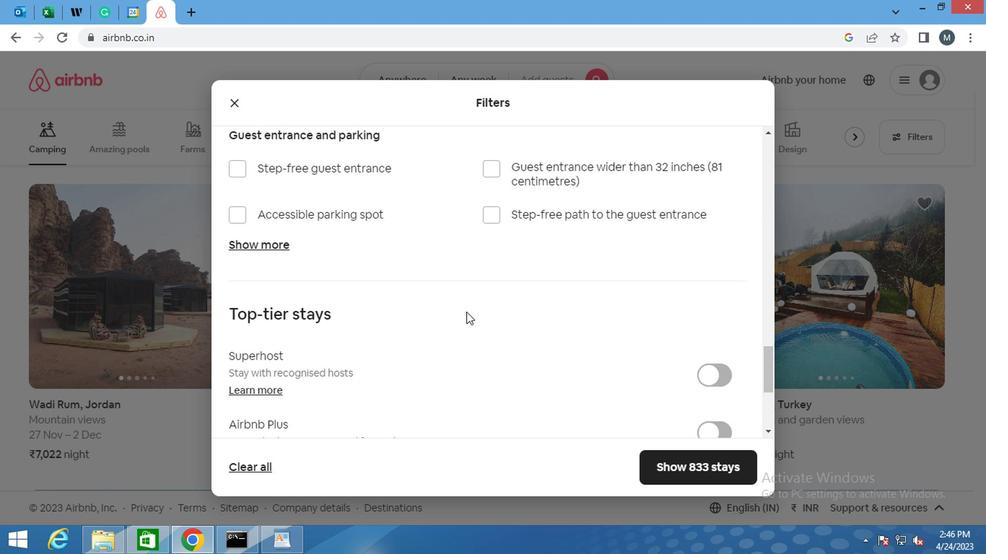 
Action: Mouse scrolled (455, 311) with delta (0, -1)
Screenshot: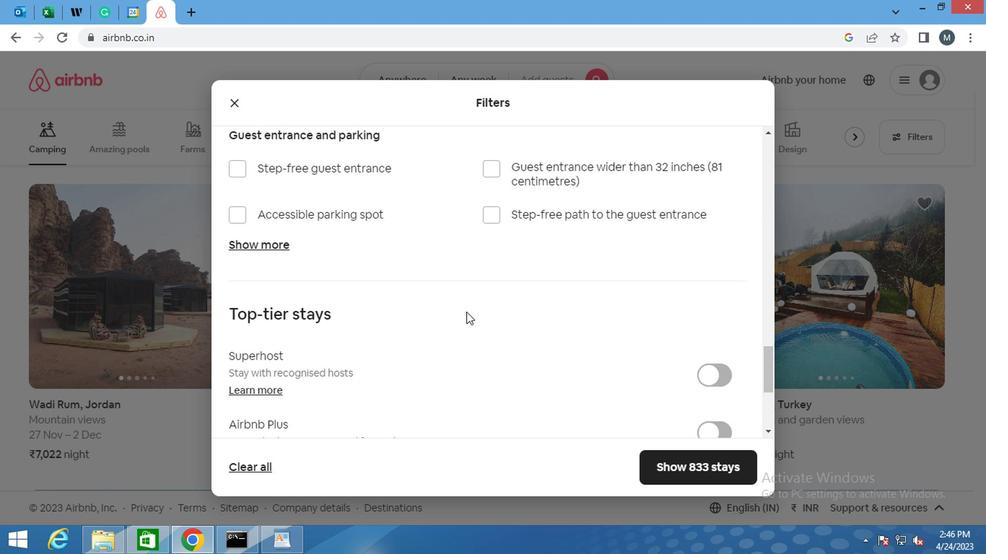 
Action: Mouse moved to (452, 314)
Screenshot: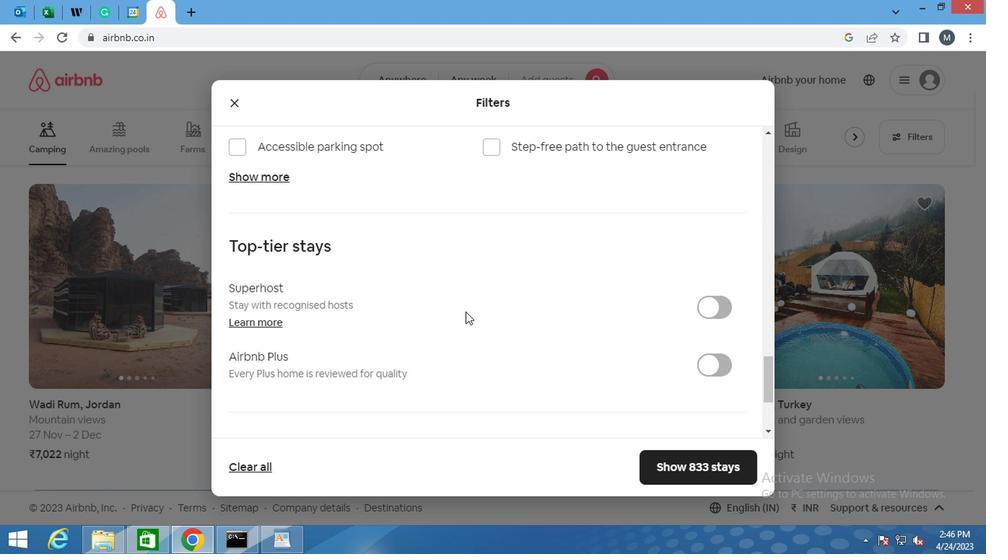 
Action: Mouse scrolled (452, 313) with delta (0, -1)
Screenshot: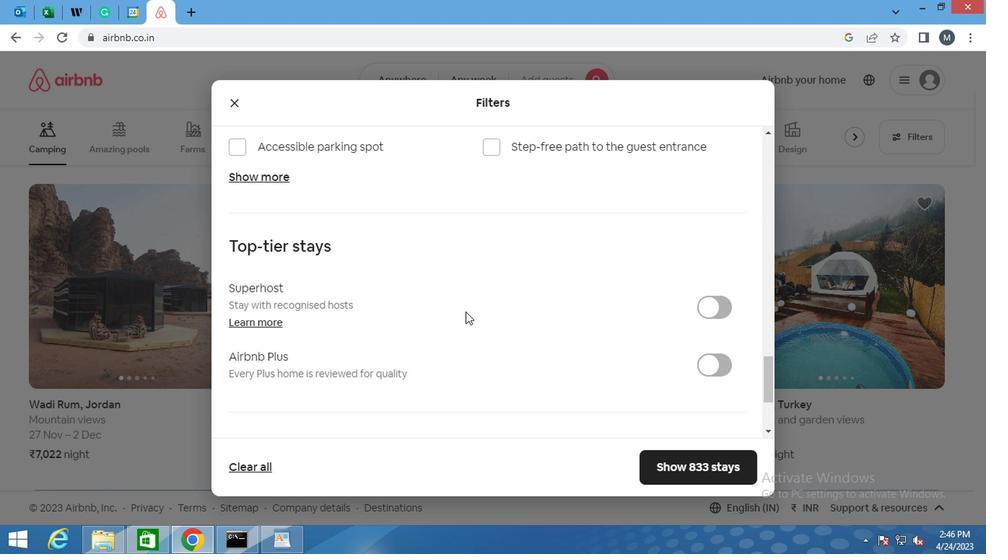 
Action: Mouse moved to (450, 315)
Screenshot: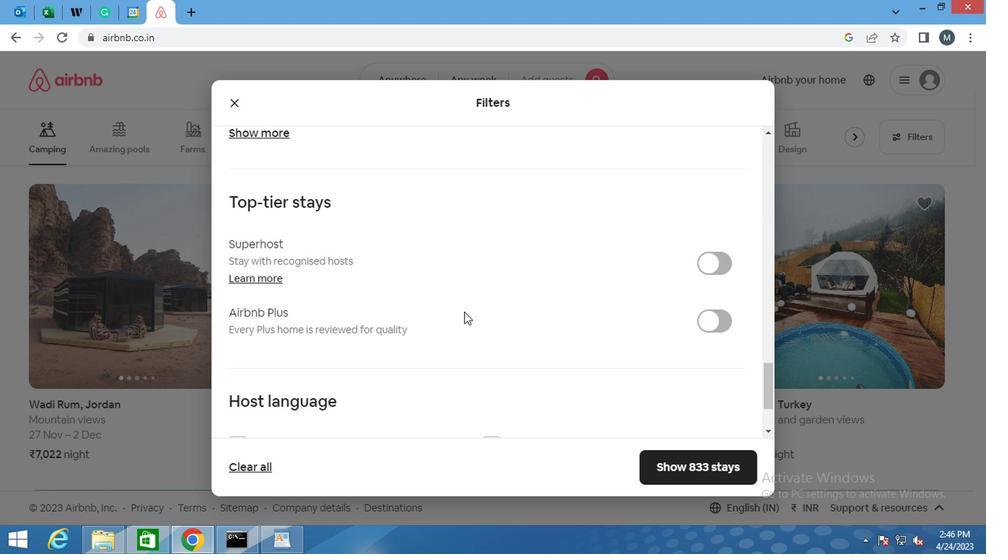 
Action: Mouse scrolled (450, 316) with delta (0, 1)
Screenshot: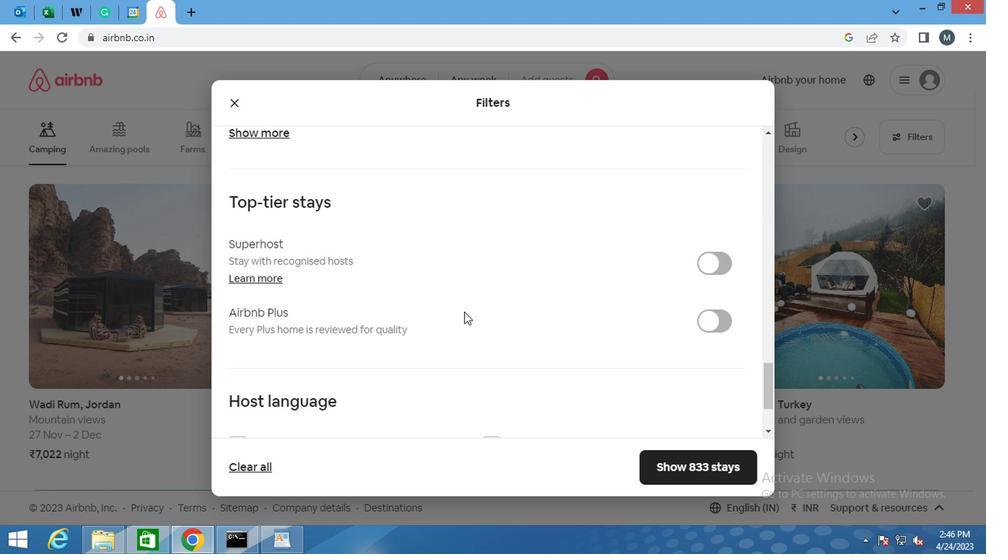 
Action: Mouse moved to (436, 315)
Screenshot: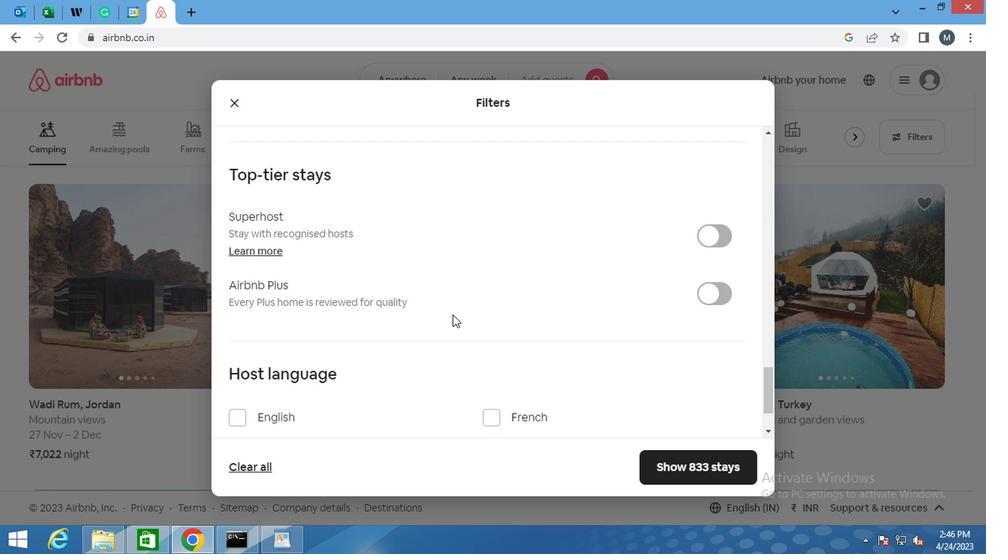 
Action: Mouse scrolled (436, 314) with delta (0, 0)
Screenshot: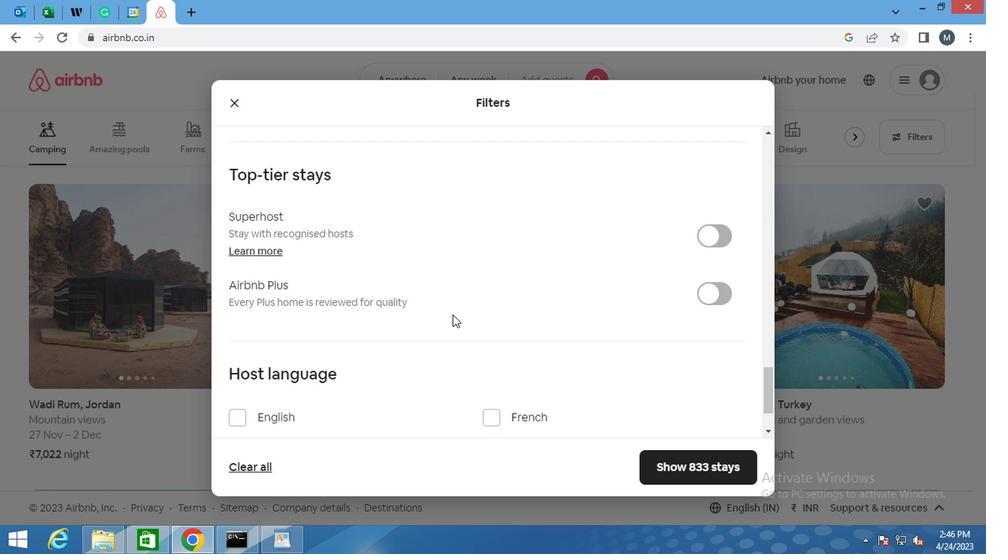 
Action: Mouse moved to (260, 372)
Screenshot: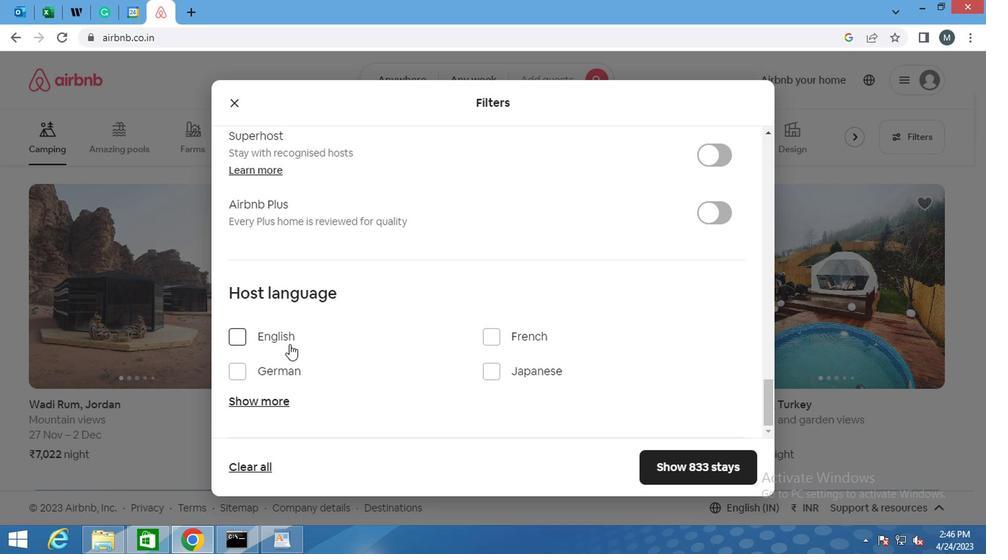 
Action: Mouse scrolled (260, 371) with delta (0, 0)
Screenshot: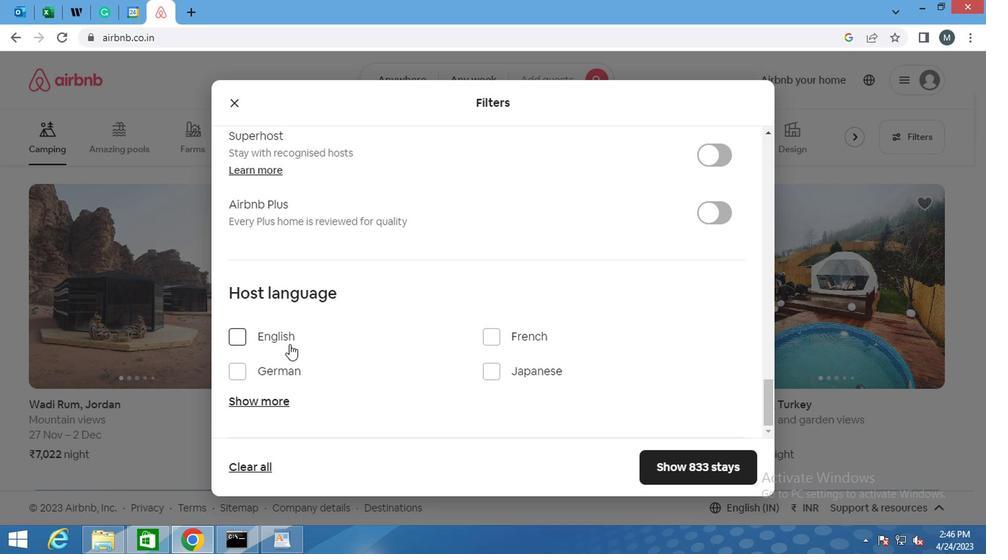 
Action: Mouse moved to (259, 377)
Screenshot: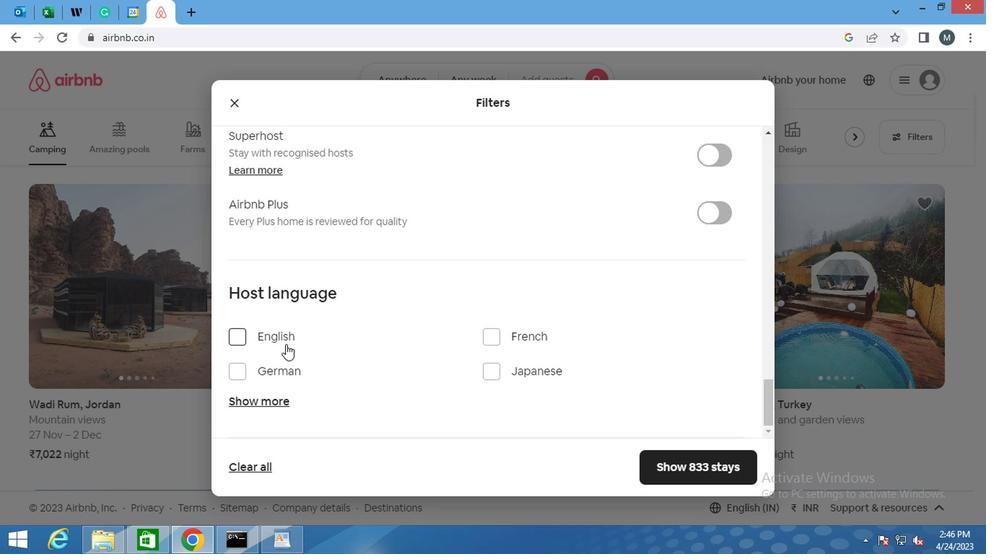 
Action: Mouse scrolled (259, 376) with delta (0, 0)
Screenshot: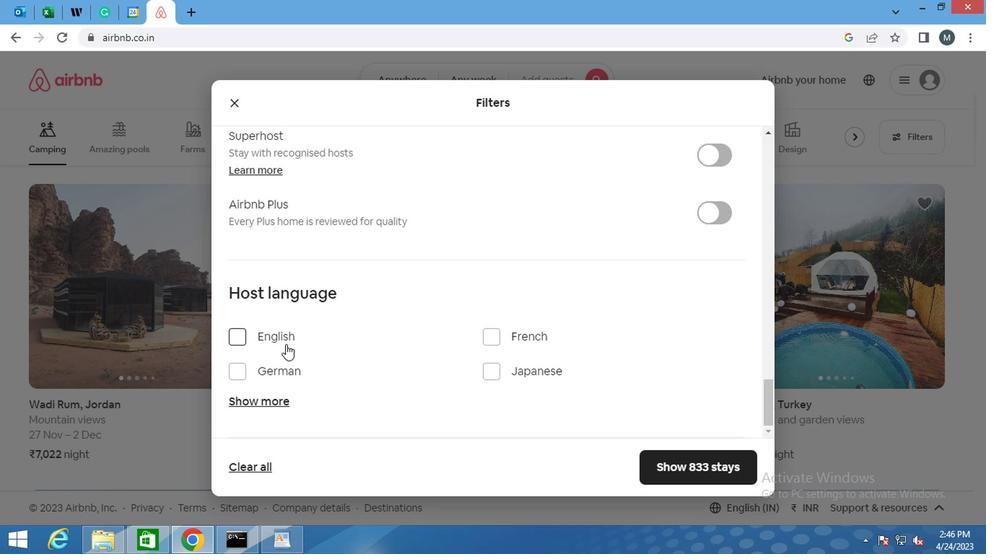 
Action: Mouse scrolled (259, 376) with delta (0, 0)
Screenshot: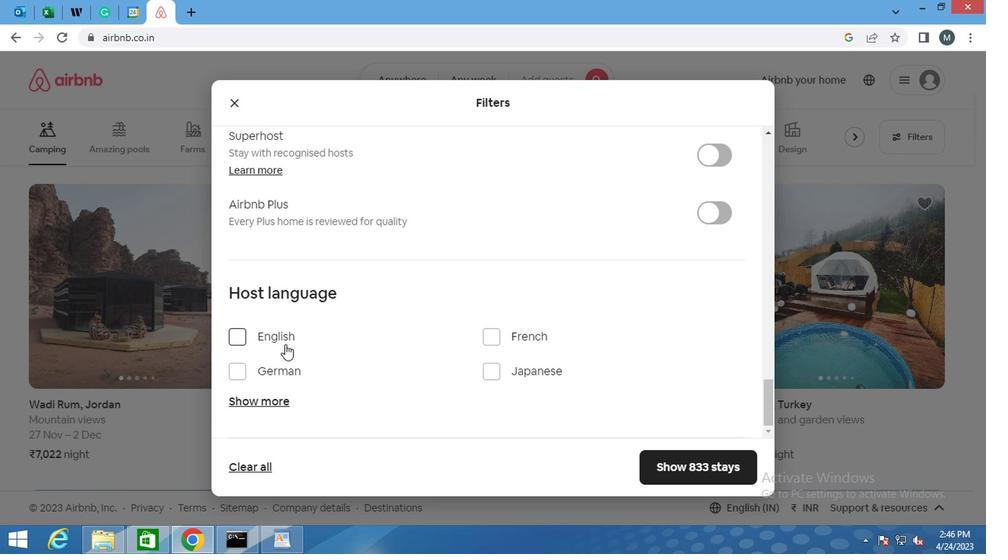 
Action: Mouse moved to (255, 407)
Screenshot: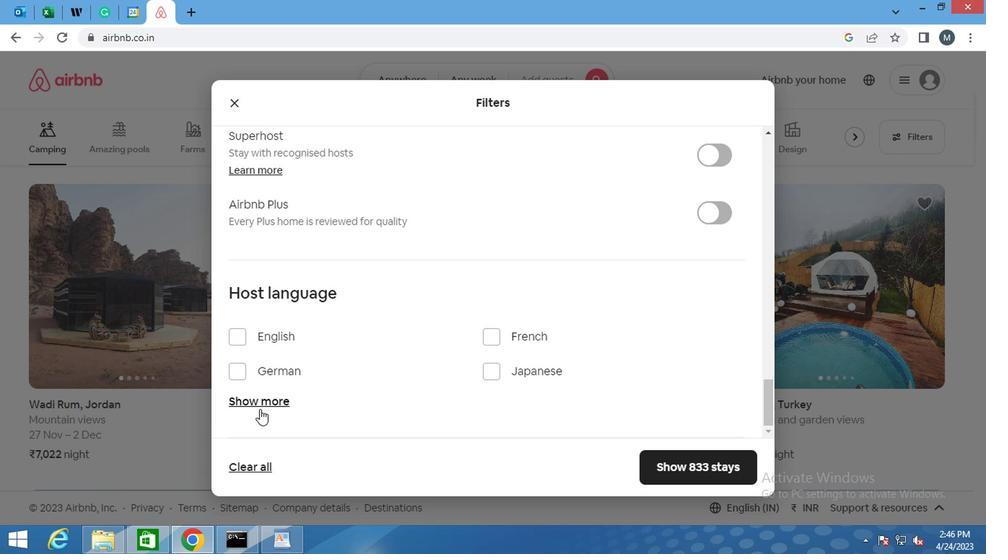 
Action: Mouse pressed left at (255, 407)
Screenshot: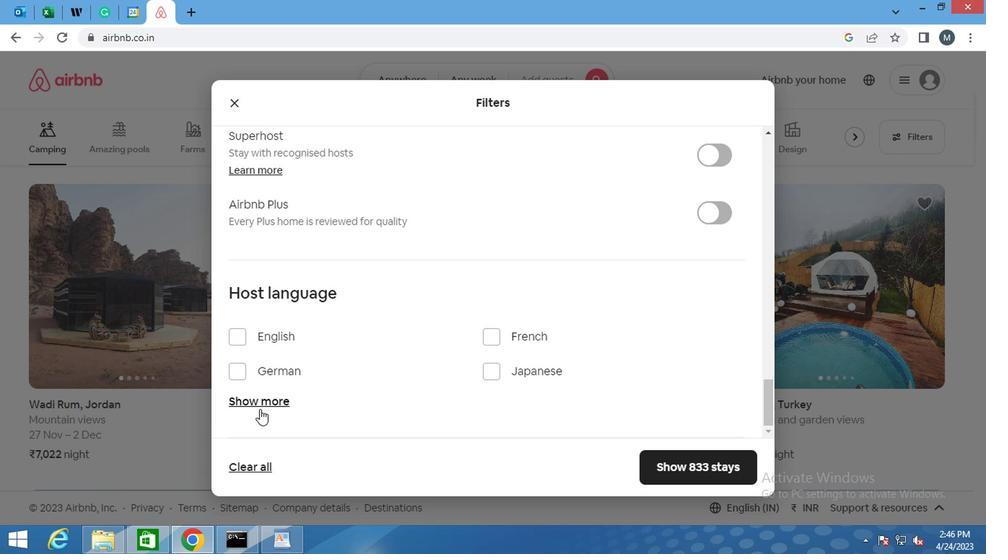 
Action: Mouse moved to (340, 344)
Screenshot: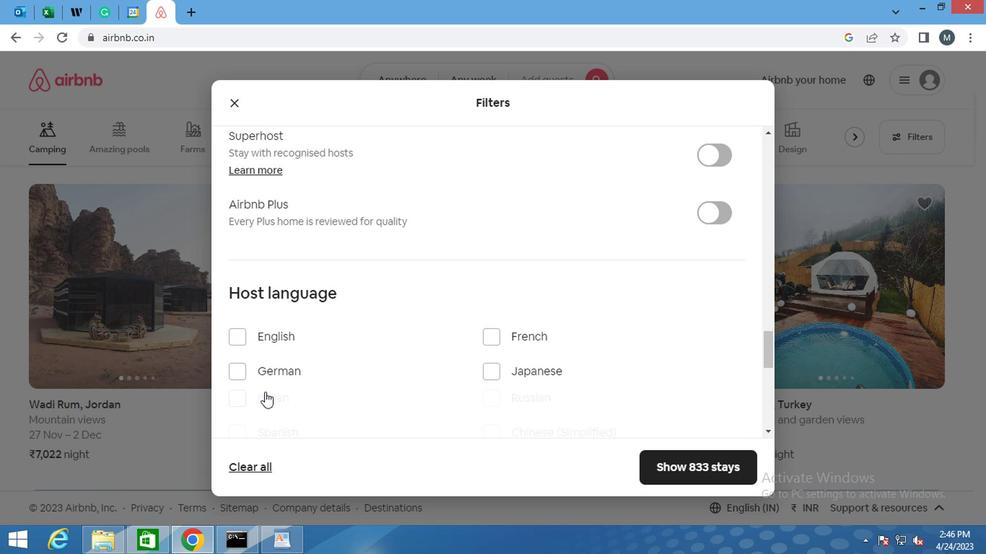 
Action: Mouse scrolled (340, 343) with delta (0, -1)
Screenshot: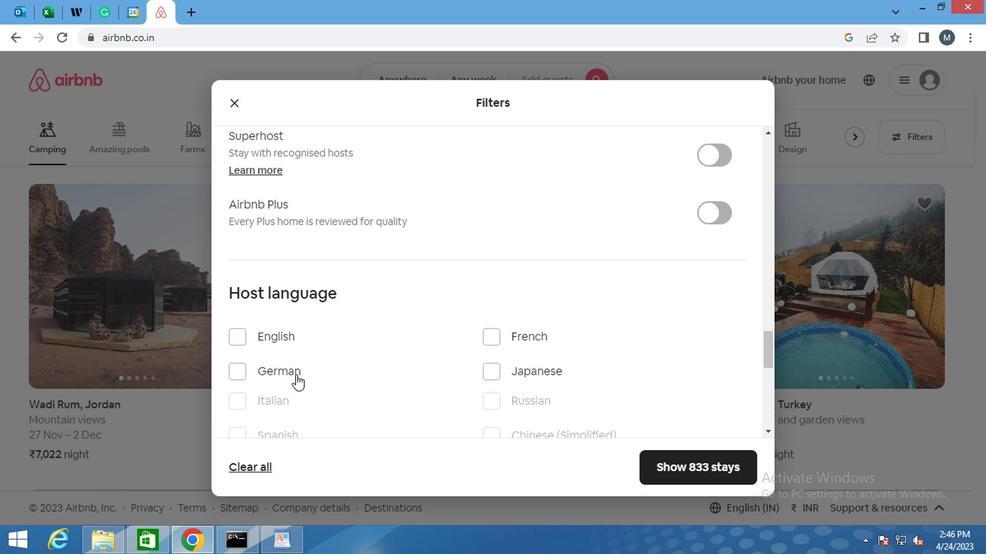 
Action: Mouse scrolled (340, 343) with delta (0, -1)
Screenshot: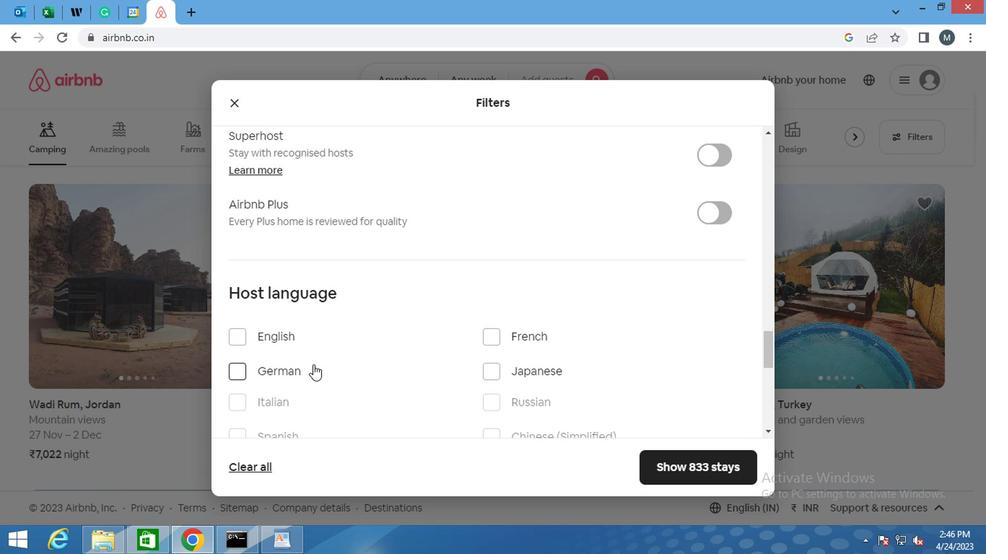 
Action: Mouse moved to (340, 345)
Screenshot: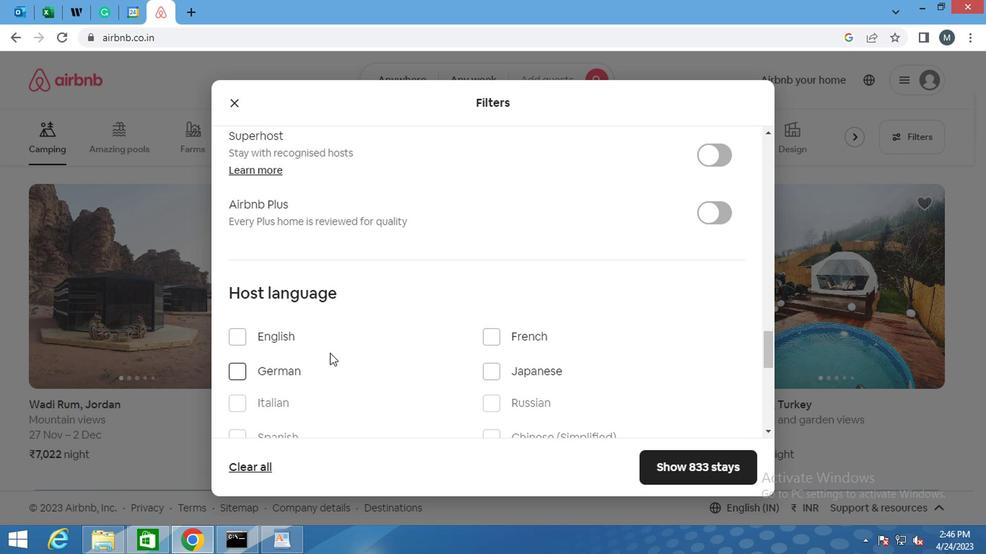 
Action: Mouse scrolled (340, 344) with delta (0, -1)
Screenshot: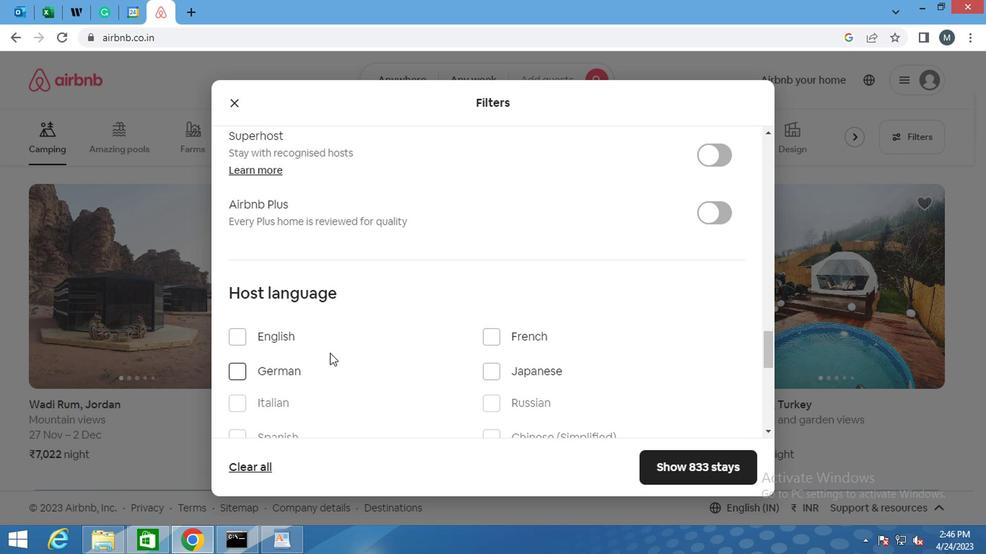 
Action: Mouse moved to (238, 223)
Screenshot: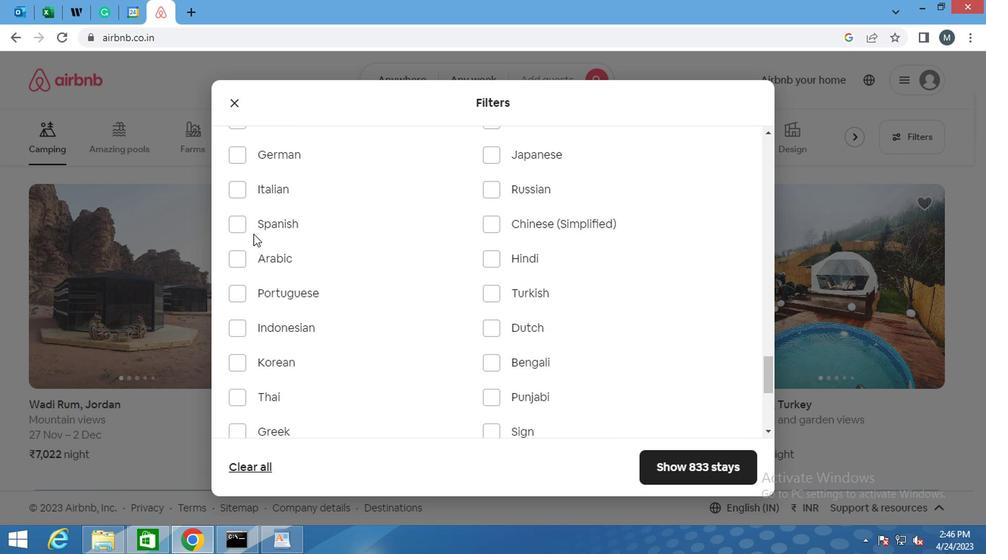 
Action: Mouse pressed left at (238, 223)
Screenshot: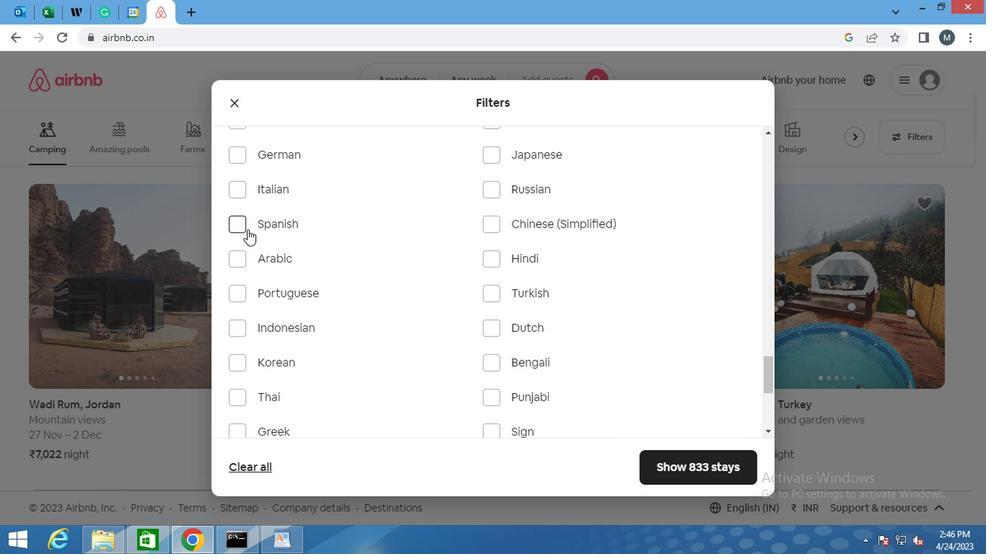 
Action: Mouse moved to (672, 463)
Screenshot: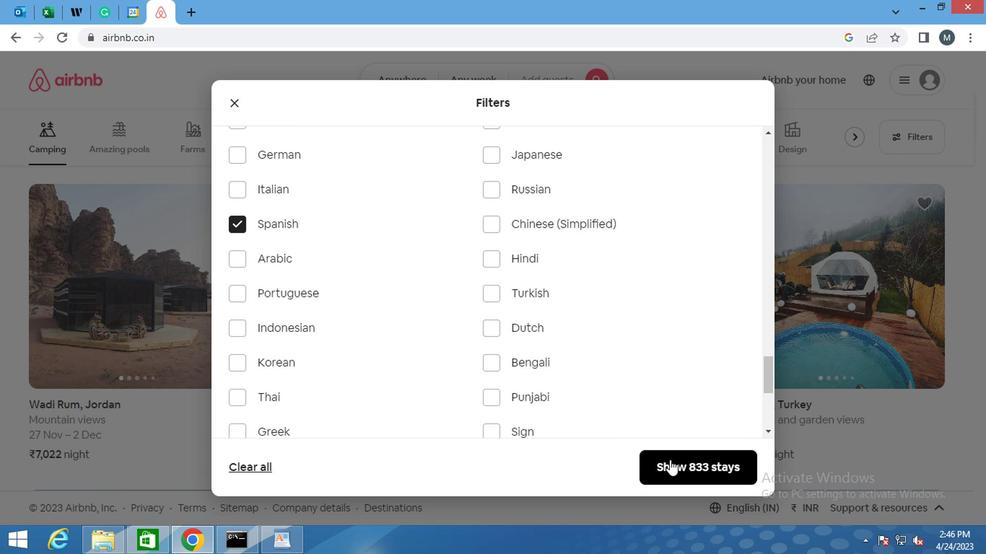 
Action: Mouse pressed left at (672, 463)
Screenshot: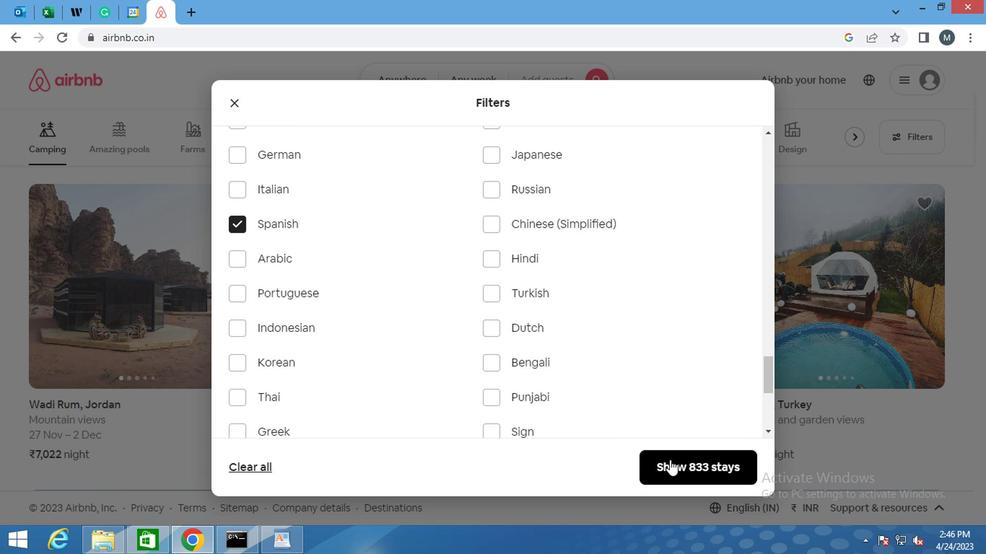
Action: Mouse moved to (672, 464)
Screenshot: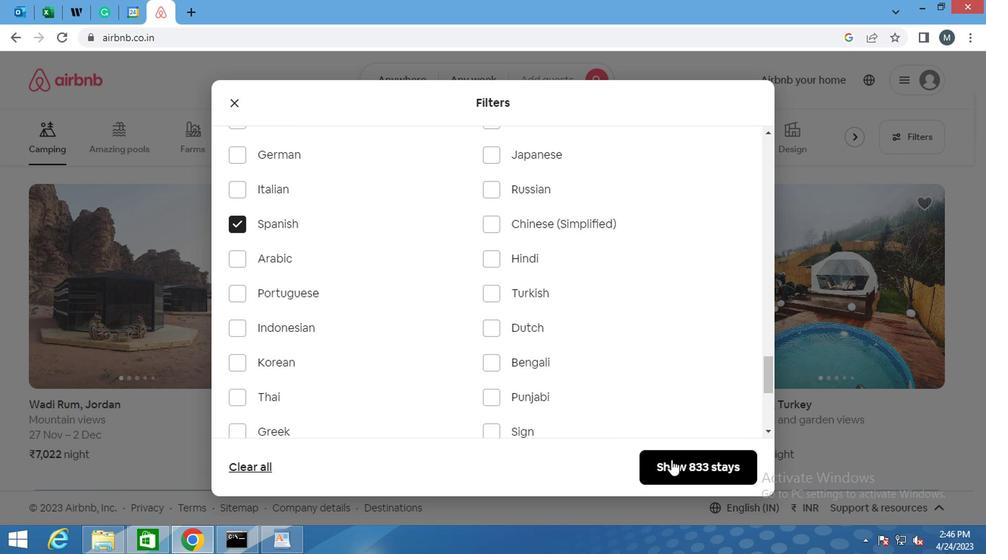
